 Task: Share a photo from Google Photos with the email singh9sahil7678@gmail.com.
Action: Mouse moved to (384, 611)
Screenshot: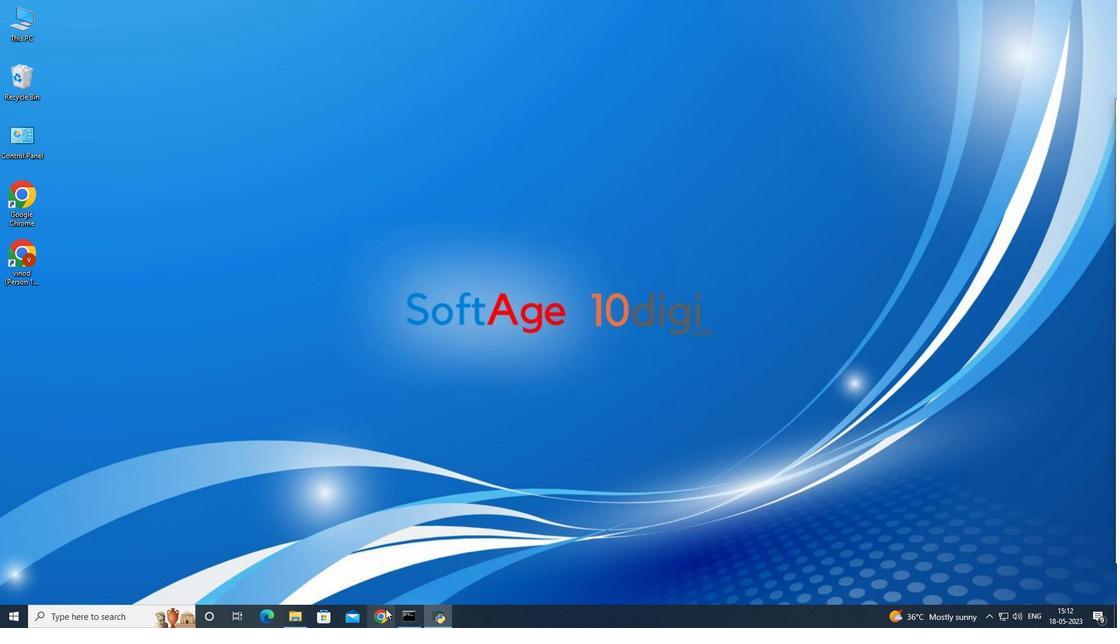 
Action: Mouse pressed left at (384, 611)
Screenshot: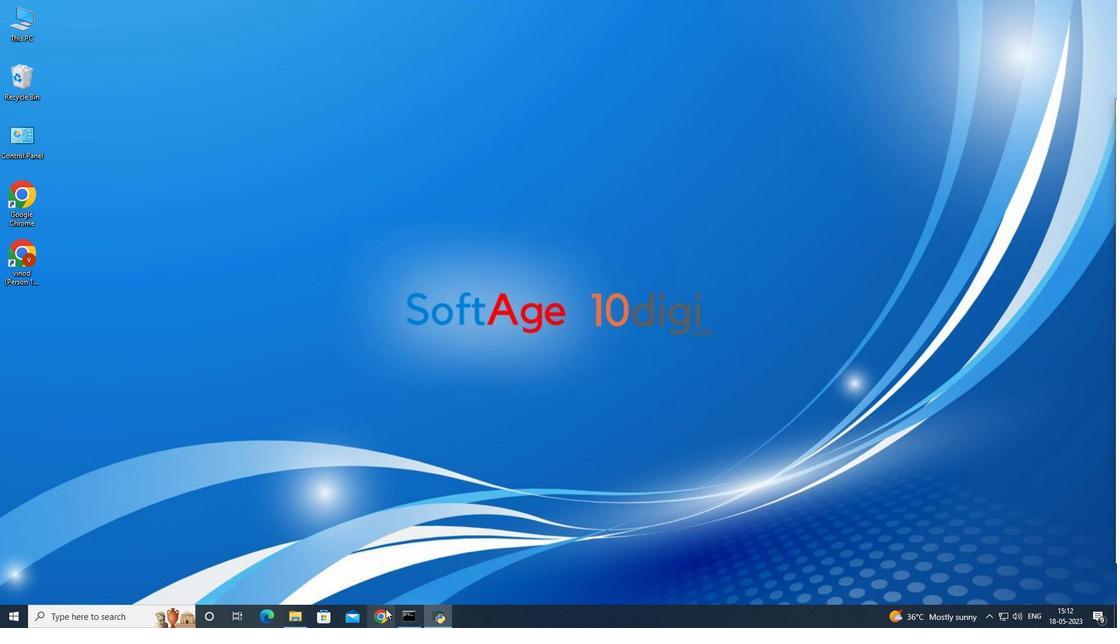 
Action: Mouse moved to (477, 370)
Screenshot: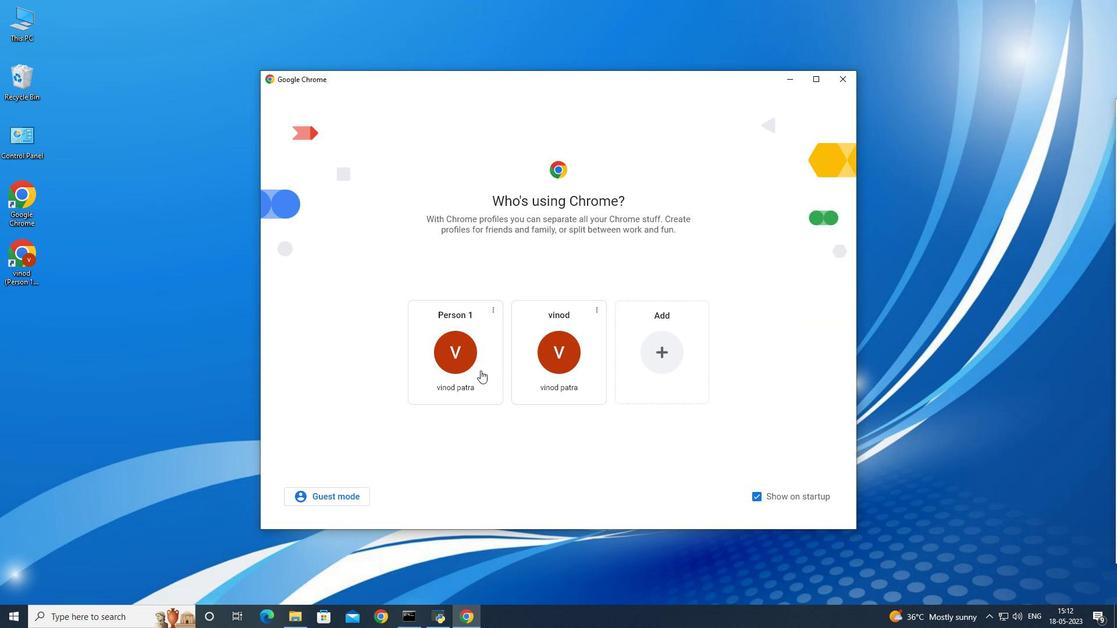 
Action: Mouse pressed left at (477, 370)
Screenshot: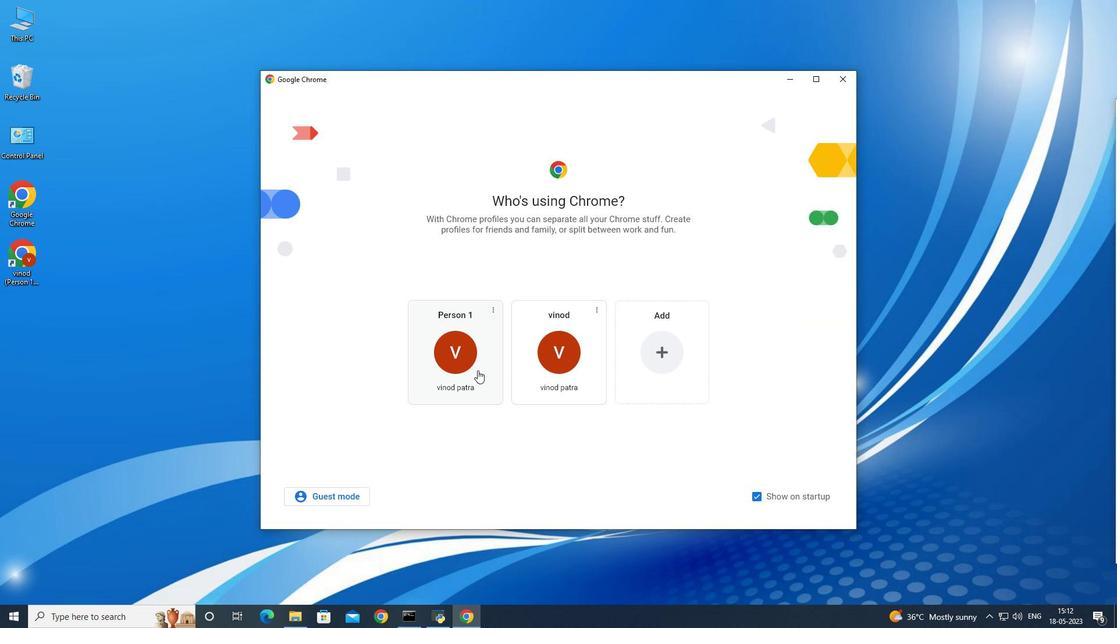 
Action: Mouse pressed left at (477, 370)
Screenshot: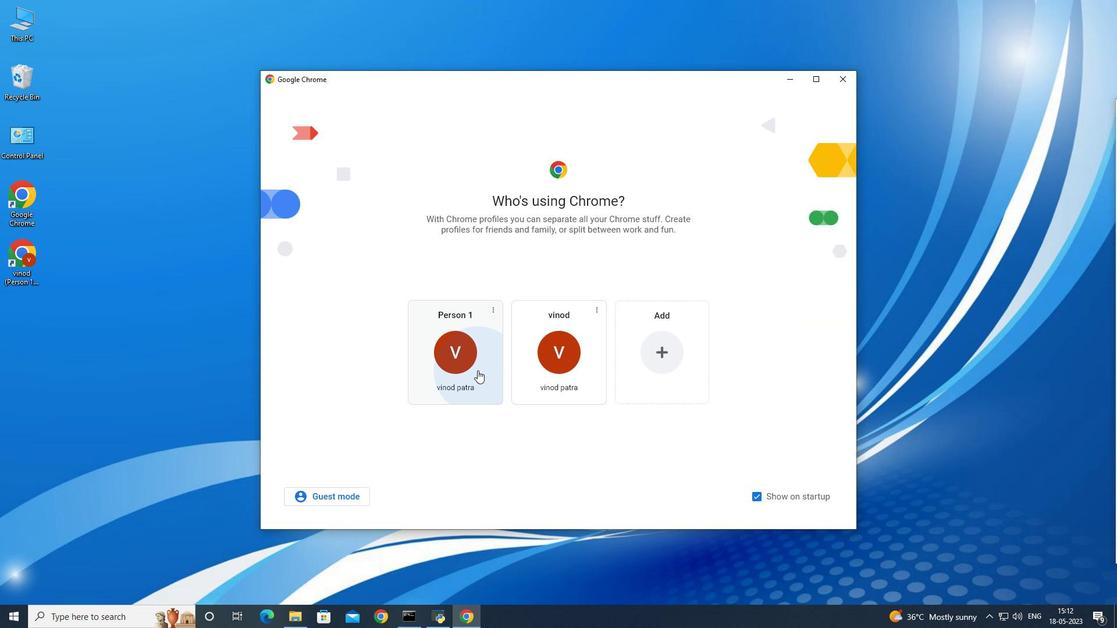 
Action: Mouse moved to (526, 242)
Screenshot: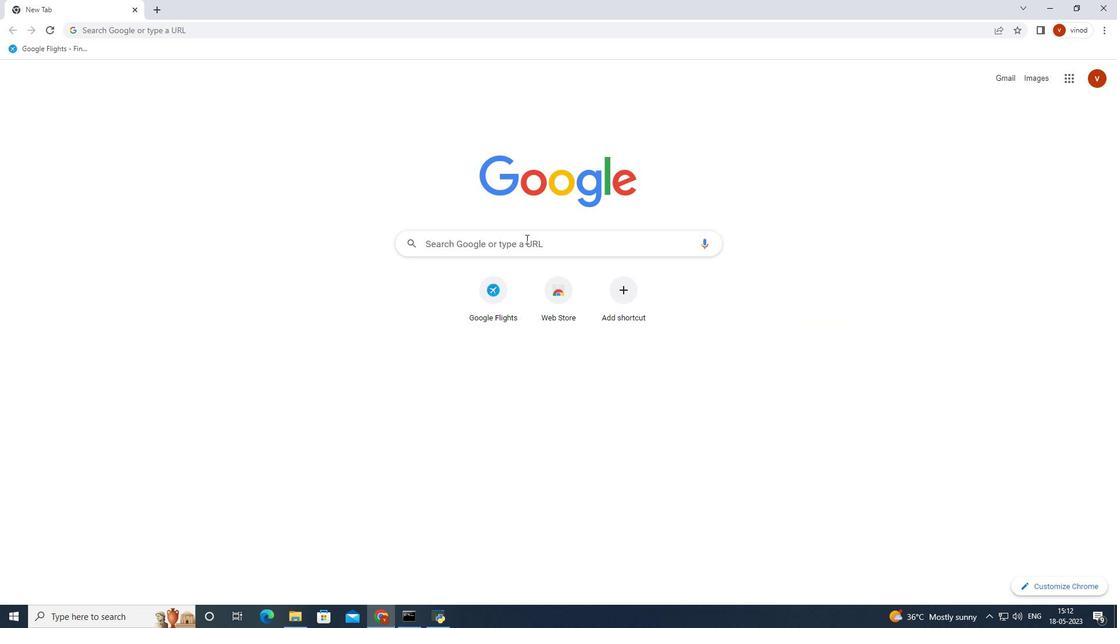 
Action: Mouse pressed left at (526, 242)
Screenshot: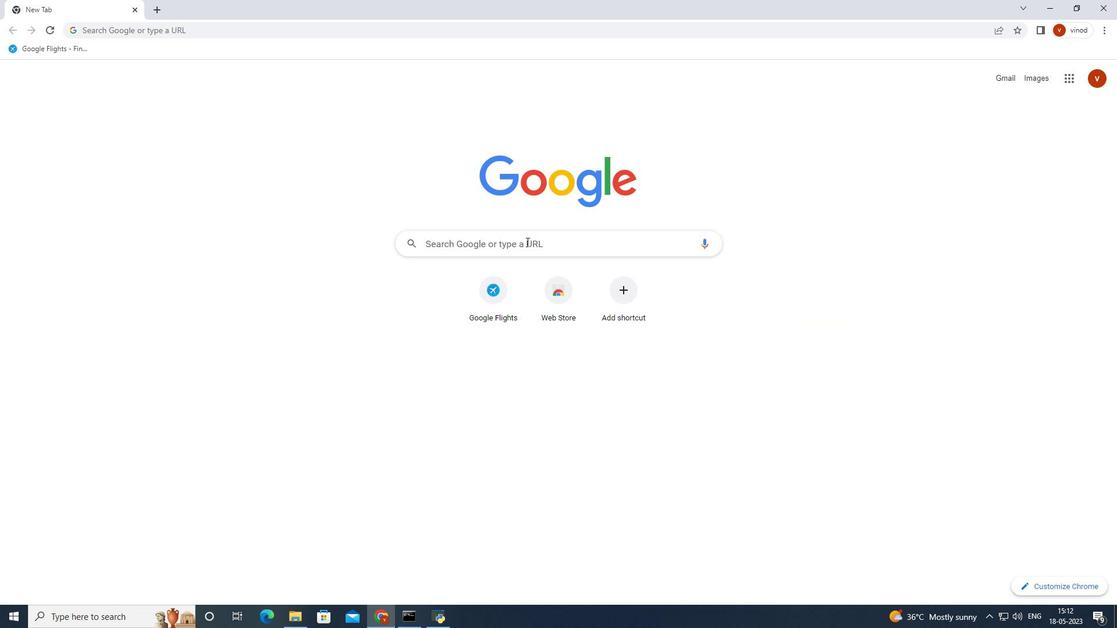 
Action: Key pressed google<Key.space>photos<Key.enter>
Screenshot: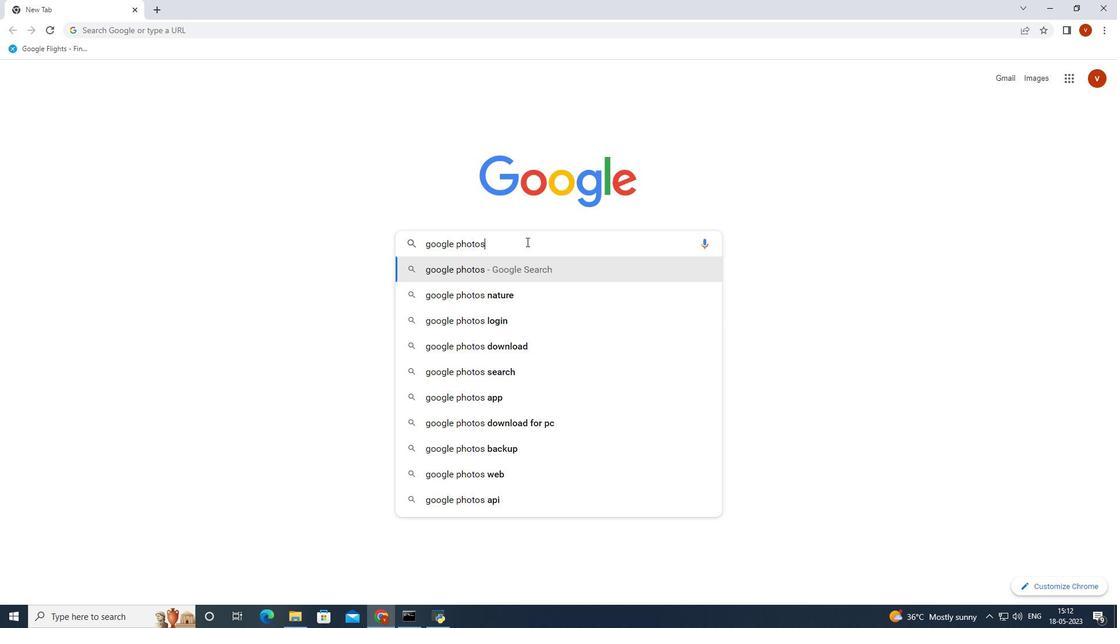 
Action: Mouse moved to (179, 186)
Screenshot: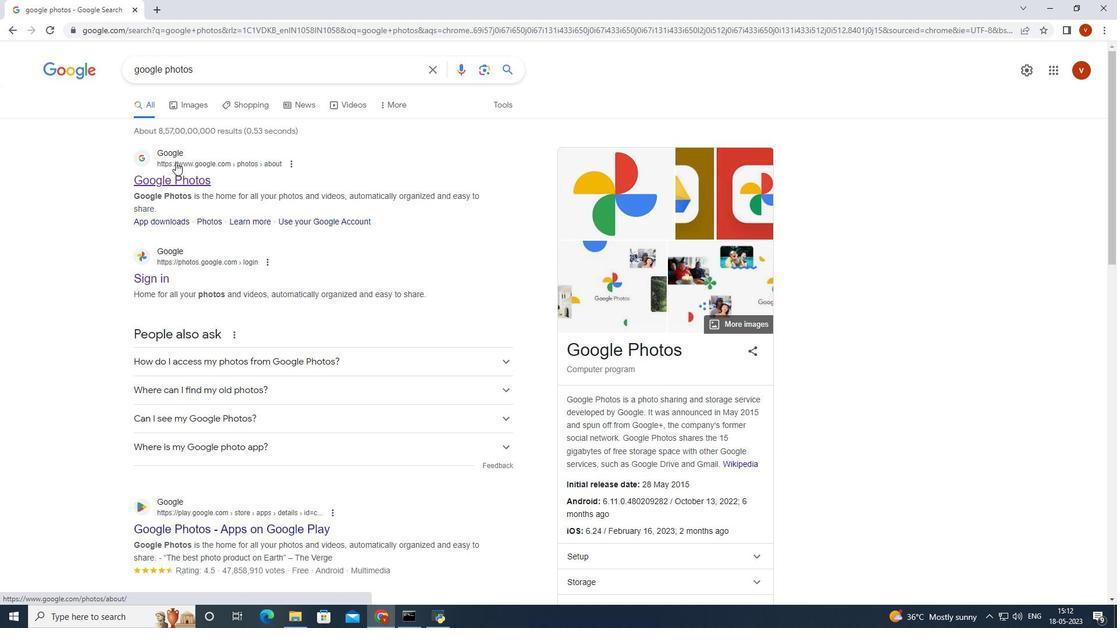 
Action: Mouse pressed left at (179, 186)
Screenshot: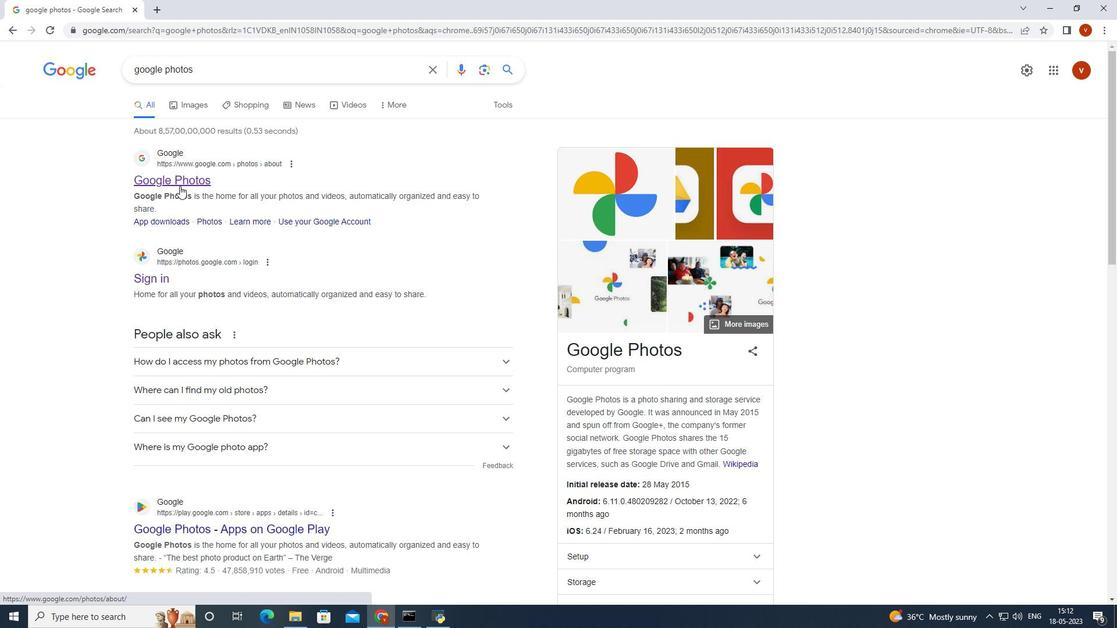 
Action: Mouse pressed left at (179, 186)
Screenshot: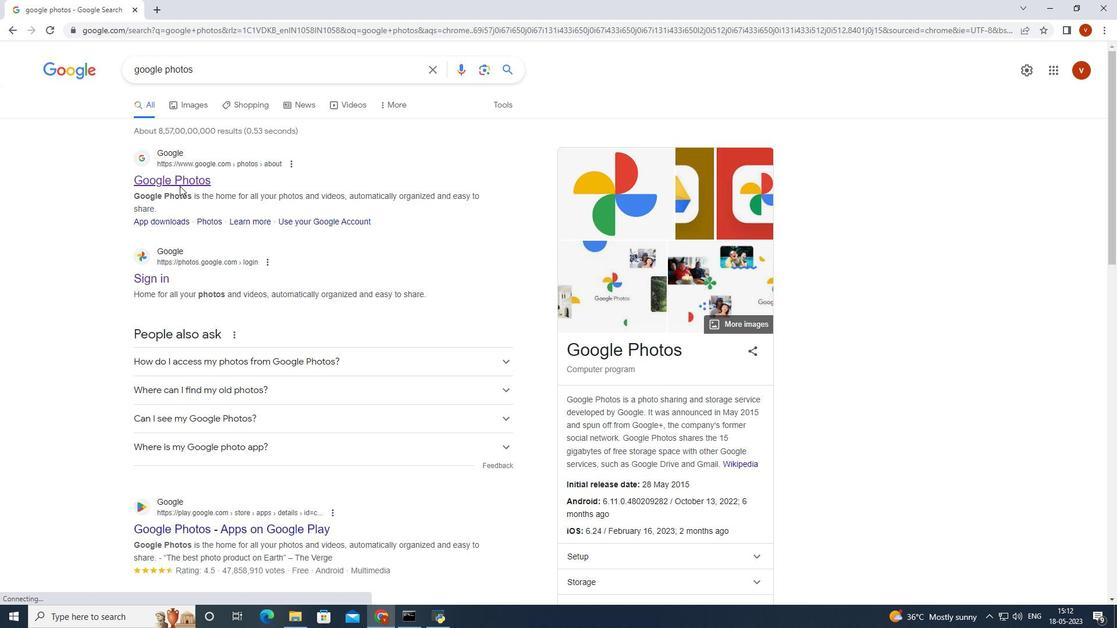 
Action: Mouse moved to (579, 404)
Screenshot: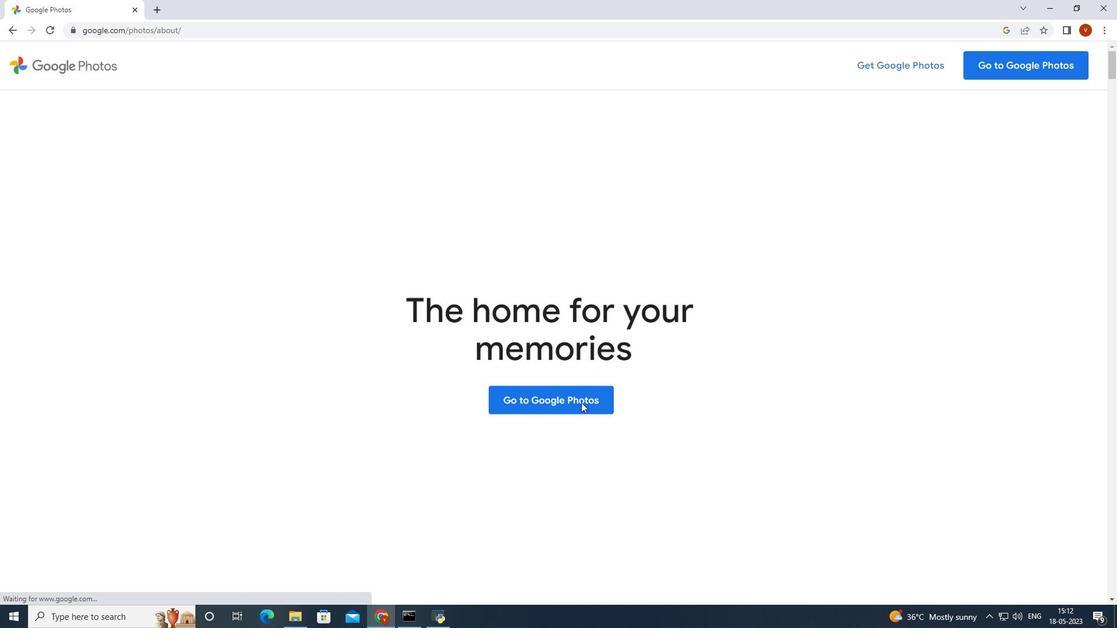 
Action: Mouse pressed left at (579, 404)
Screenshot: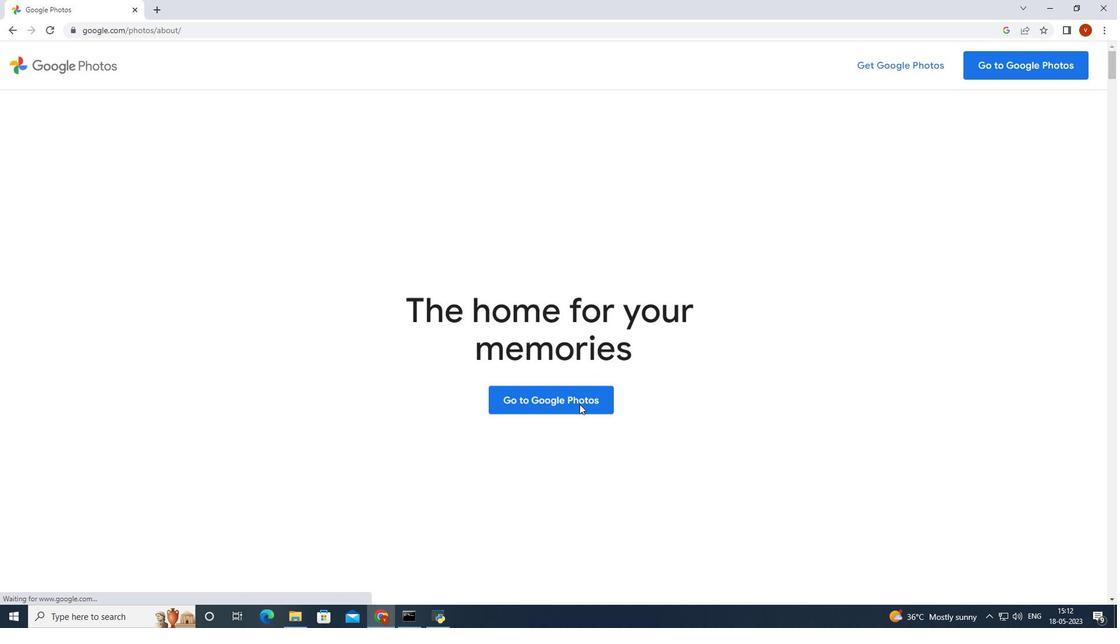 
Action: Mouse moved to (515, 282)
Screenshot: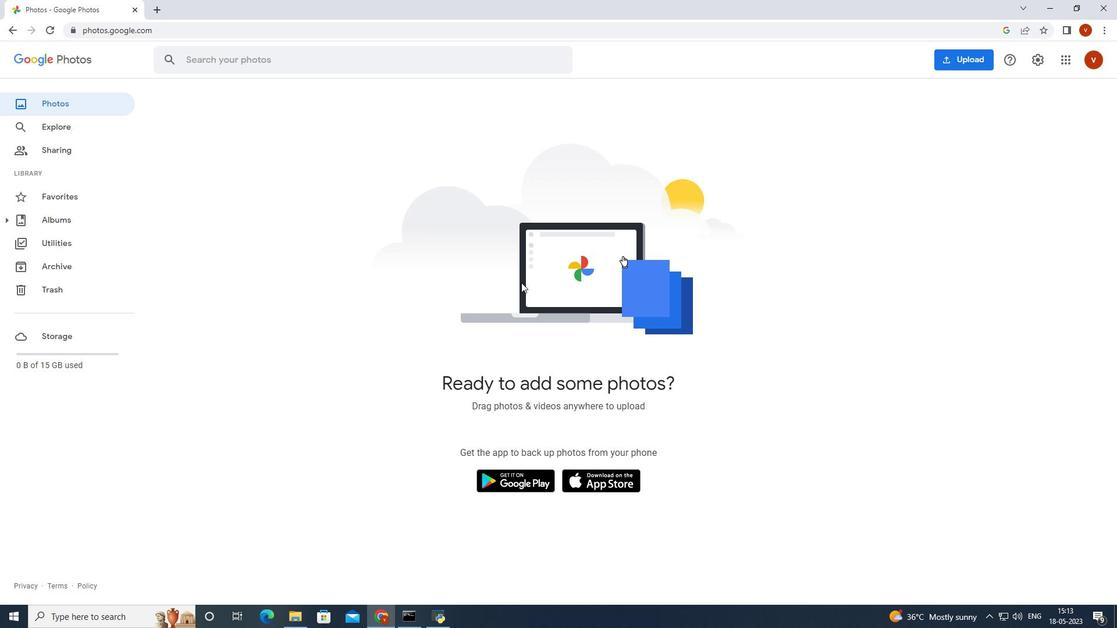 
Action: Mouse scrolled (515, 281) with delta (0, 0)
Screenshot: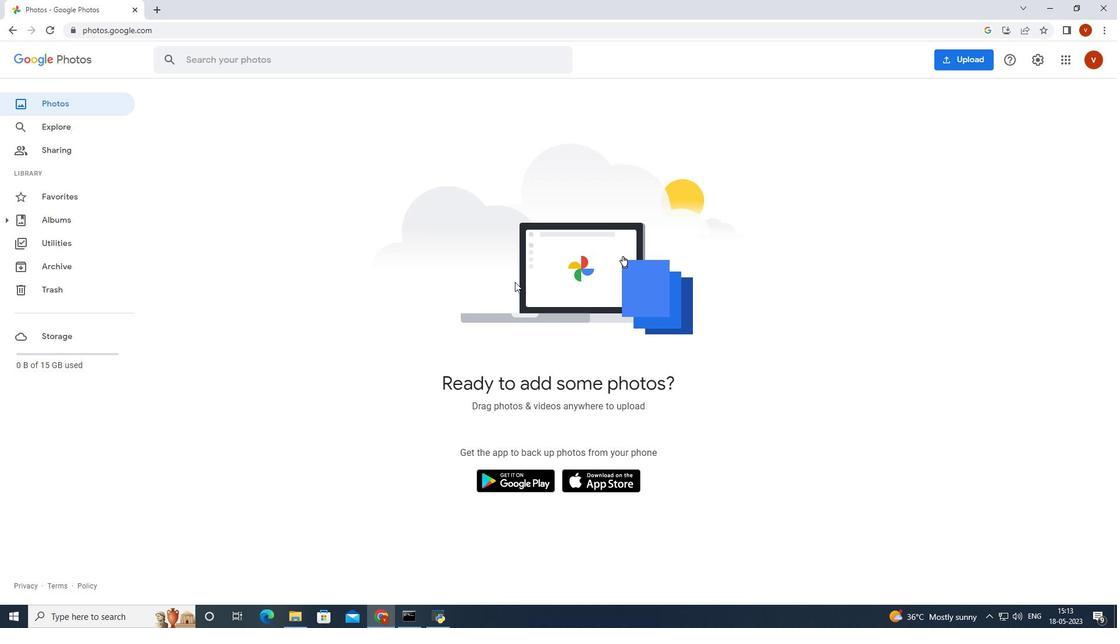 
Action: Mouse scrolled (515, 281) with delta (0, 0)
Screenshot: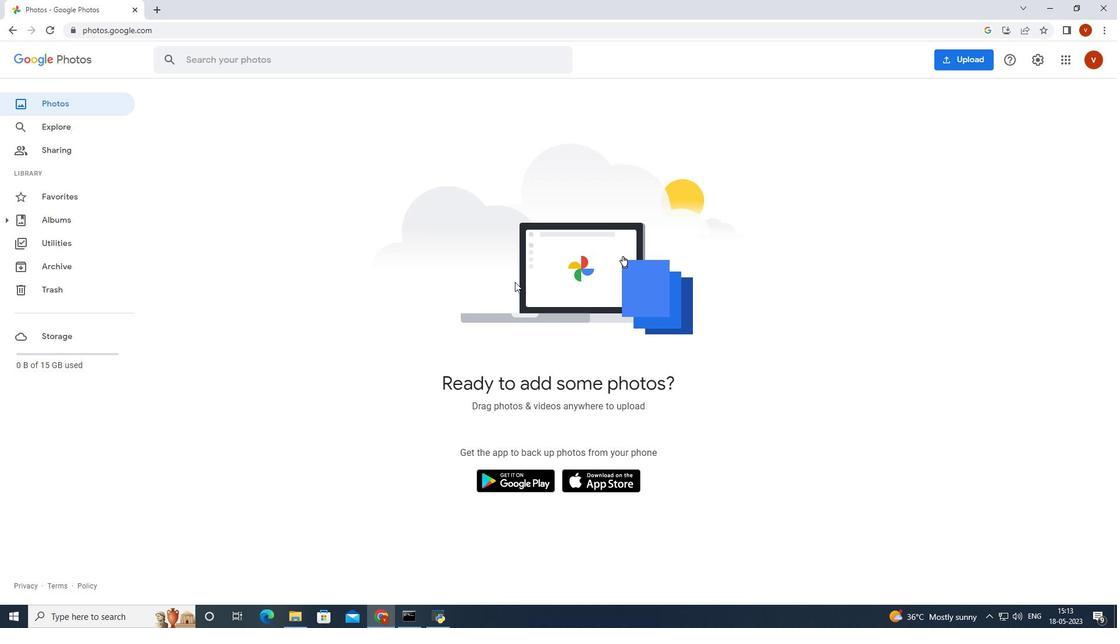
Action: Mouse moved to (152, 8)
Screenshot: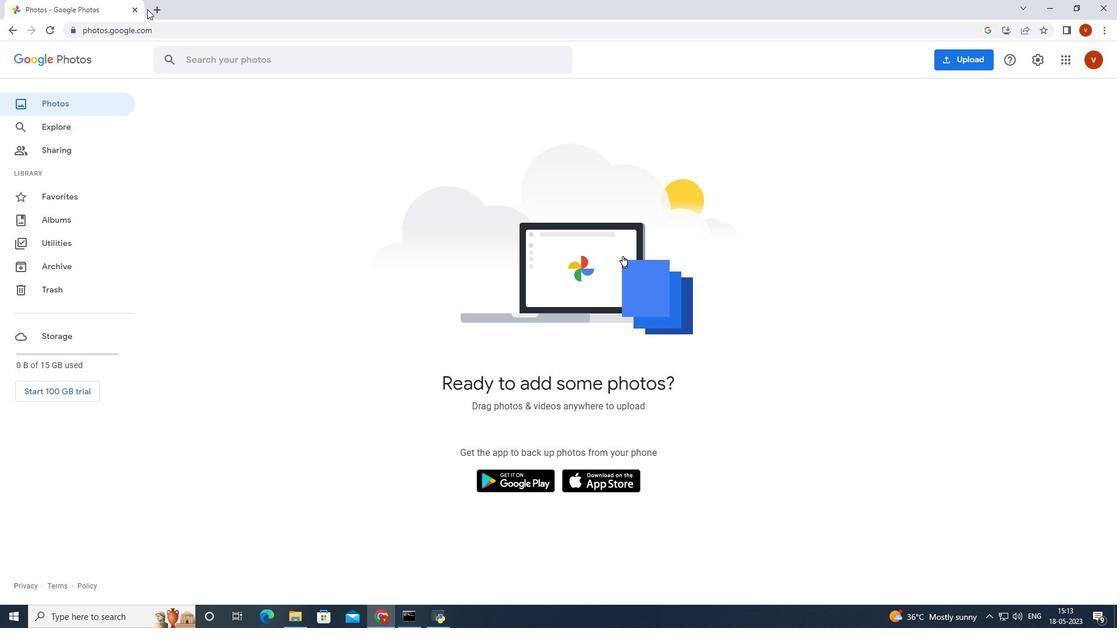 
Action: Mouse pressed left at (152, 8)
Screenshot: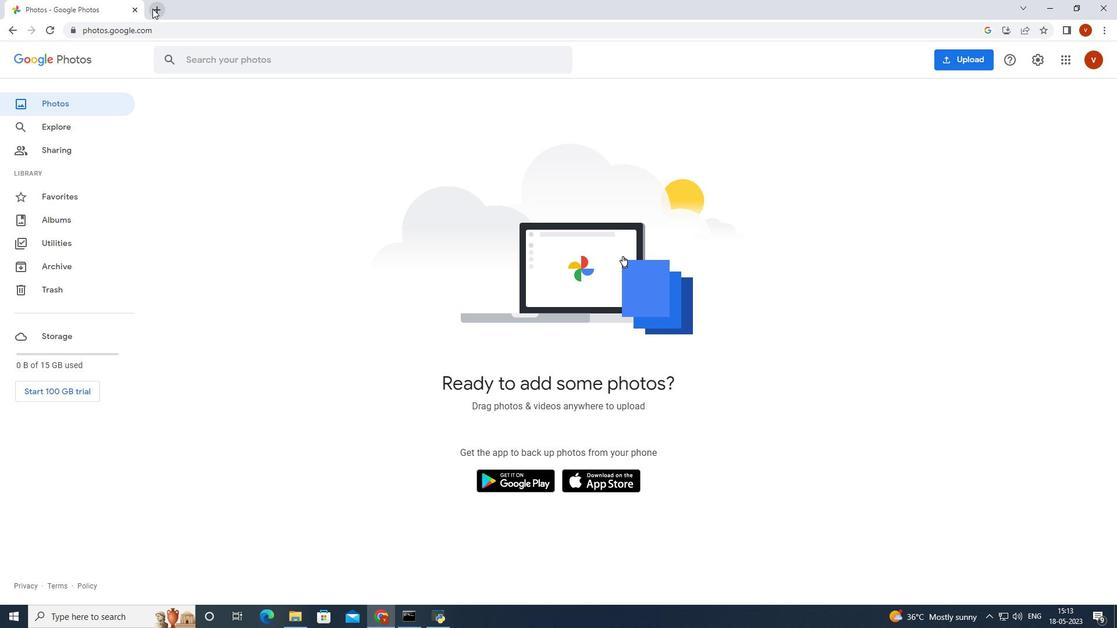 
Action: Mouse moved to (488, 249)
Screenshot: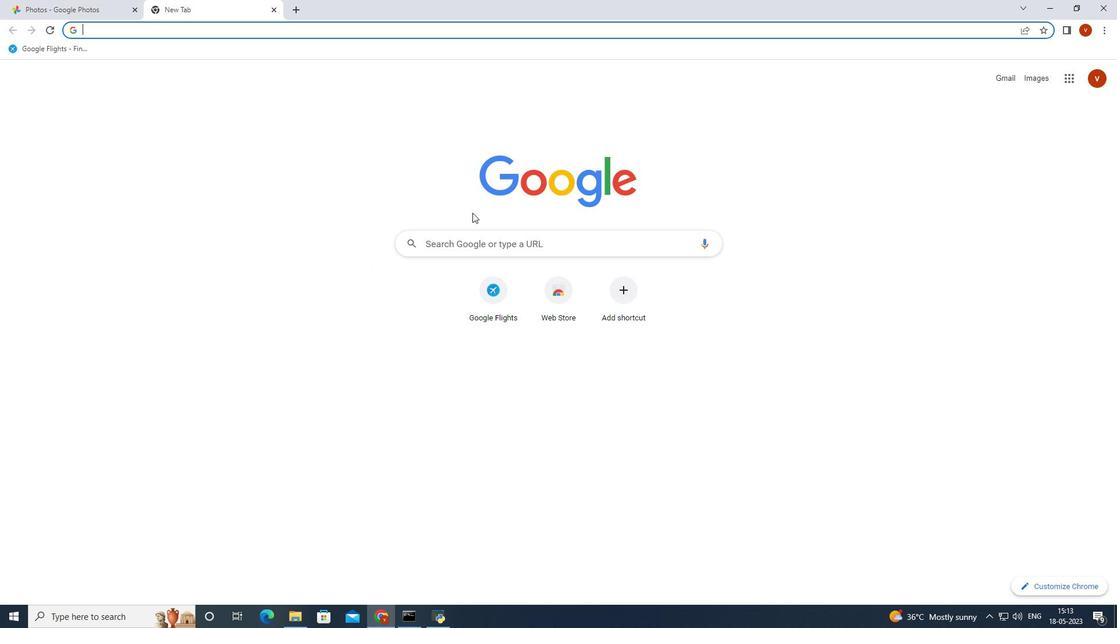 
Action: Mouse pressed left at (488, 249)
Screenshot: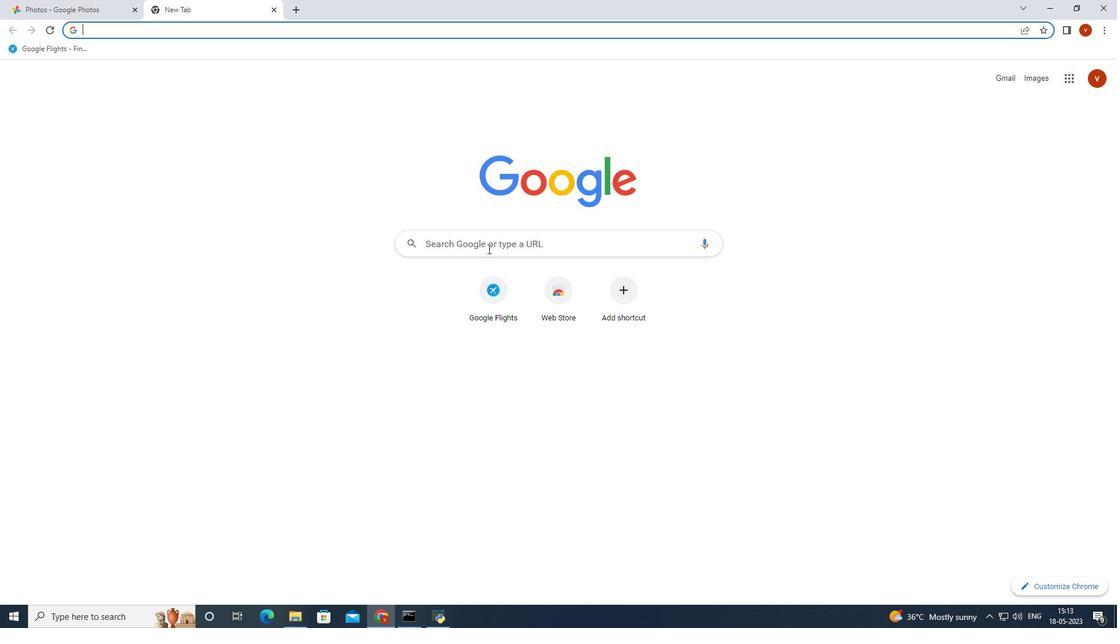 
Action: Mouse moved to (479, 302)
Screenshot: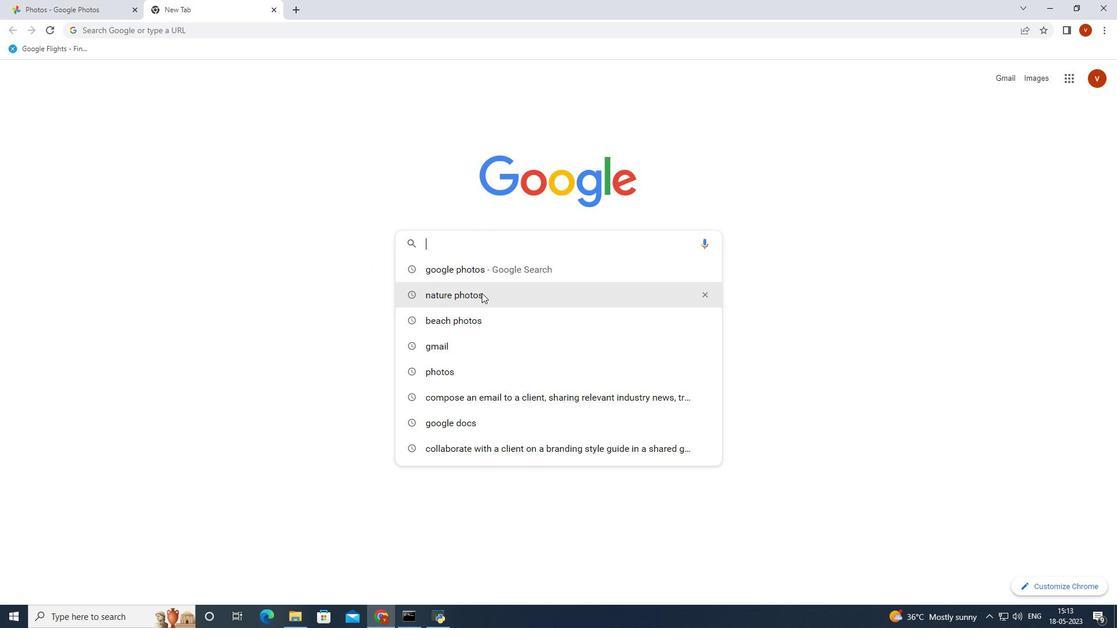 
Action: Mouse pressed left at (479, 302)
Screenshot: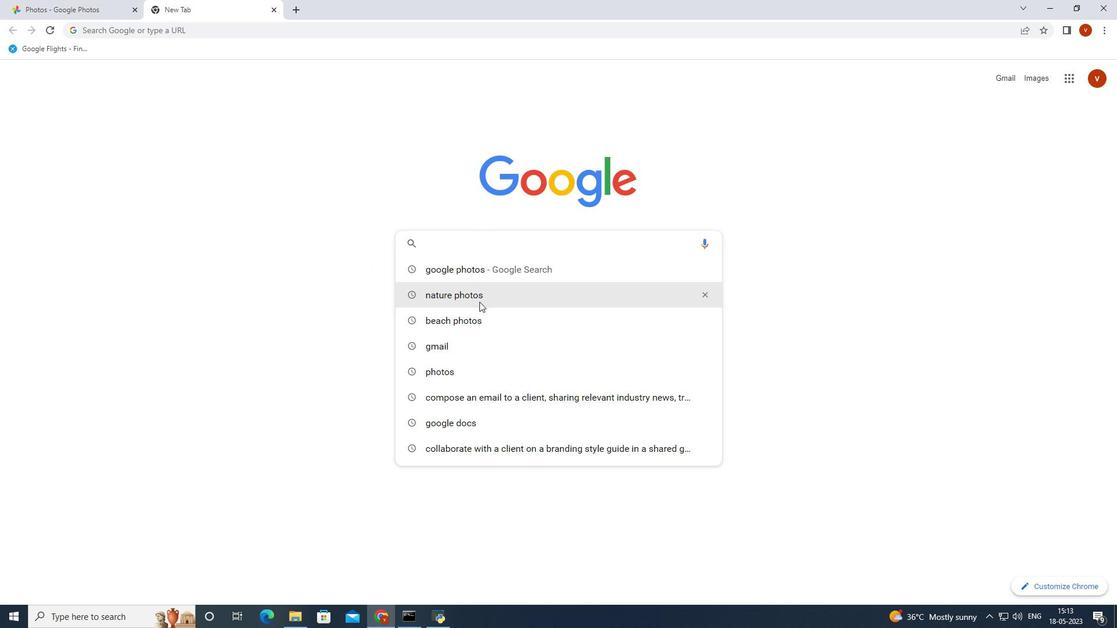 
Action: Mouse moved to (357, 391)
Screenshot: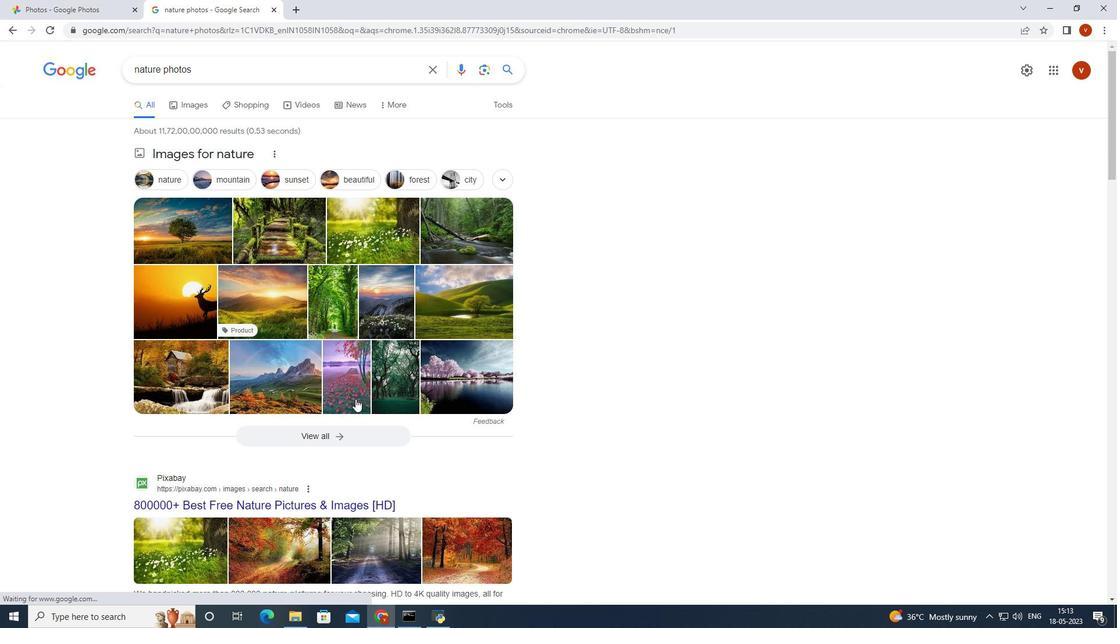
Action: Mouse scrolled (357, 391) with delta (0, 0)
Screenshot: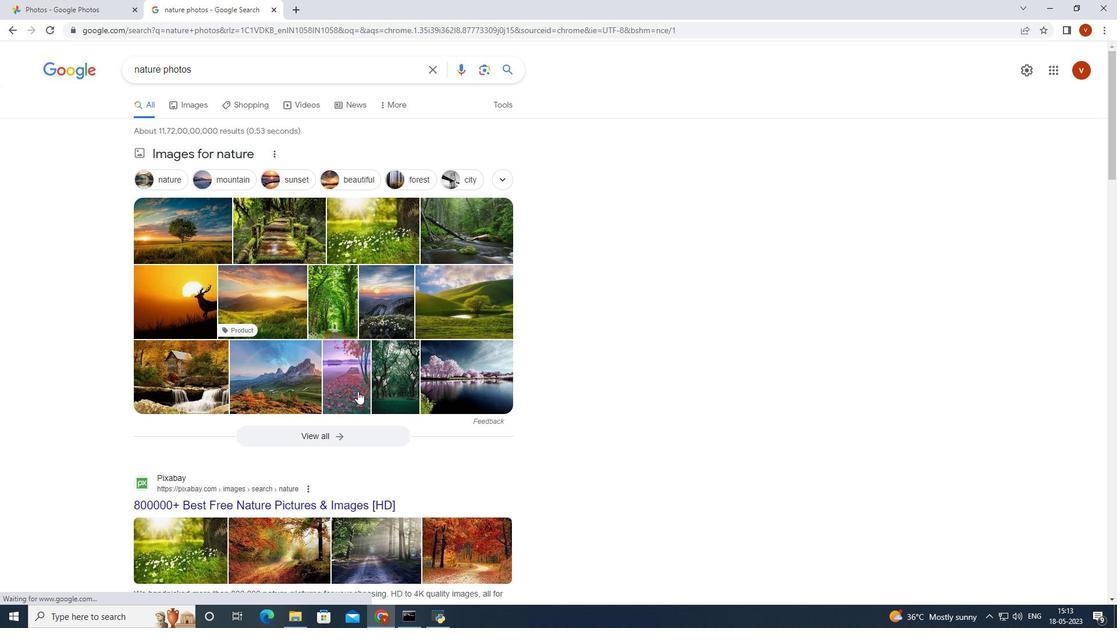
Action: Mouse scrolled (357, 391) with delta (0, 0)
Screenshot: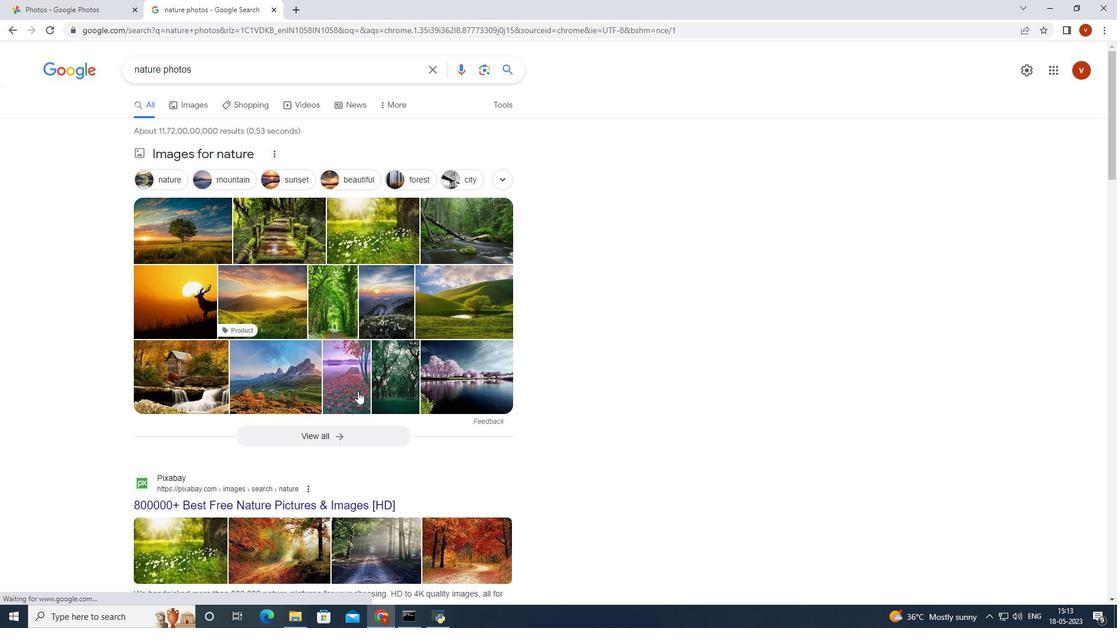 
Action: Mouse scrolled (357, 391) with delta (0, 0)
Screenshot: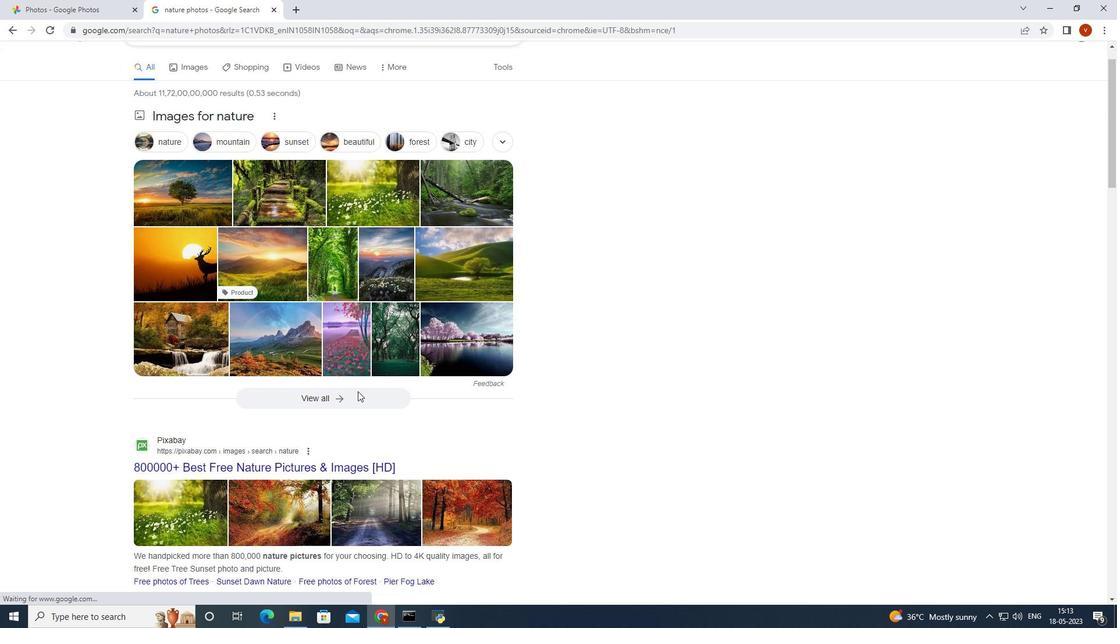
Action: Mouse moved to (358, 384)
Screenshot: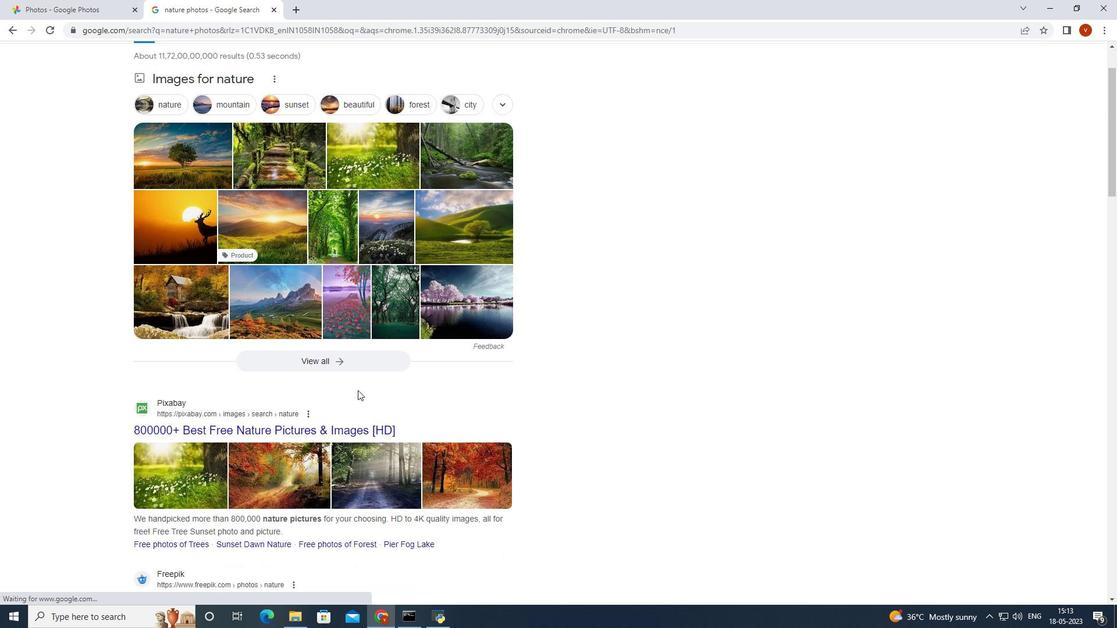
Action: Mouse scrolled (358, 384) with delta (0, 0)
Screenshot: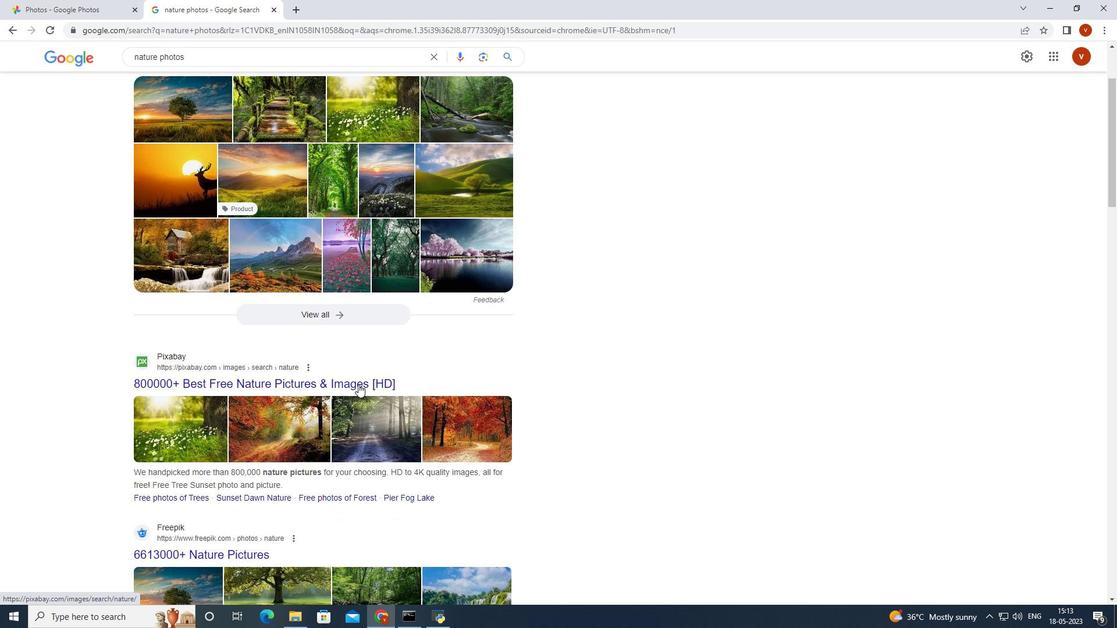 
Action: Mouse moved to (444, 325)
Screenshot: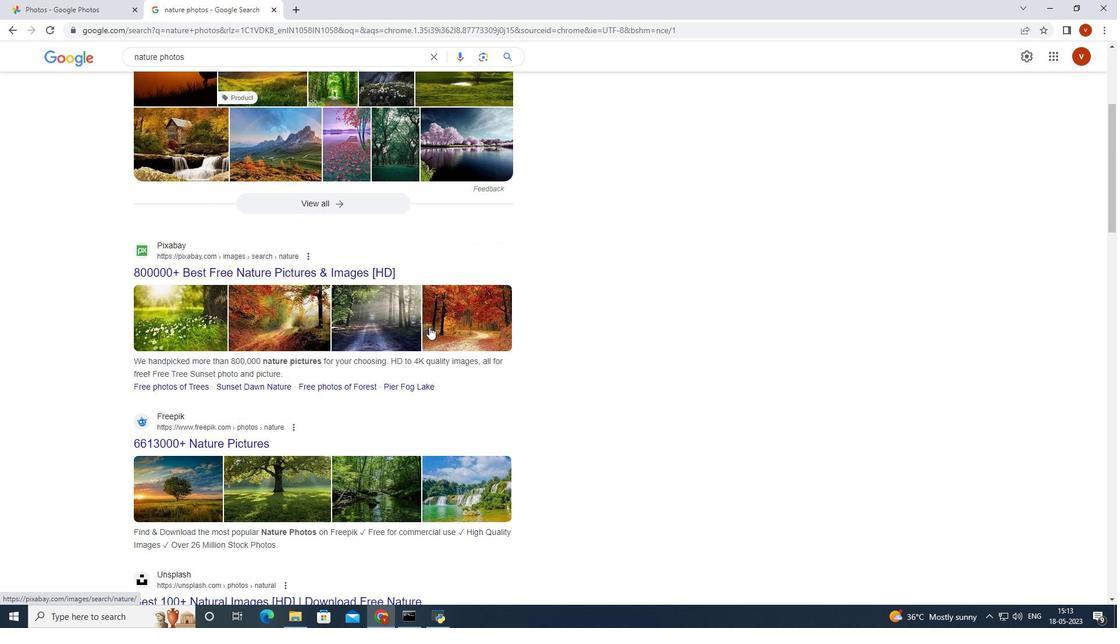 
Action: Mouse pressed left at (444, 325)
Screenshot: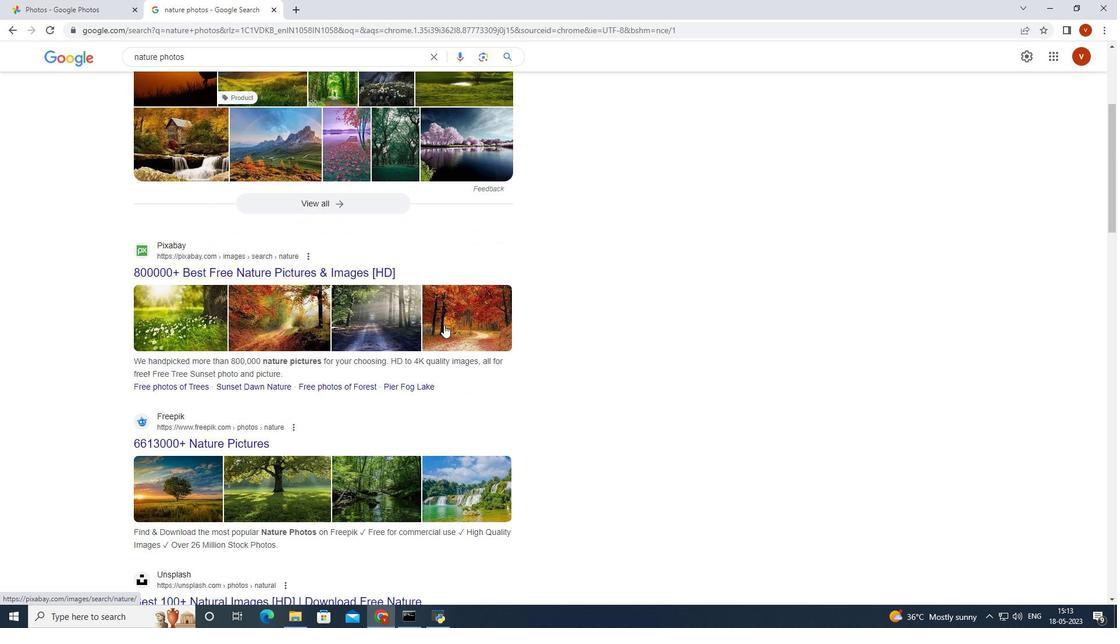 
Action: Mouse moved to (254, 350)
Screenshot: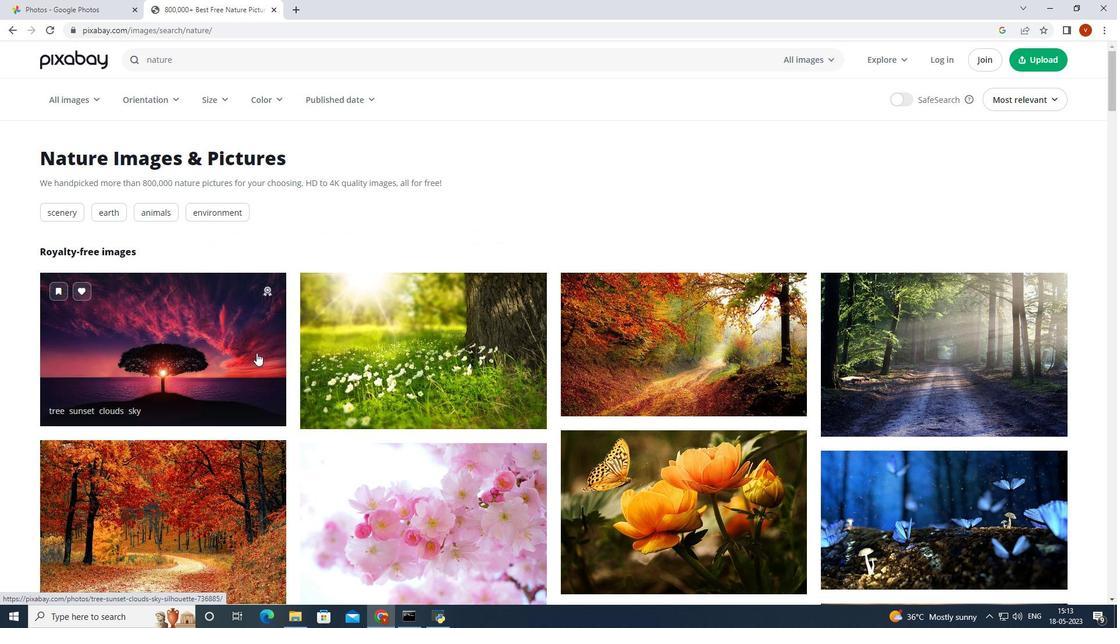 
Action: Mouse pressed right at (254, 350)
Screenshot: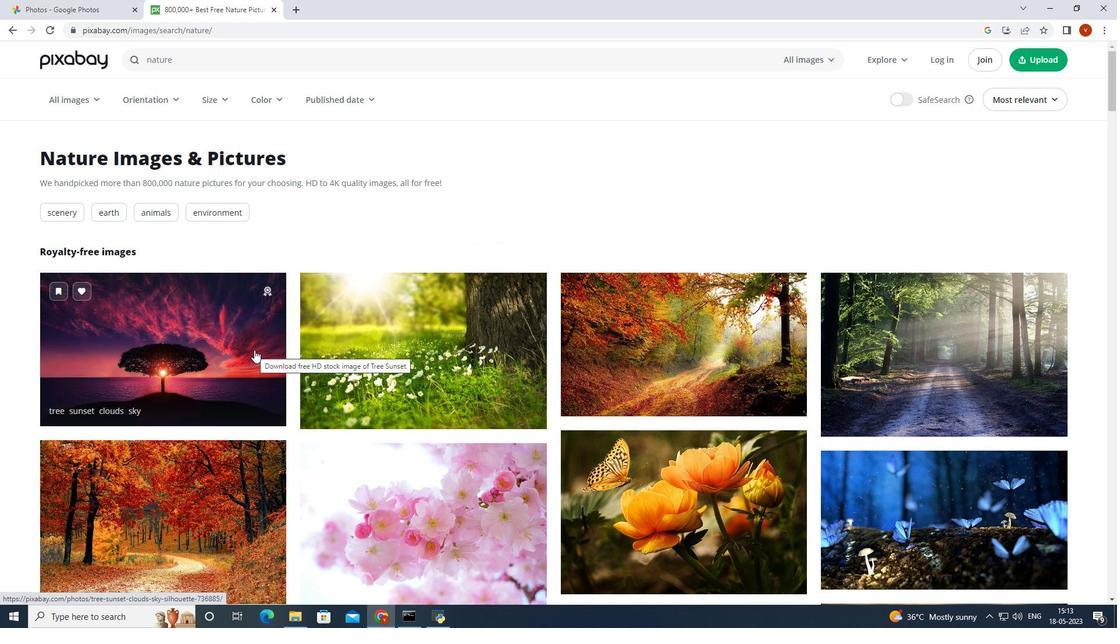 
Action: Mouse moved to (333, 470)
Screenshot: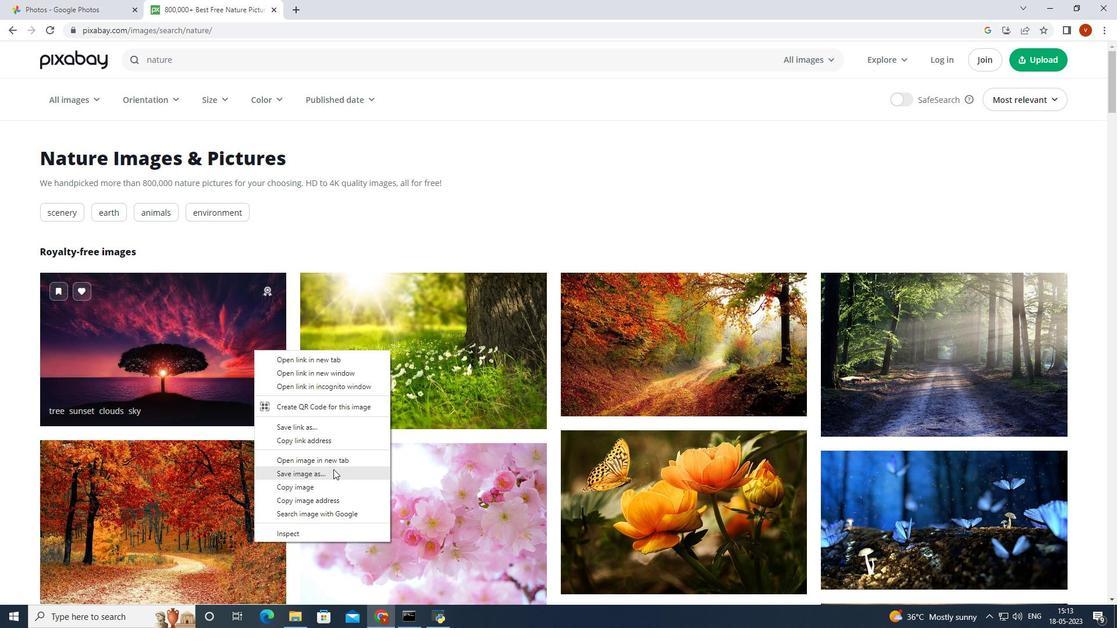 
Action: Mouse pressed left at (333, 470)
Screenshot: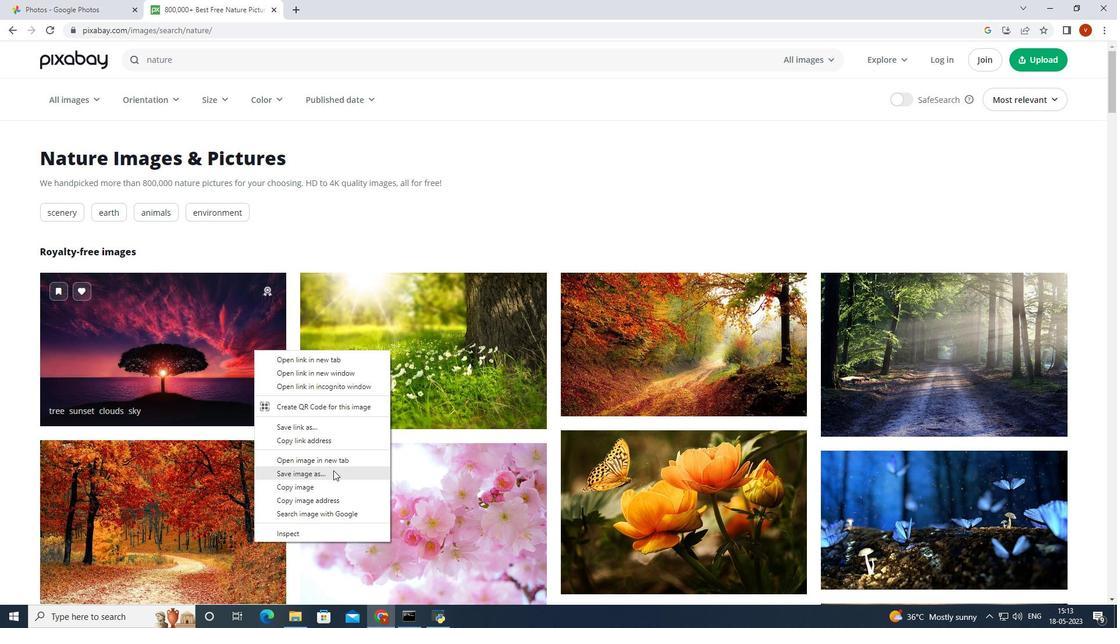 
Action: Mouse moved to (455, 292)
Screenshot: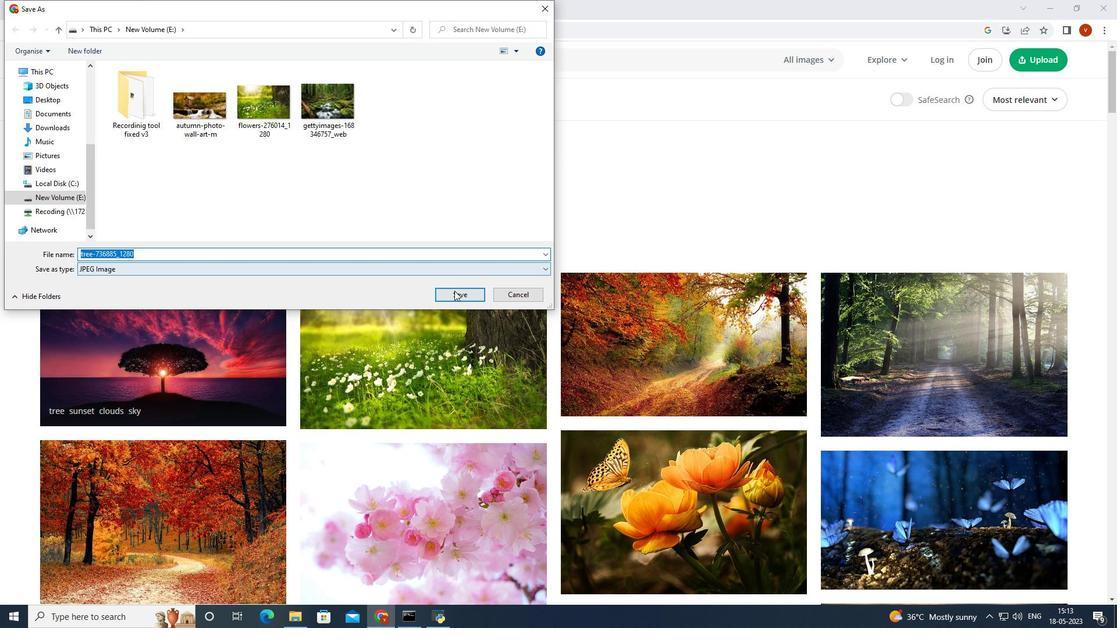 
Action: Mouse pressed left at (455, 292)
Screenshot: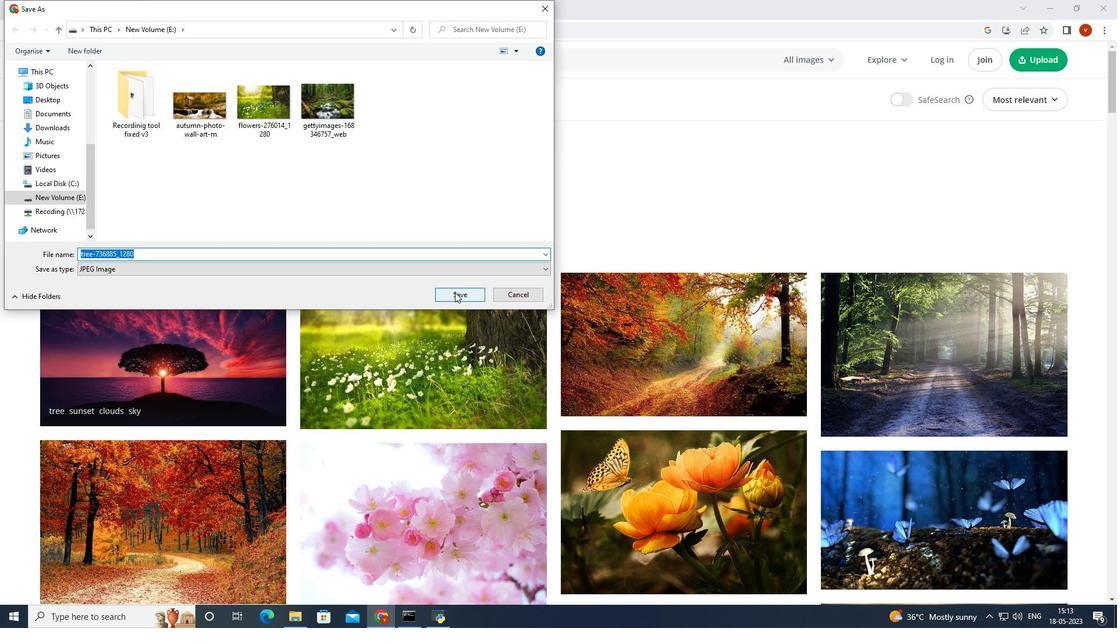 
Action: Mouse moved to (426, 473)
Screenshot: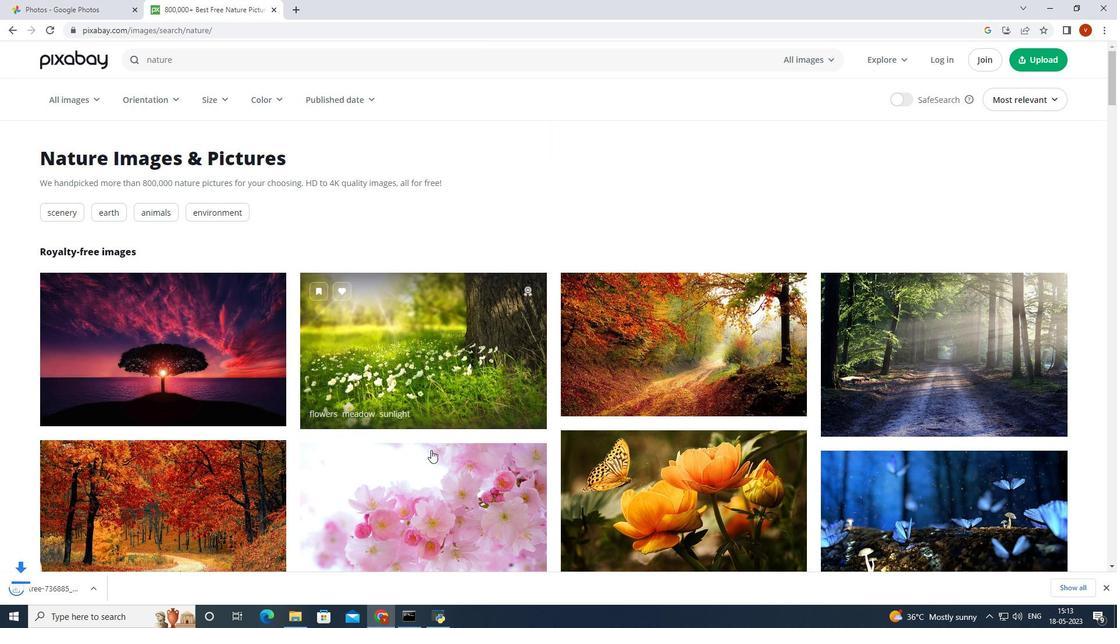 
Action: Mouse pressed right at (426, 473)
Screenshot: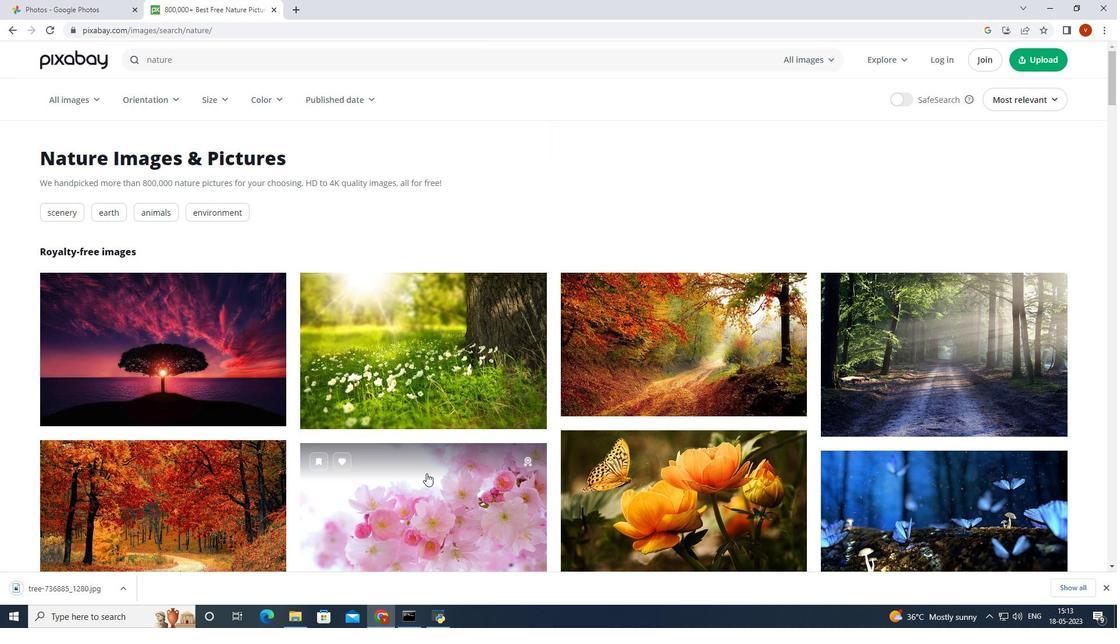 
Action: Mouse moved to (498, 381)
Screenshot: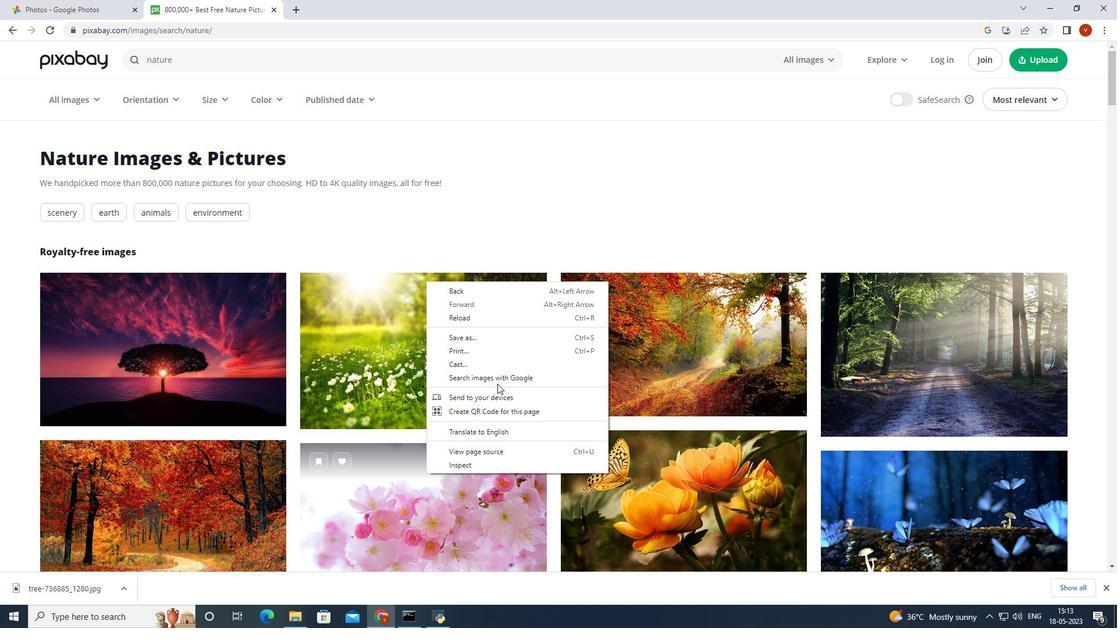 
Action: Mouse pressed left at (498, 381)
Screenshot: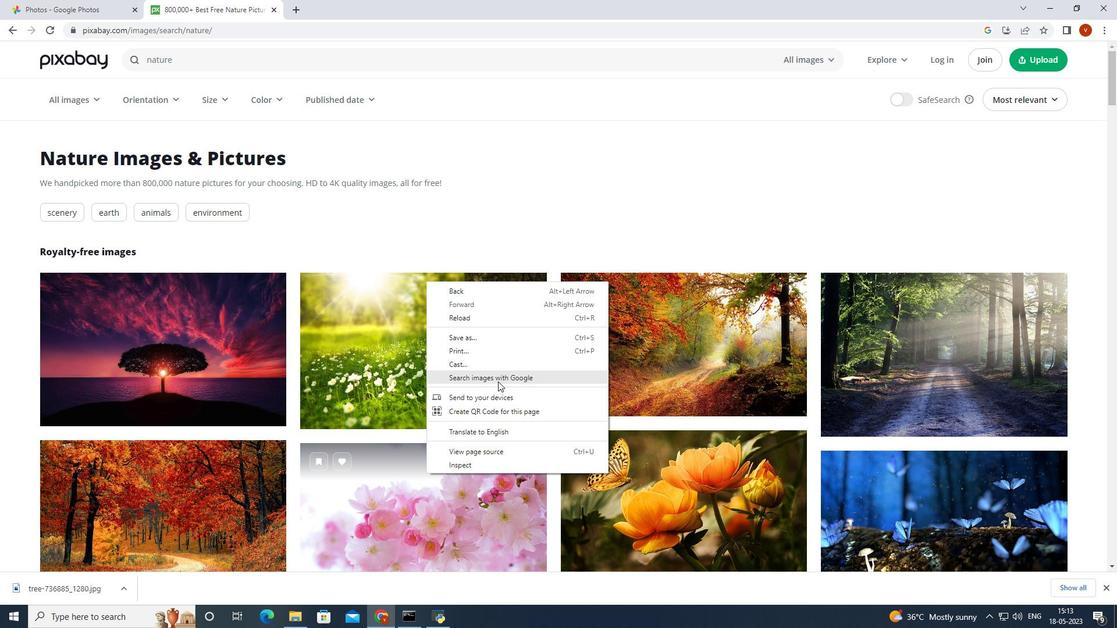 
Action: Mouse moved to (420, 336)
Screenshot: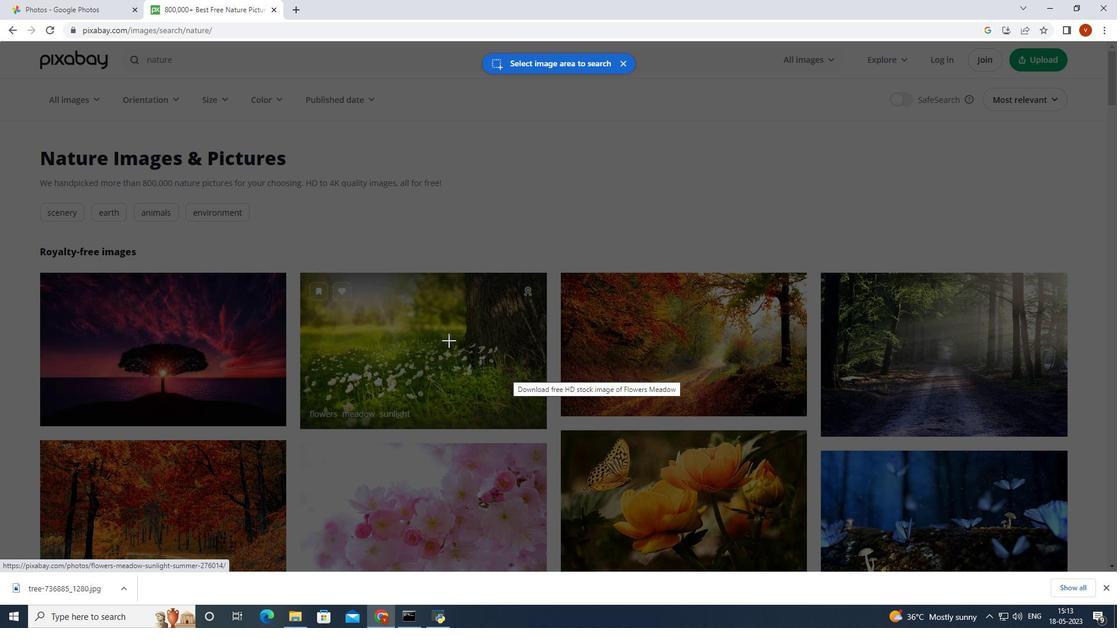 
Action: Mouse scrolled (420, 336) with delta (0, 0)
Screenshot: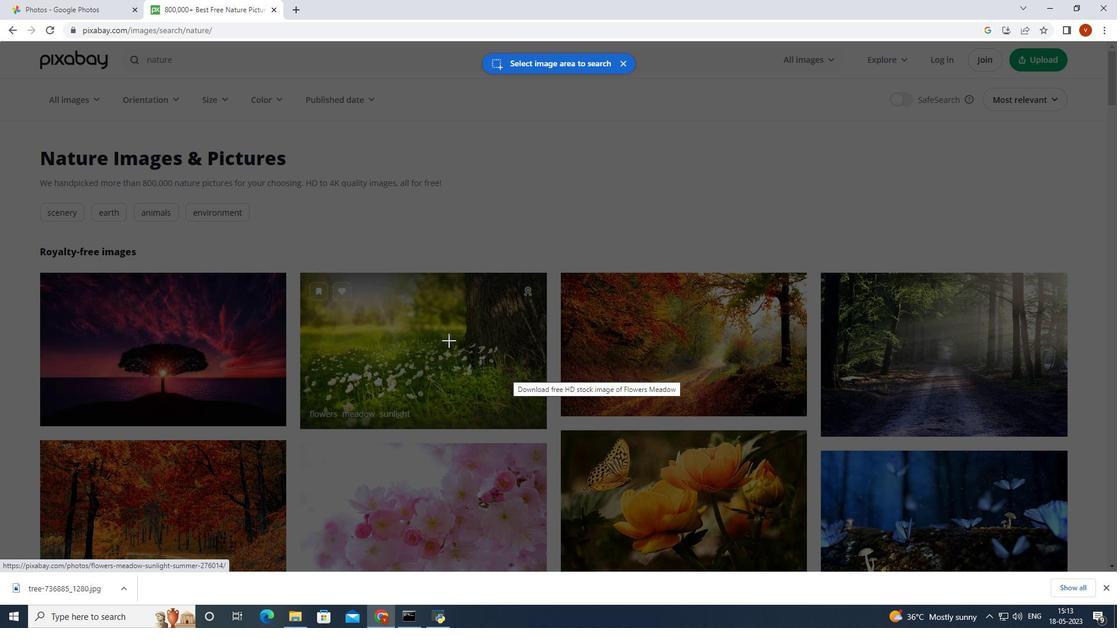 
Action: Mouse moved to (413, 335)
Screenshot: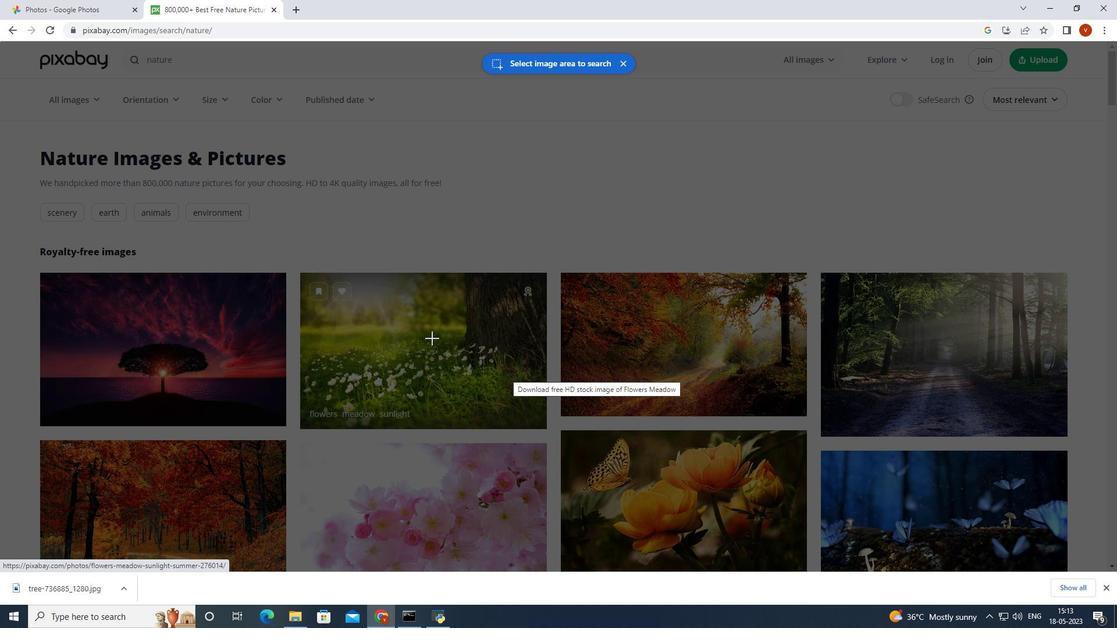 
Action: Mouse scrolled (413, 334) with delta (0, 0)
Screenshot: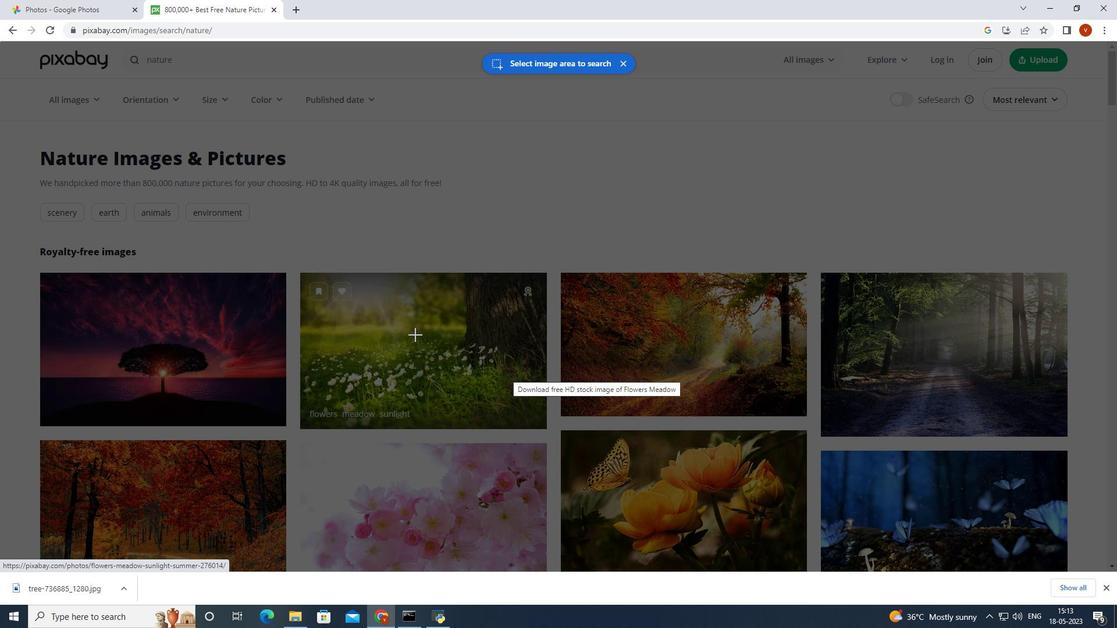 
Action: Mouse scrolled (413, 334) with delta (0, 0)
Screenshot: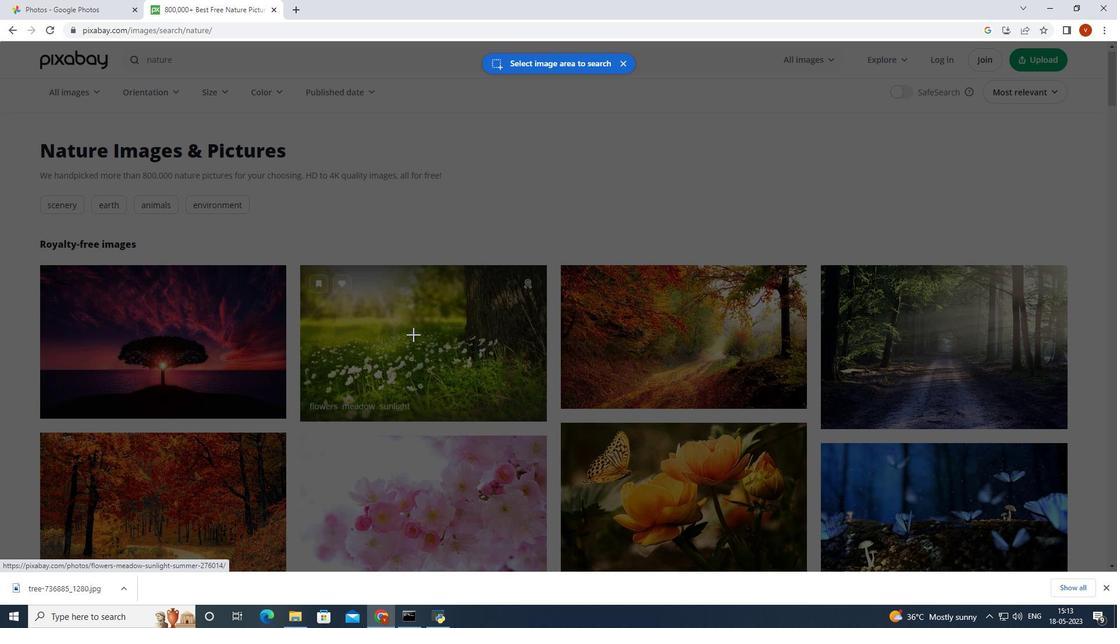 
Action: Mouse moved to (643, 196)
Screenshot: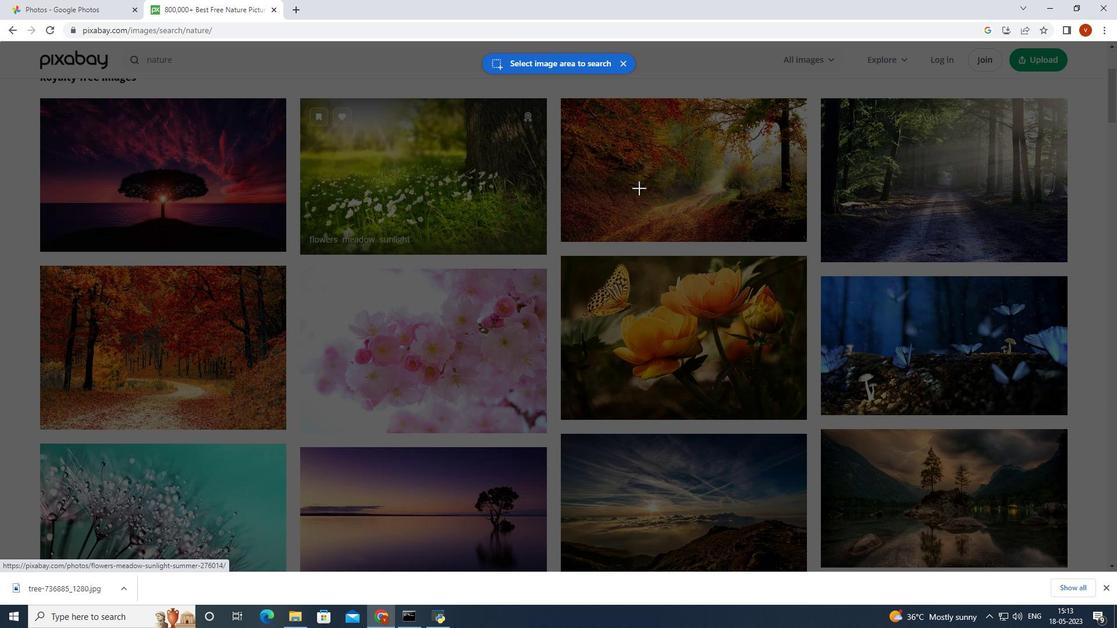 
Action: Mouse pressed left at (643, 196)
Screenshot: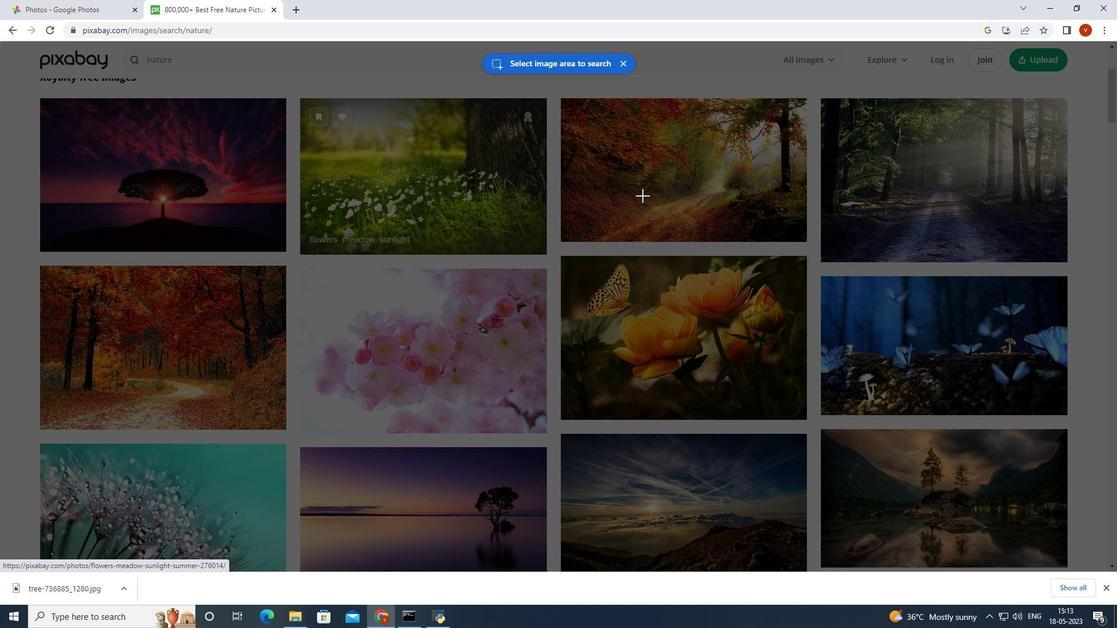 
Action: Mouse moved to (617, 66)
Screenshot: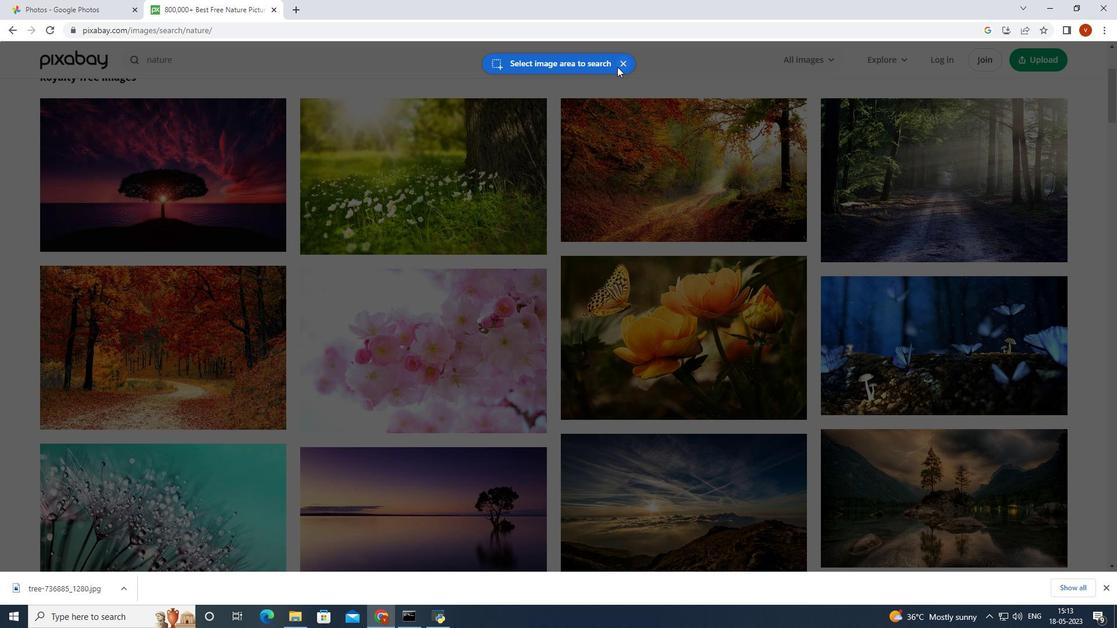 
Action: Mouse pressed left at (617, 66)
Screenshot: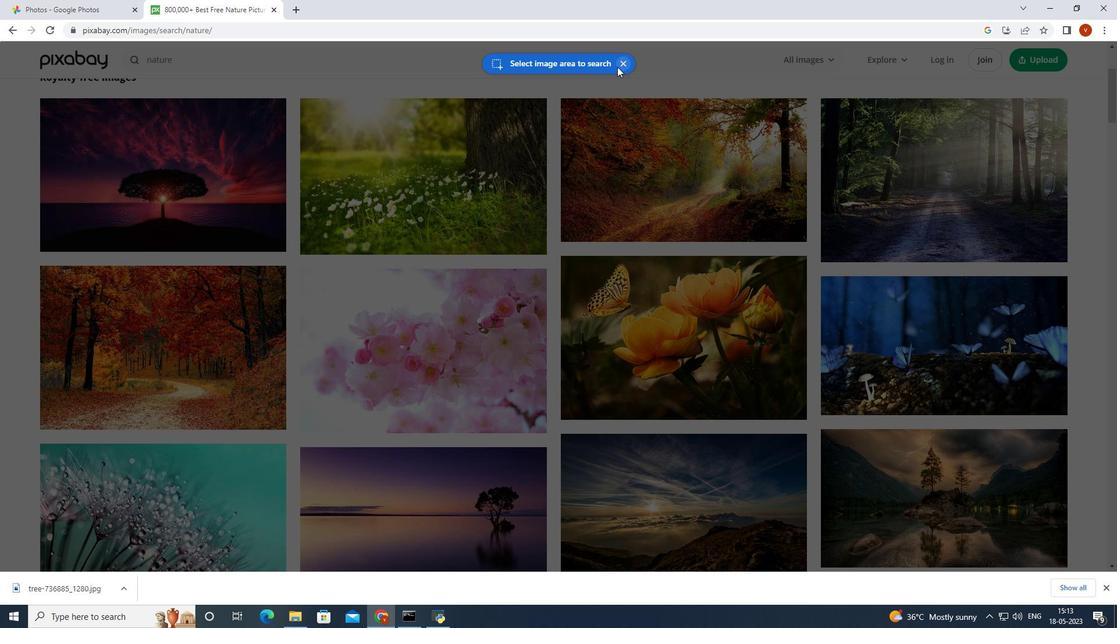 
Action: Mouse moved to (654, 158)
Screenshot: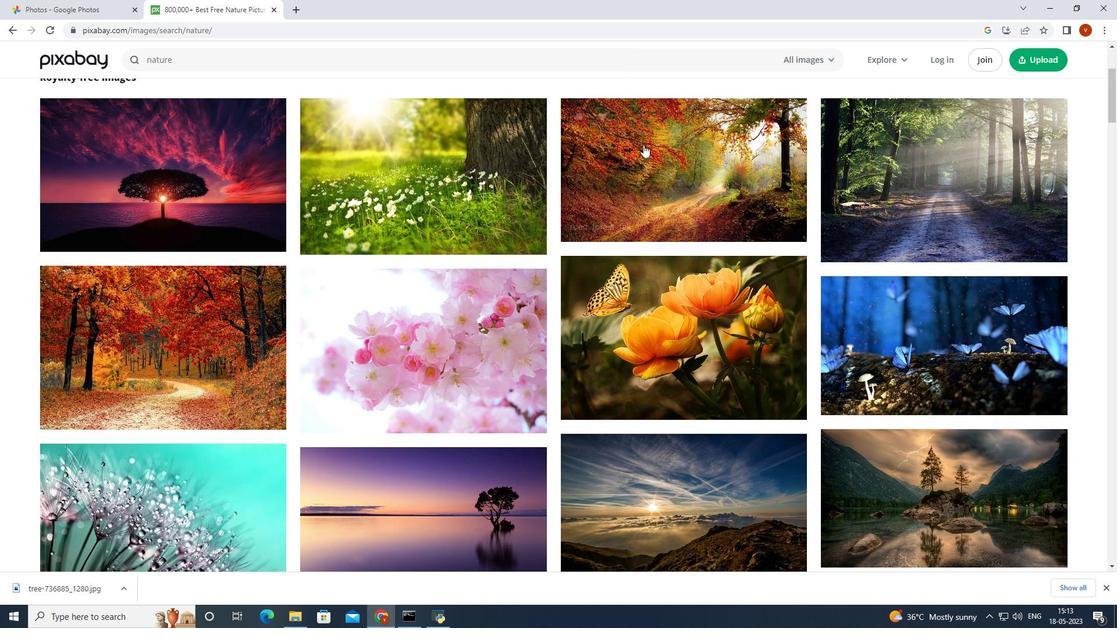 
Action: Mouse pressed right at (654, 158)
Screenshot: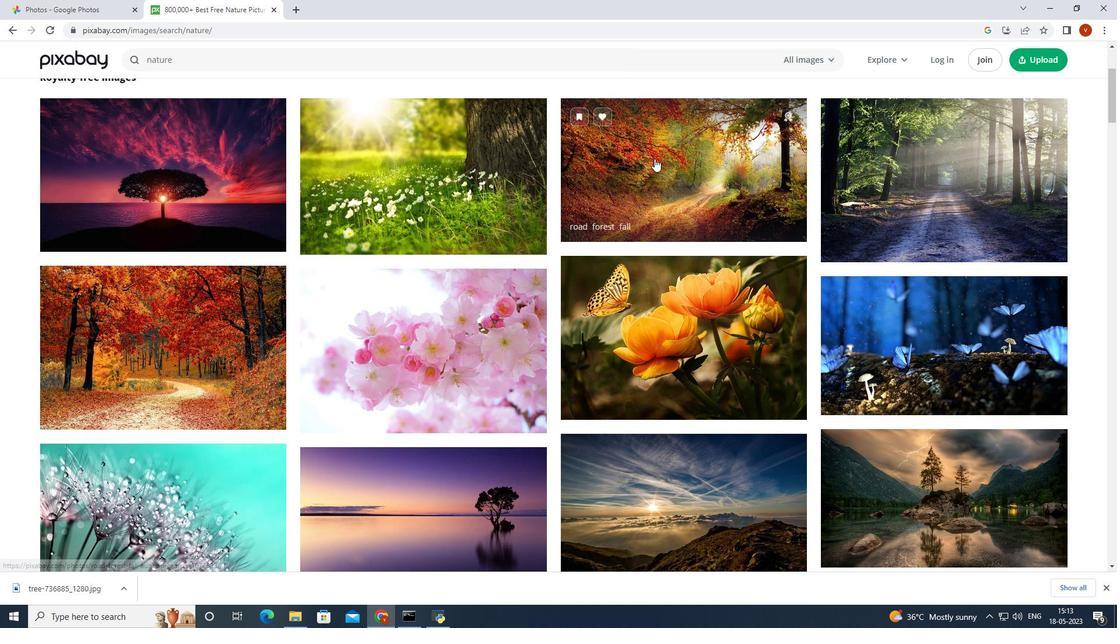 
Action: Mouse moved to (712, 279)
Screenshot: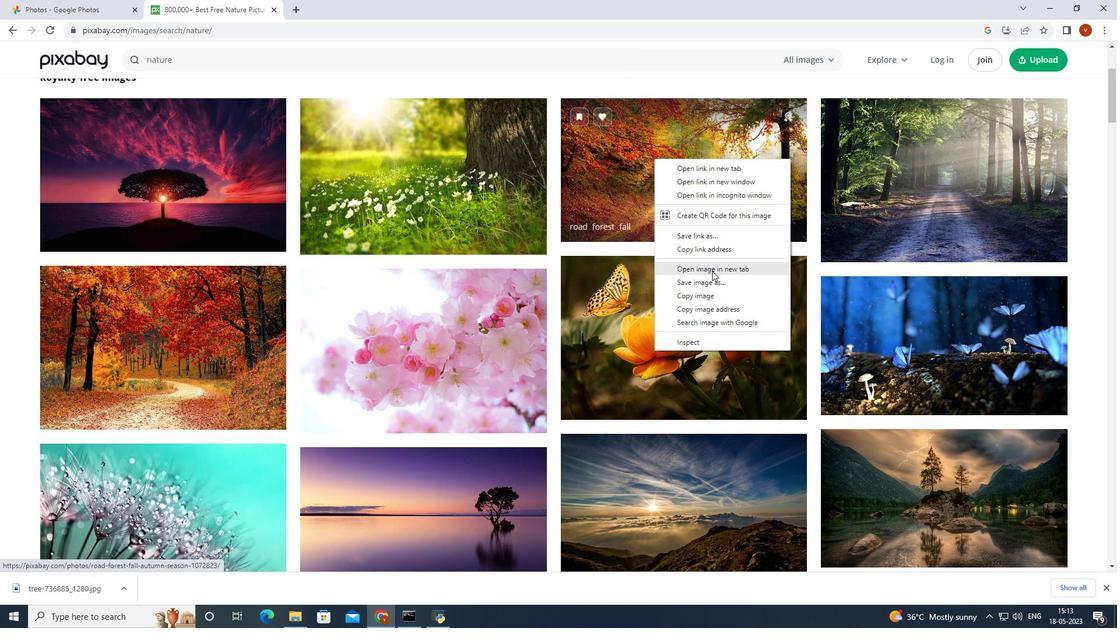 
Action: Mouse pressed left at (712, 279)
Screenshot: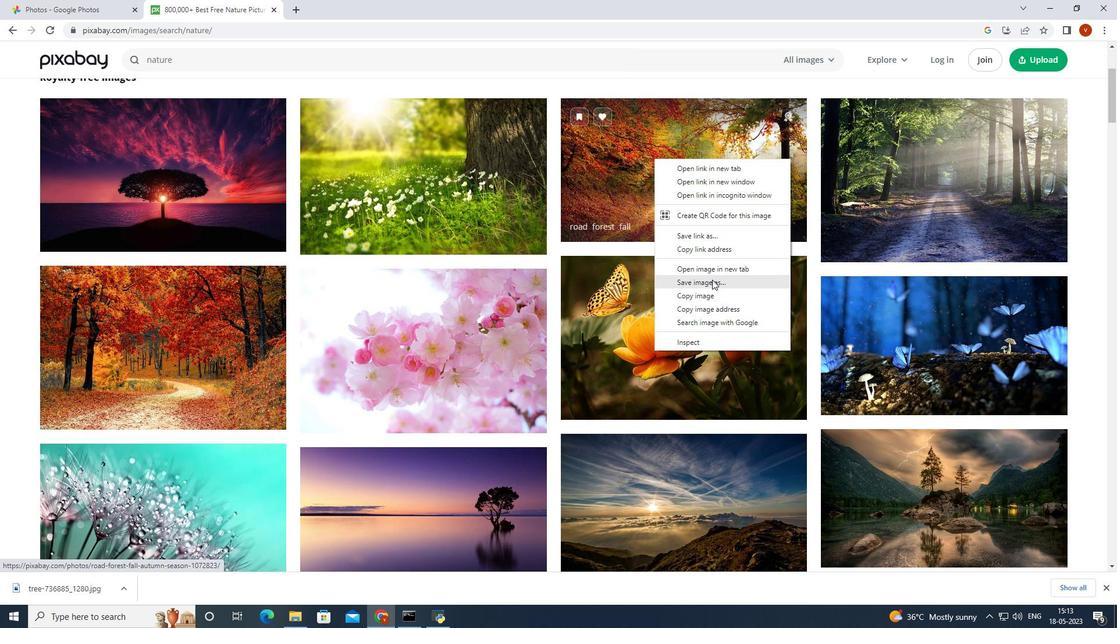 
Action: Mouse moved to (466, 296)
Screenshot: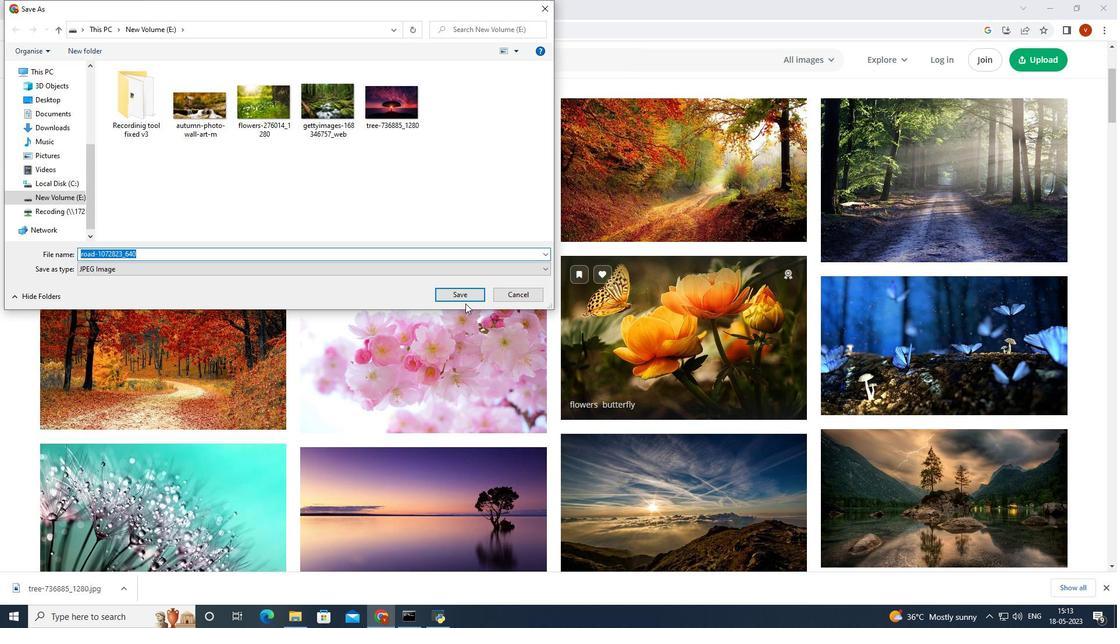 
Action: Mouse pressed left at (466, 296)
Screenshot: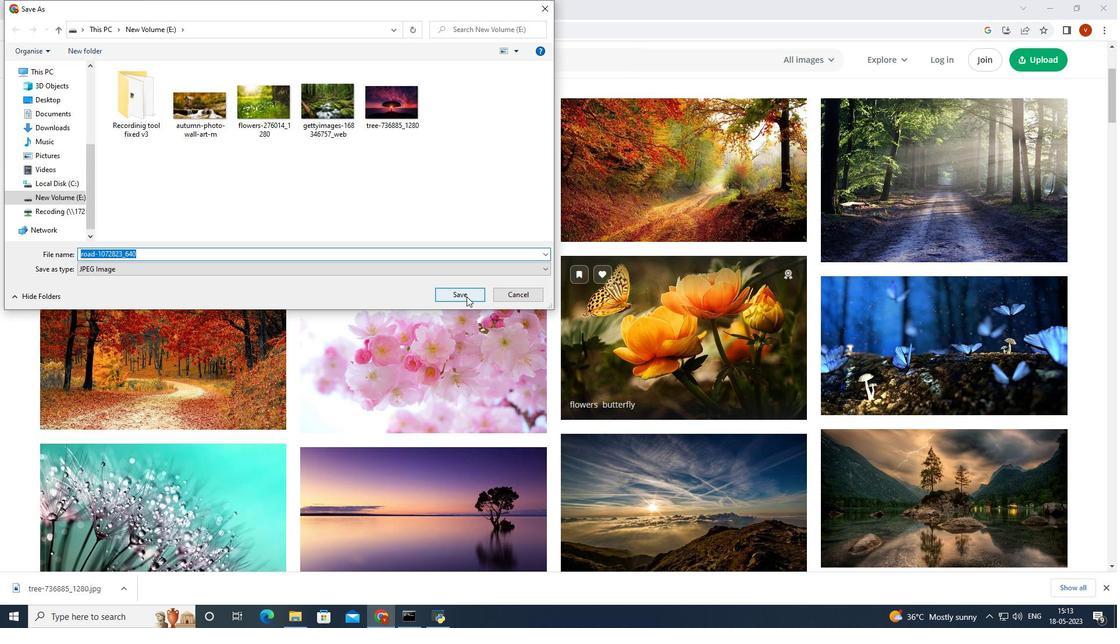 
Action: Mouse moved to (90, 8)
Screenshot: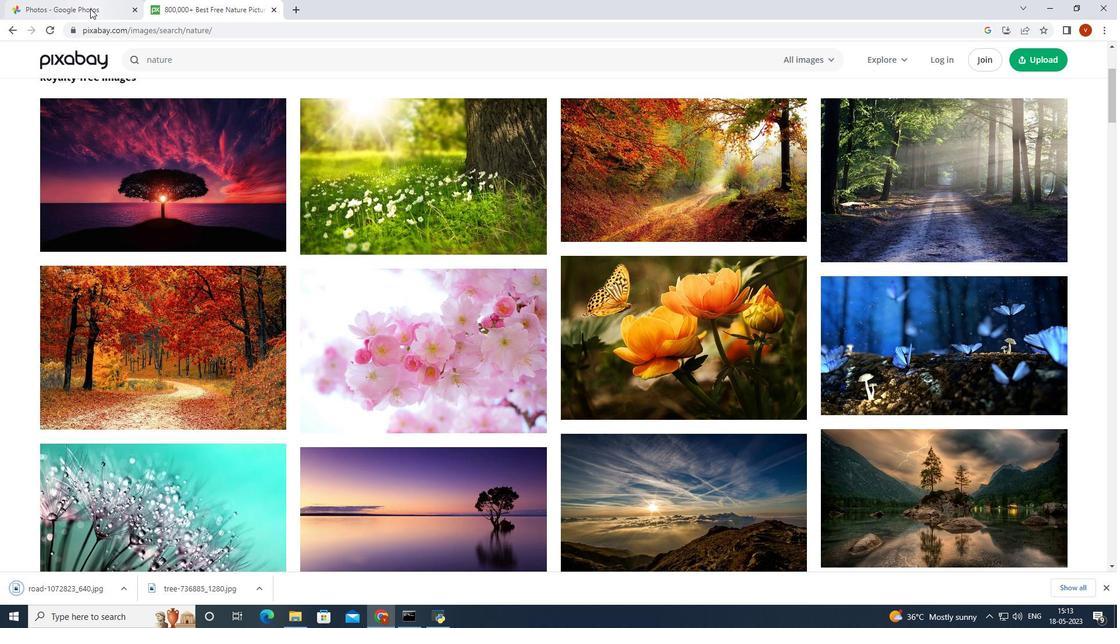 
Action: Mouse pressed left at (90, 8)
Screenshot: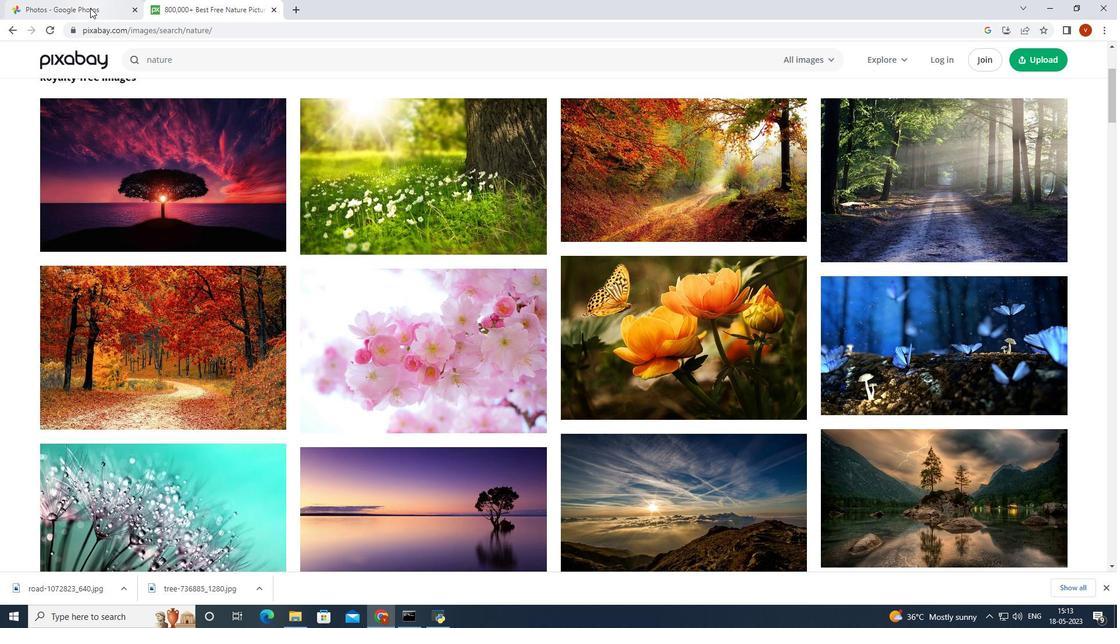
Action: Mouse moved to (959, 61)
Screenshot: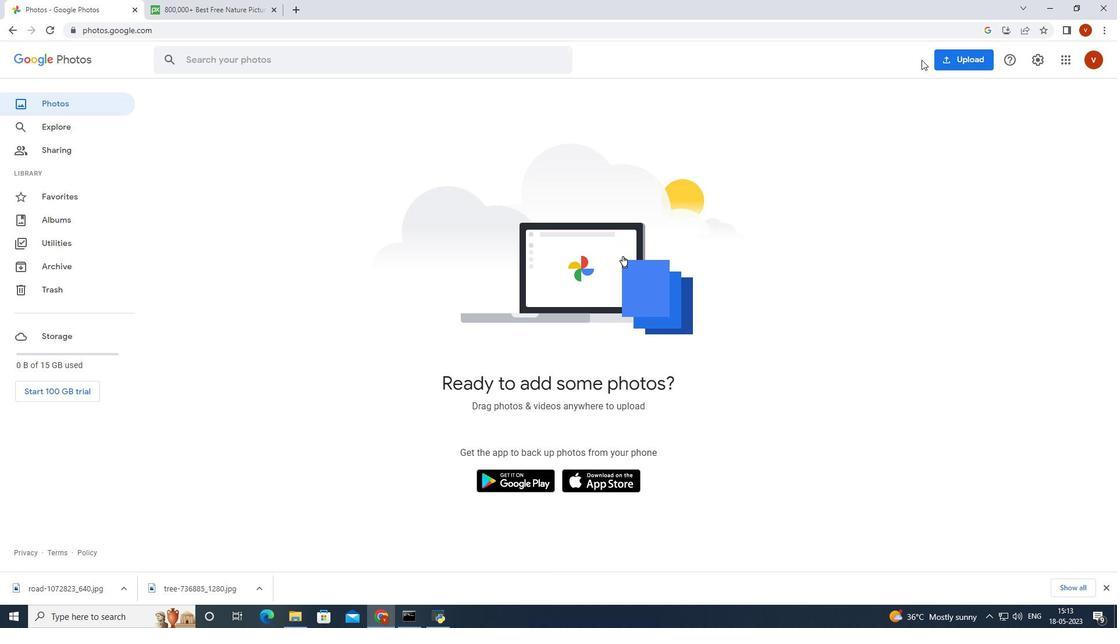 
Action: Mouse pressed left at (959, 61)
Screenshot: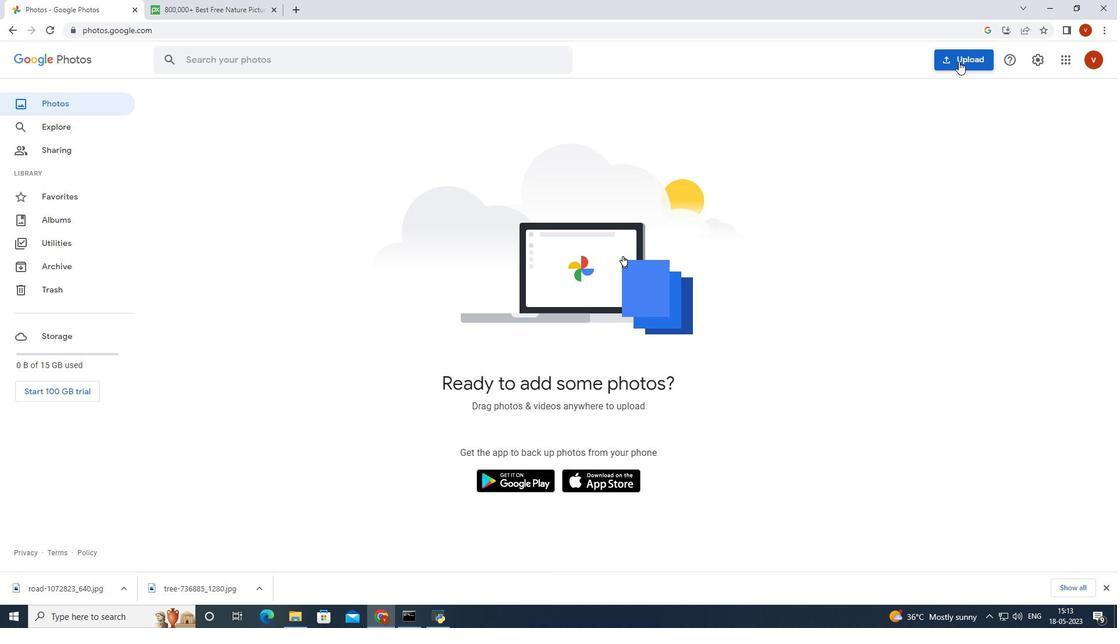 
Action: Mouse moved to (866, 87)
Screenshot: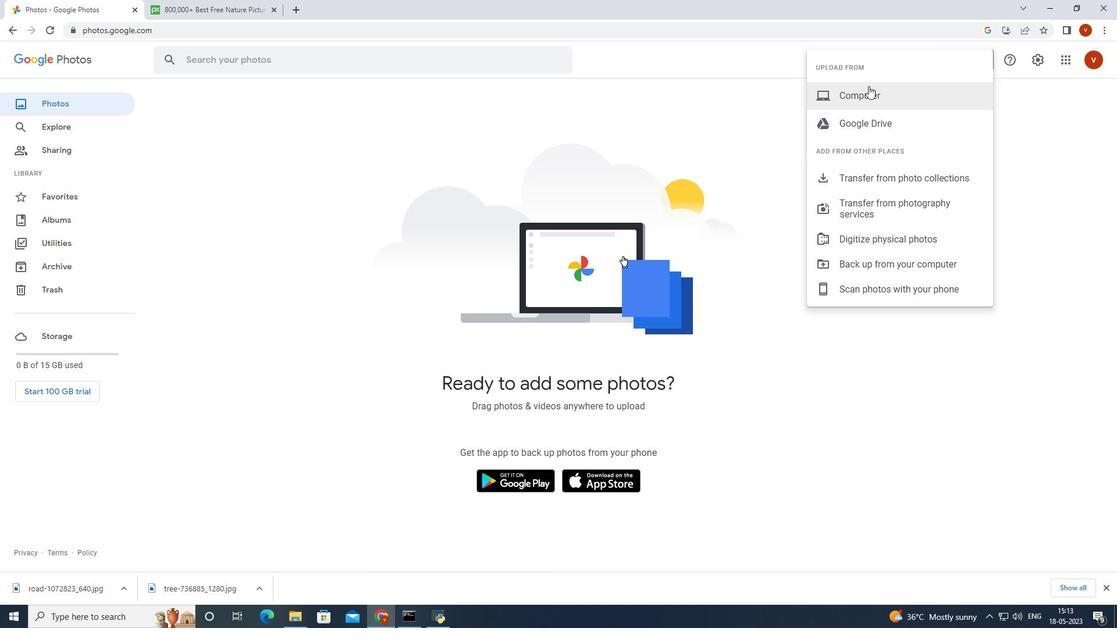 
Action: Mouse pressed left at (866, 87)
Screenshot: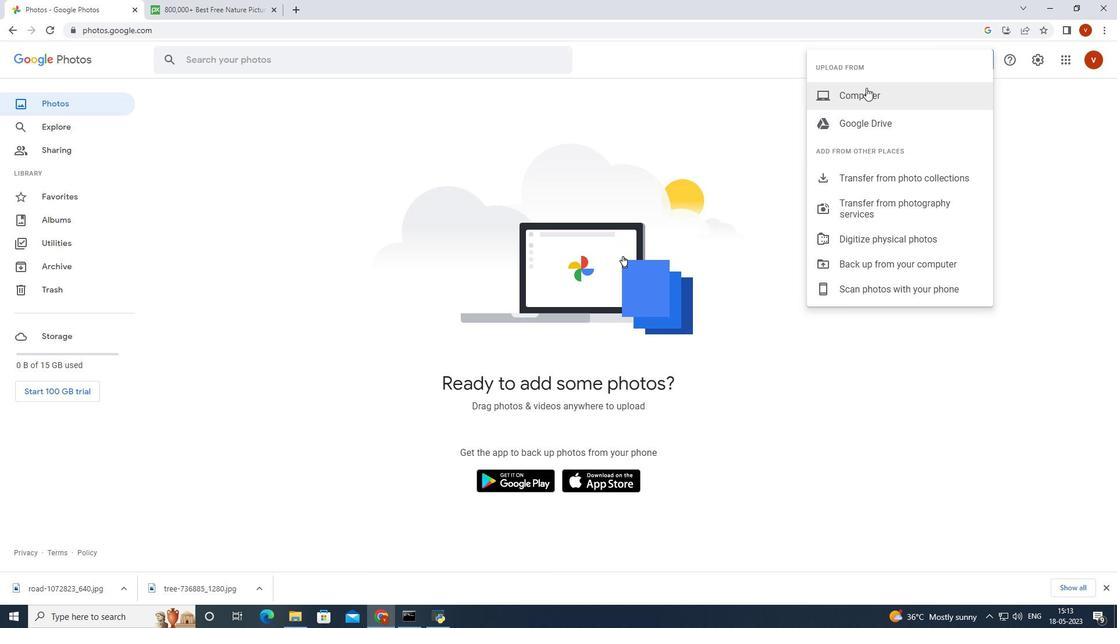 
Action: Mouse moved to (67, 221)
Screenshot: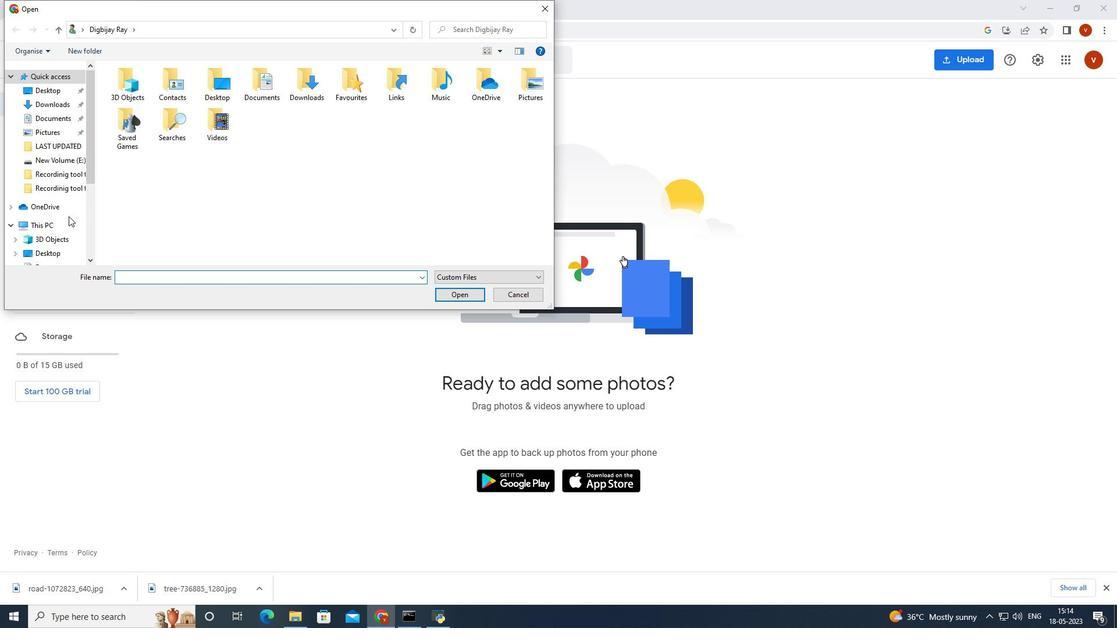 
Action: Mouse pressed left at (67, 221)
Screenshot: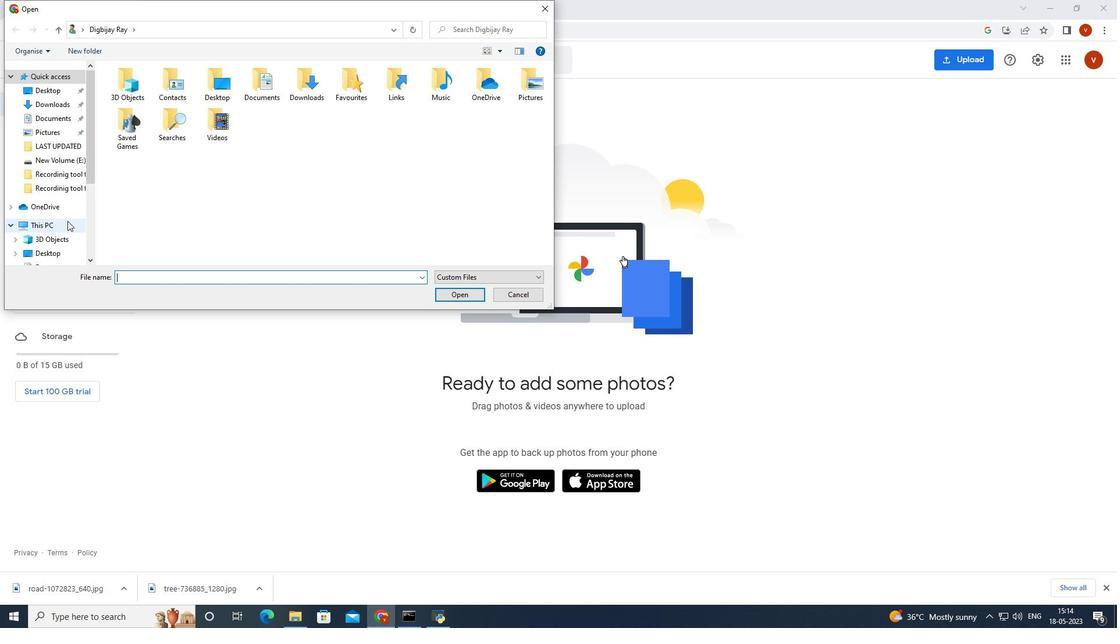 
Action: Mouse pressed left at (67, 221)
Screenshot: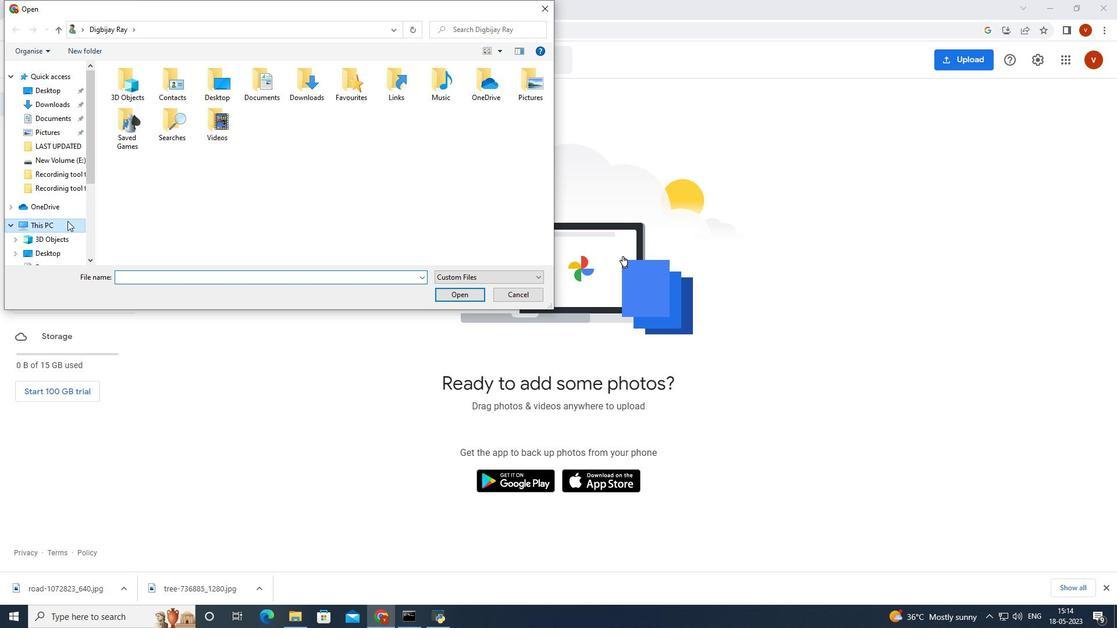 
Action: Mouse moved to (294, 129)
Screenshot: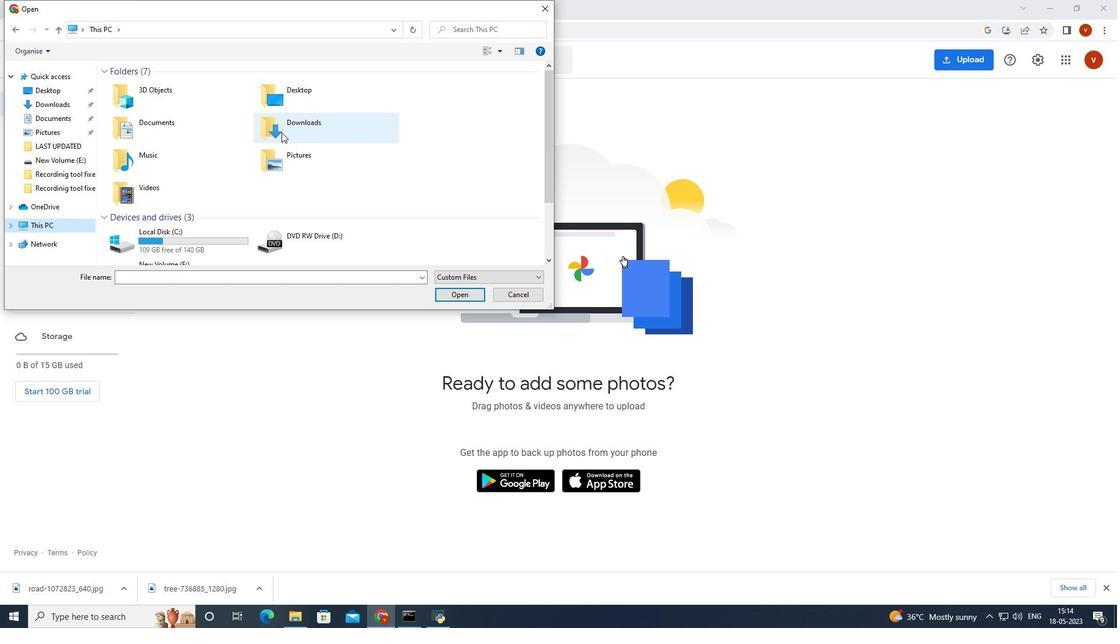 
Action: Mouse pressed left at (294, 129)
Screenshot: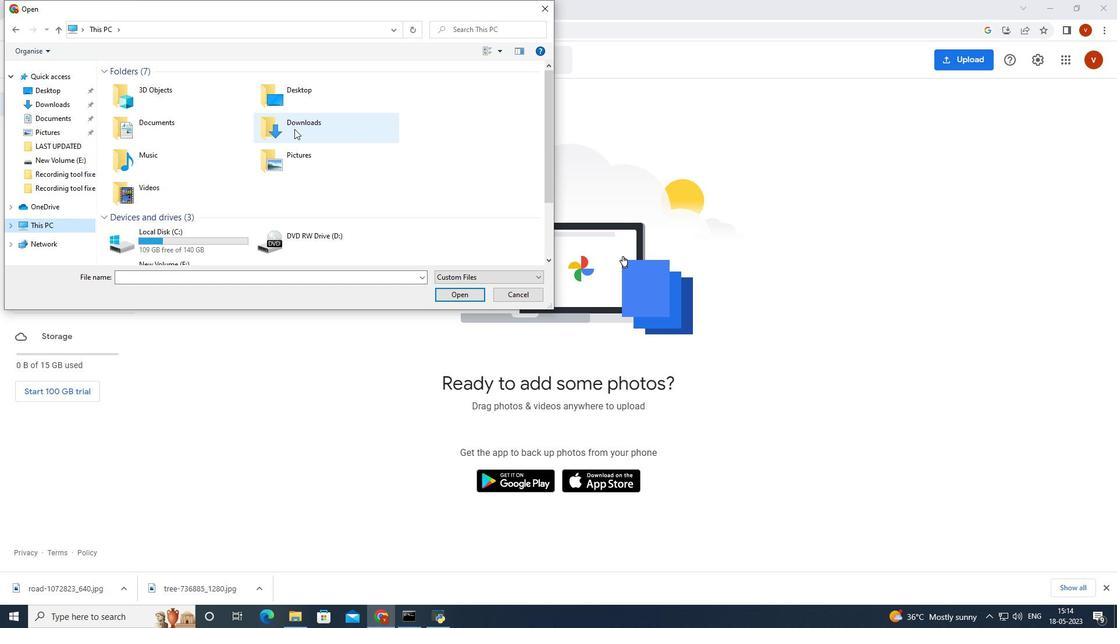 
Action: Mouse pressed left at (294, 129)
Screenshot: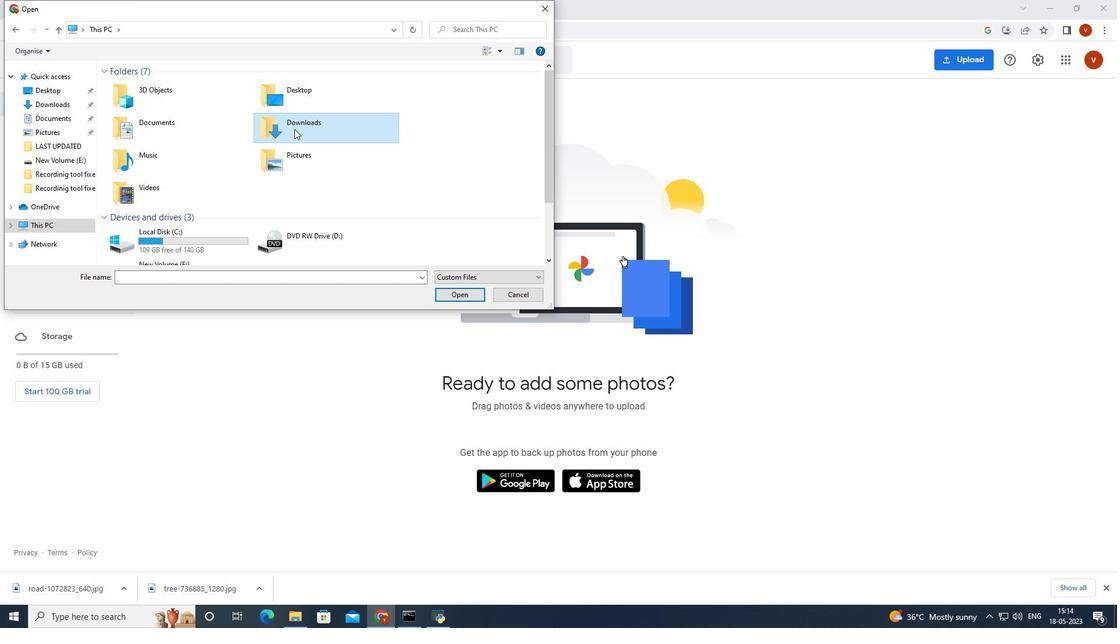 
Action: Mouse moved to (61, 224)
Screenshot: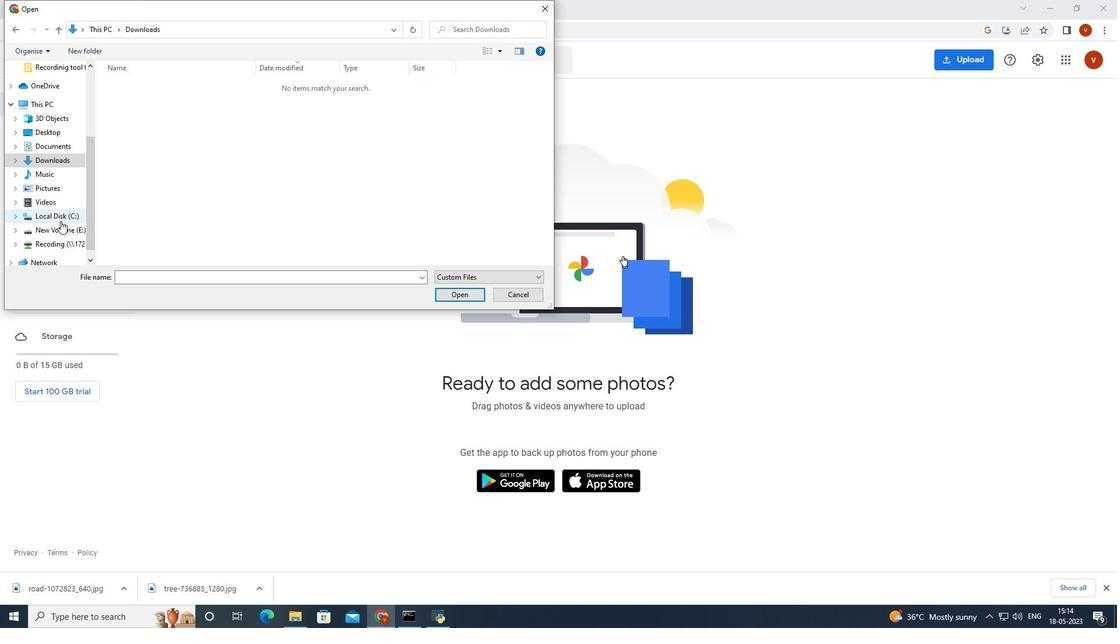 
Action: Mouse pressed left at (61, 224)
Screenshot: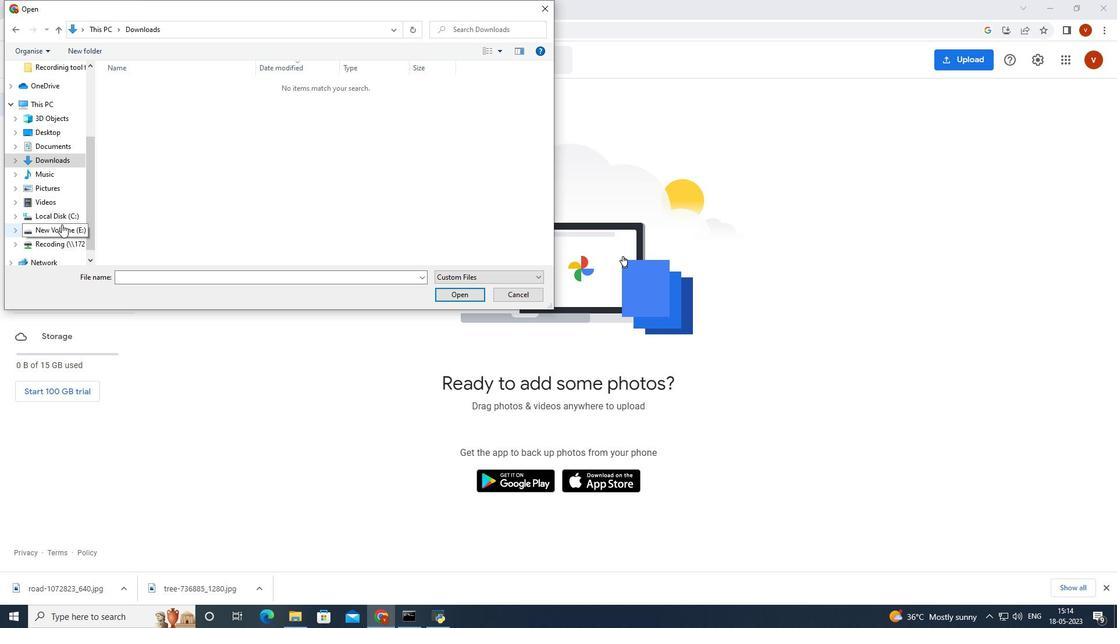 
Action: Mouse pressed left at (61, 224)
Screenshot: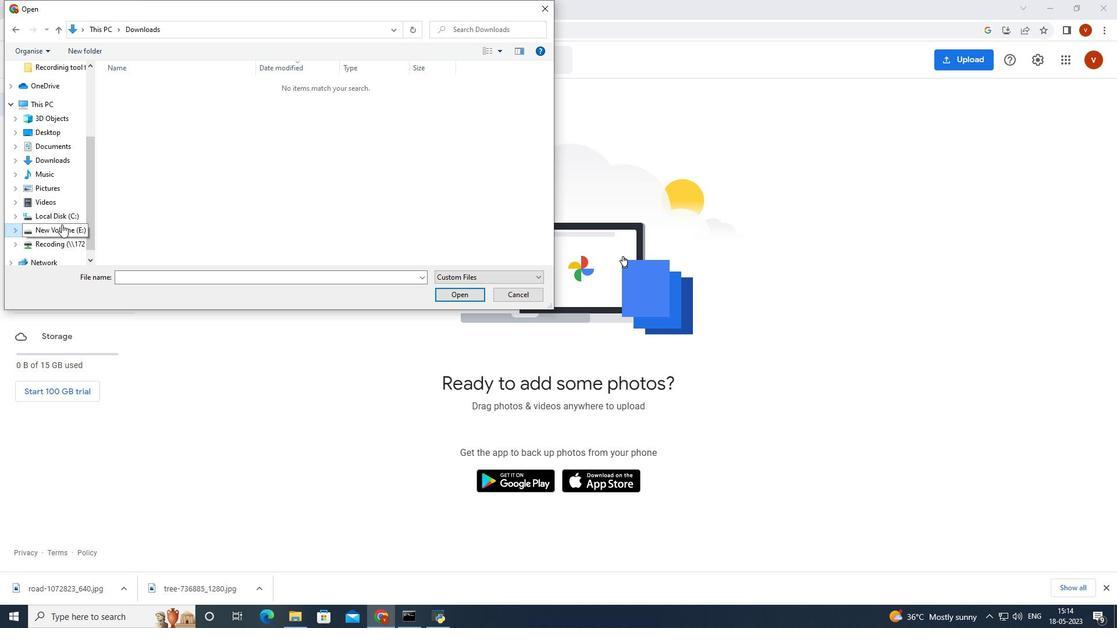 
Action: Mouse moved to (217, 104)
Screenshot: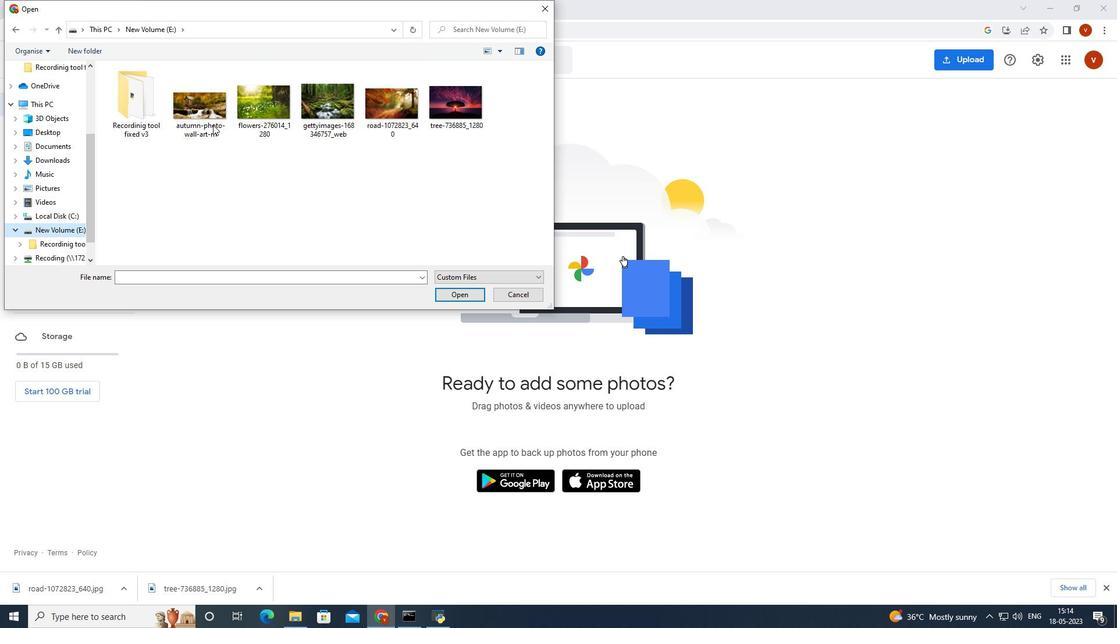 
Action: Mouse pressed left at (217, 104)
Screenshot: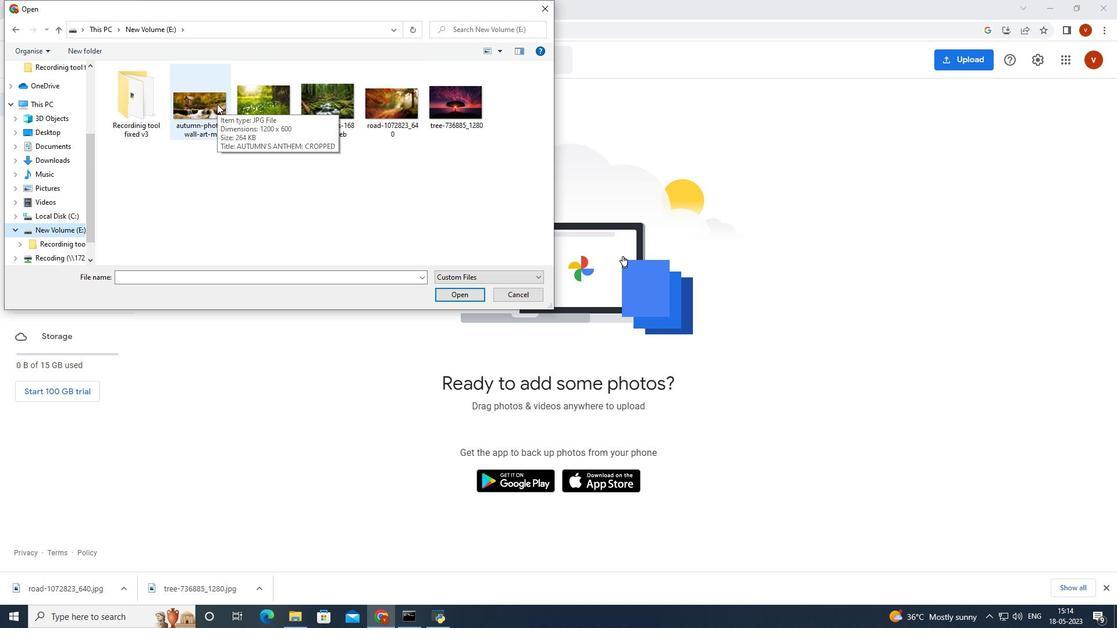
Action: Mouse moved to (470, 299)
Screenshot: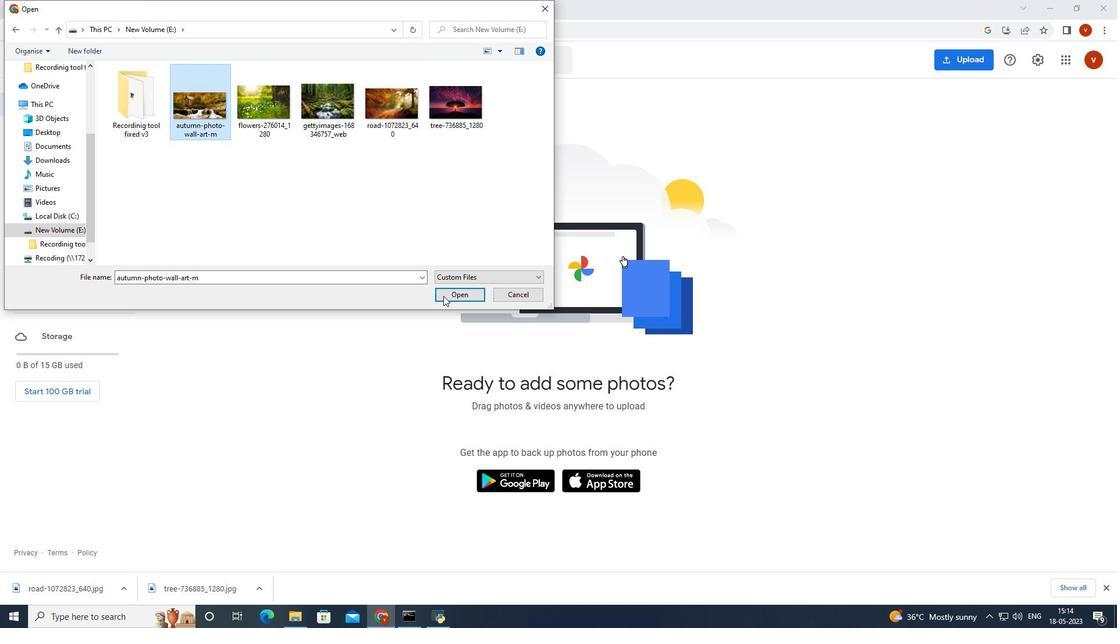 
Action: Mouse pressed left at (470, 299)
Screenshot: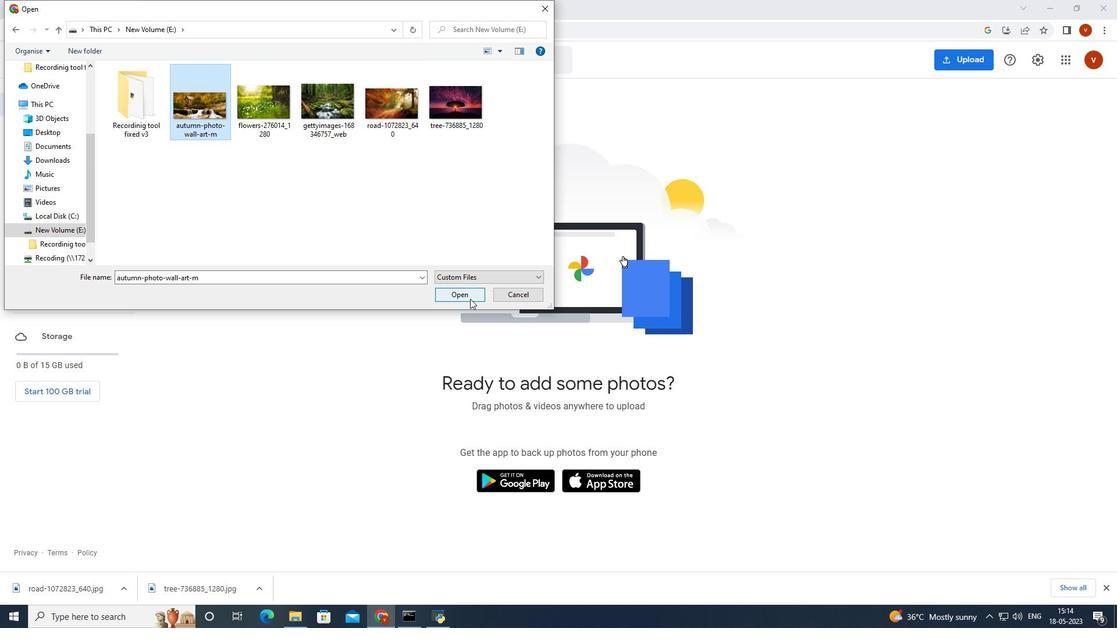 
Action: Mouse moved to (637, 377)
Screenshot: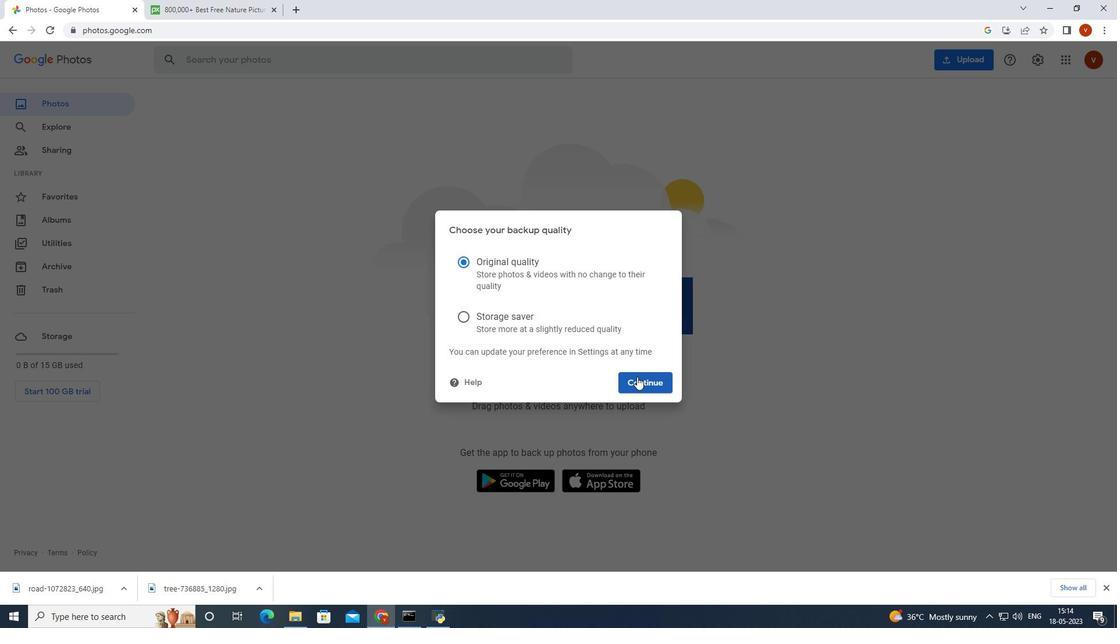 
Action: Mouse pressed left at (637, 377)
Screenshot: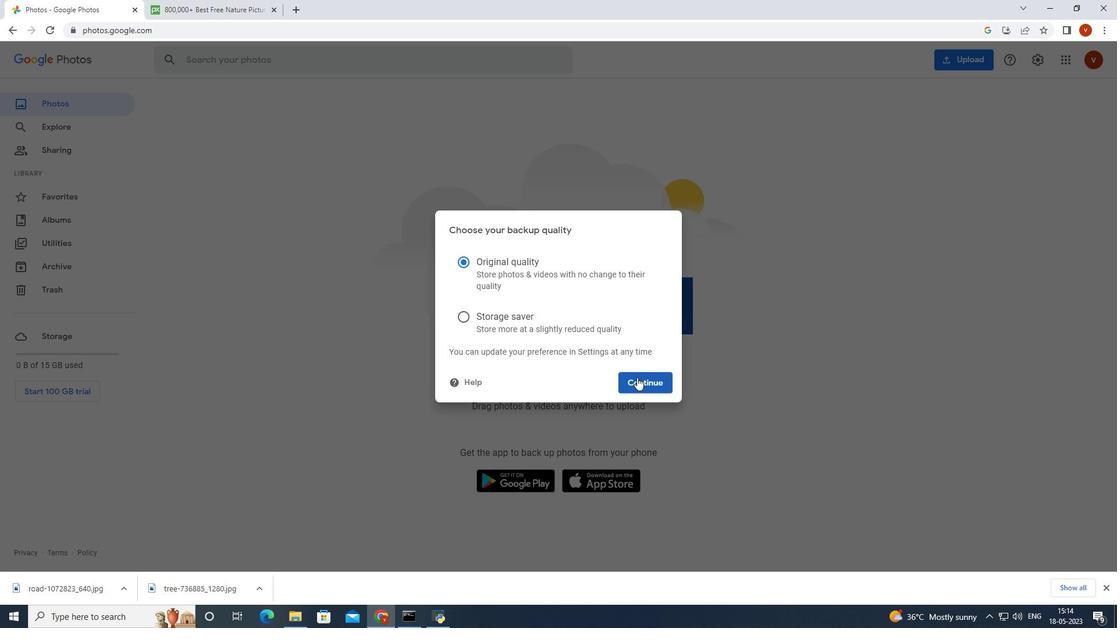 
Action: Mouse moved to (54, 148)
Screenshot: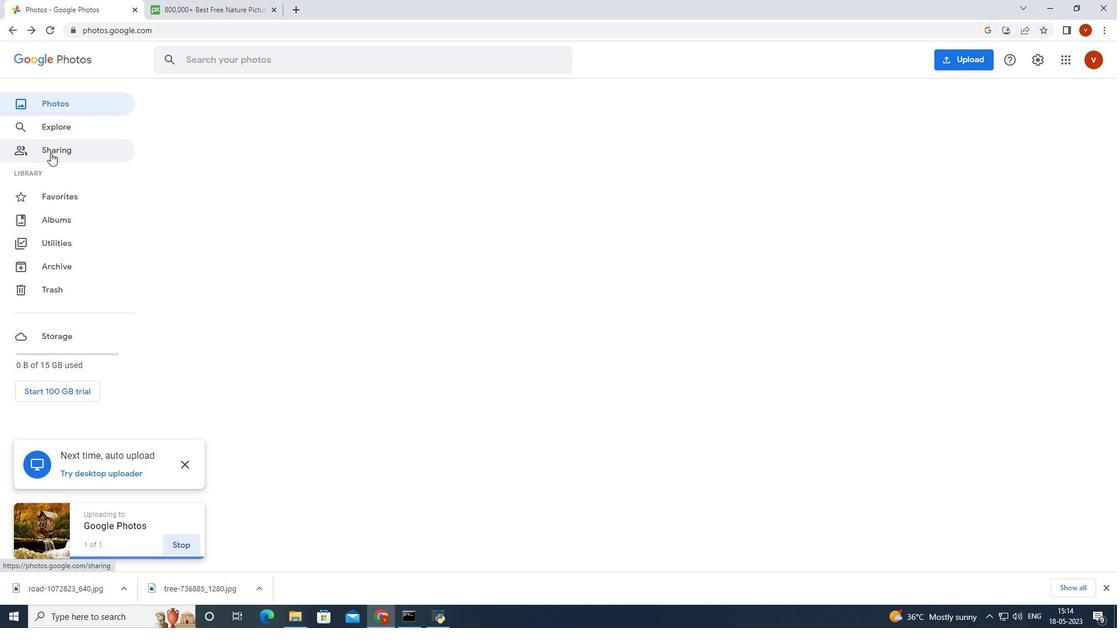 
Action: Mouse pressed left at (54, 148)
Screenshot: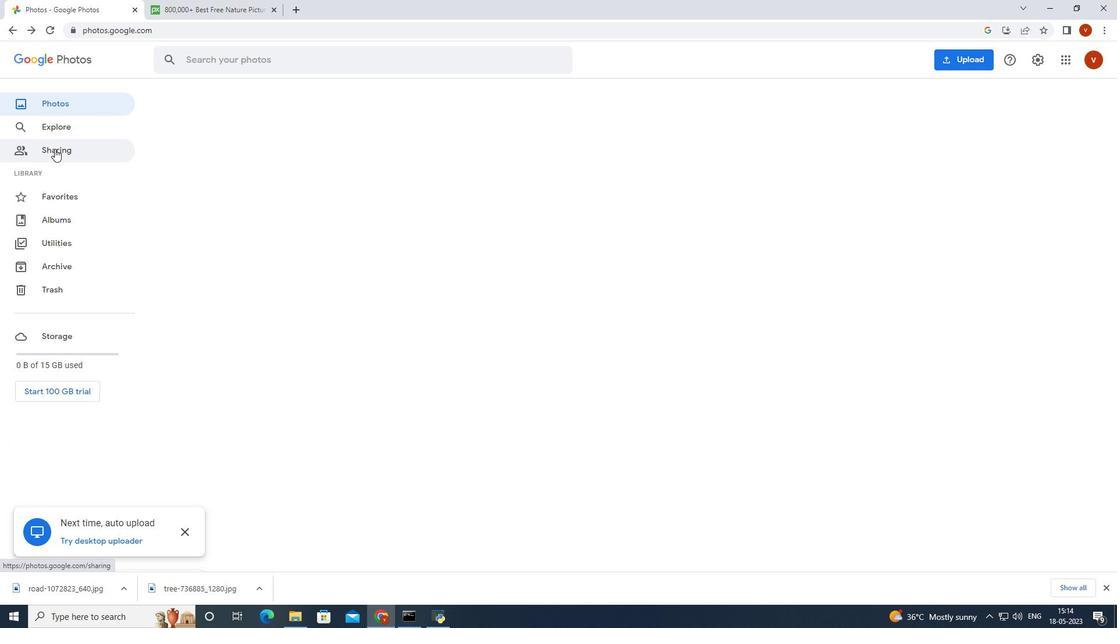 
Action: Mouse moved to (620, 359)
Screenshot: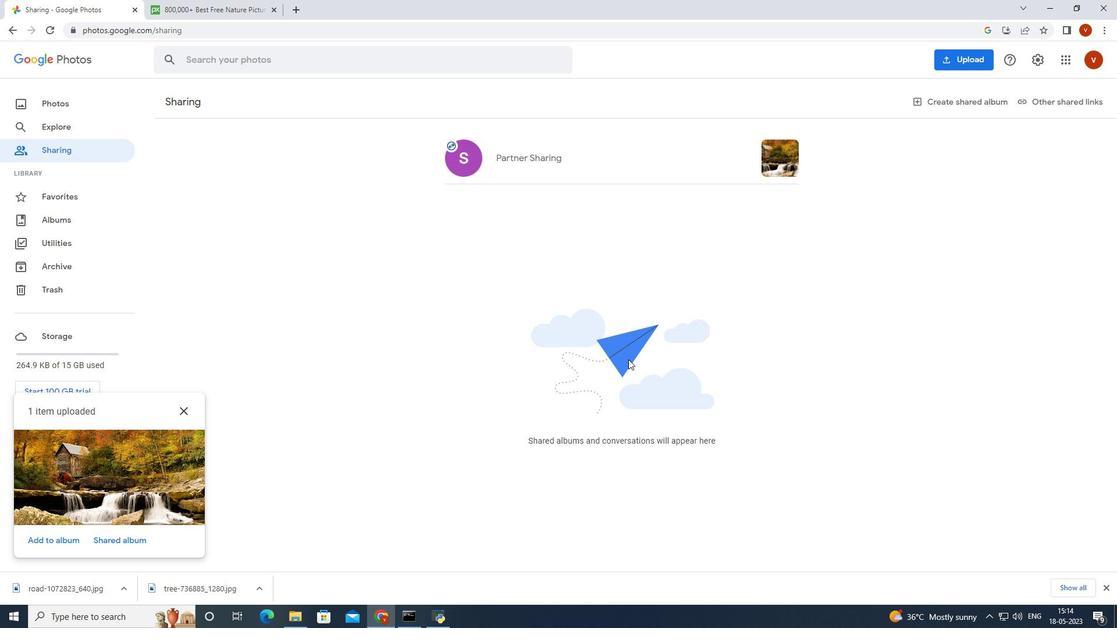 
Action: Mouse pressed left at (620, 359)
Screenshot: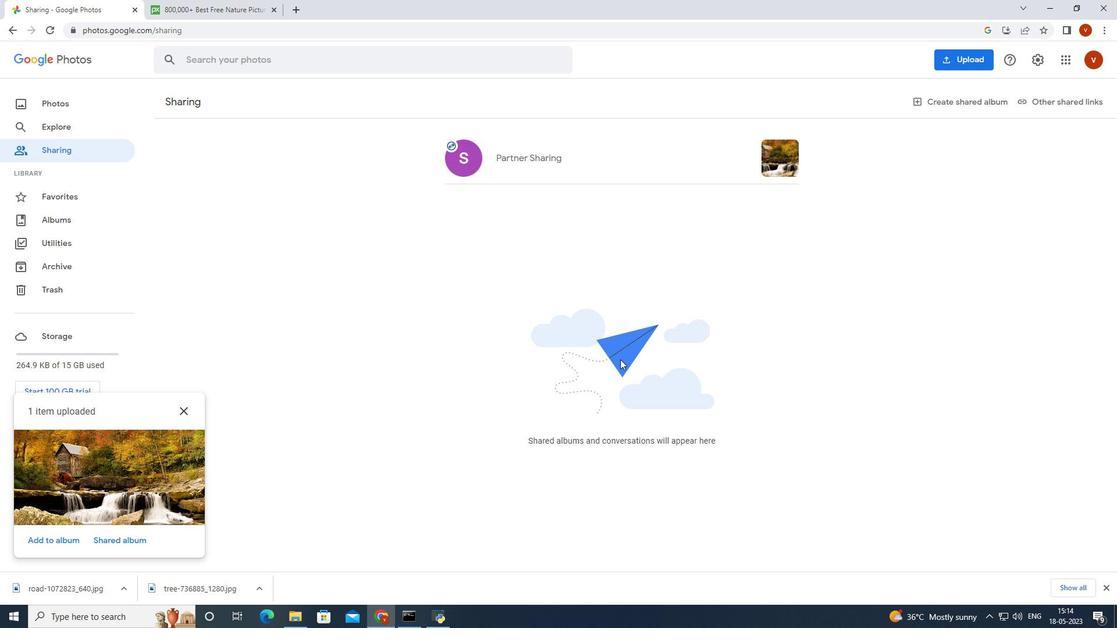 
Action: Mouse moved to (307, 93)
Screenshot: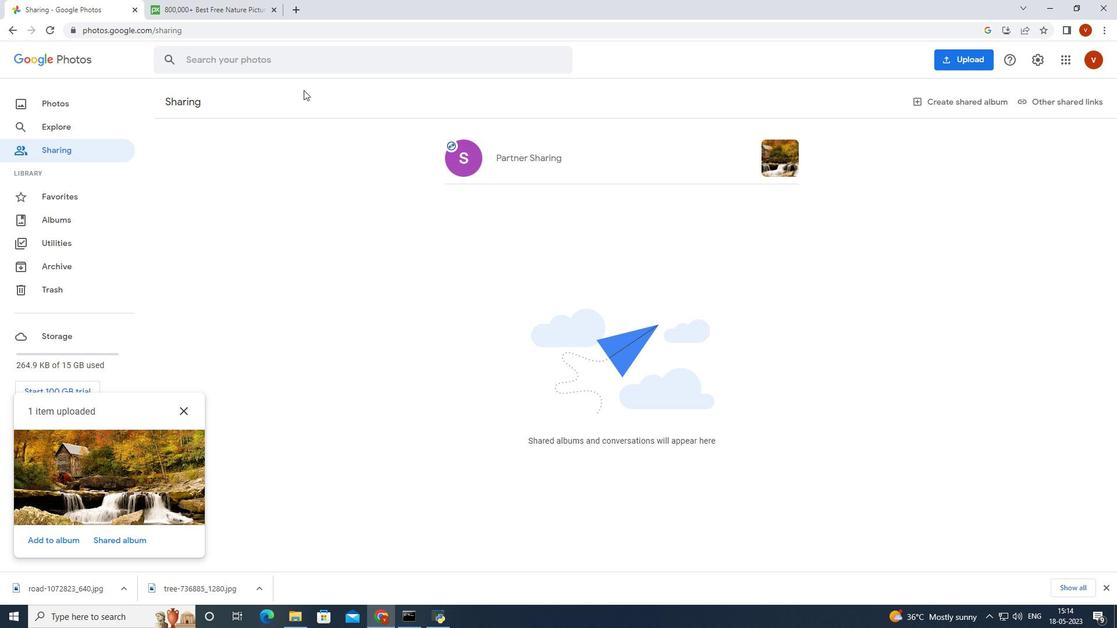 
Action: Mouse pressed left at (307, 93)
Screenshot: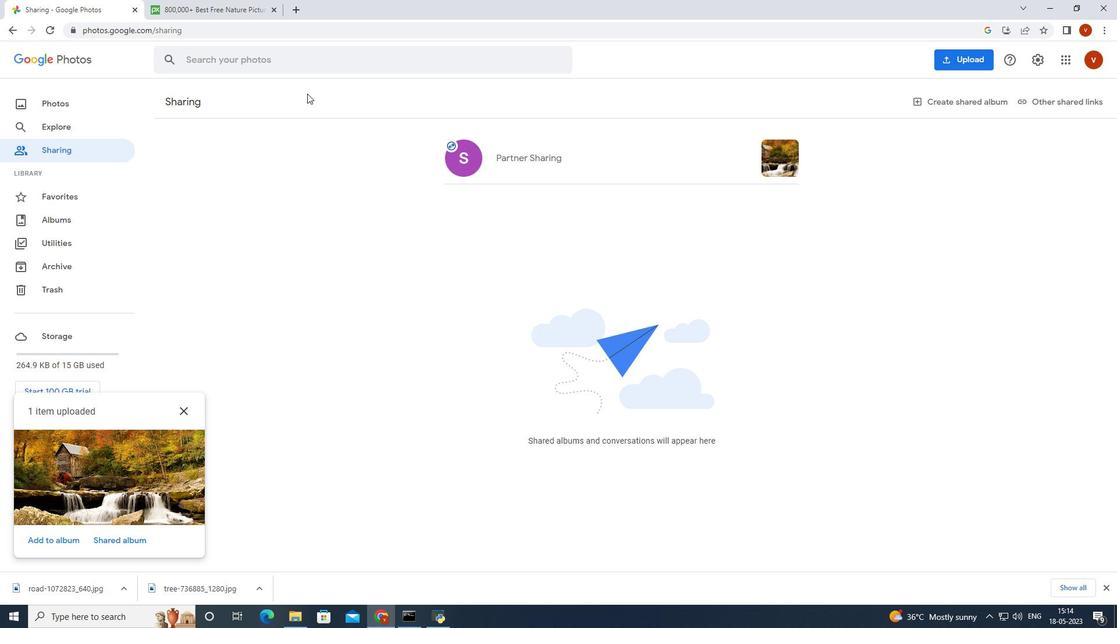 
Action: Mouse moved to (498, 148)
Screenshot: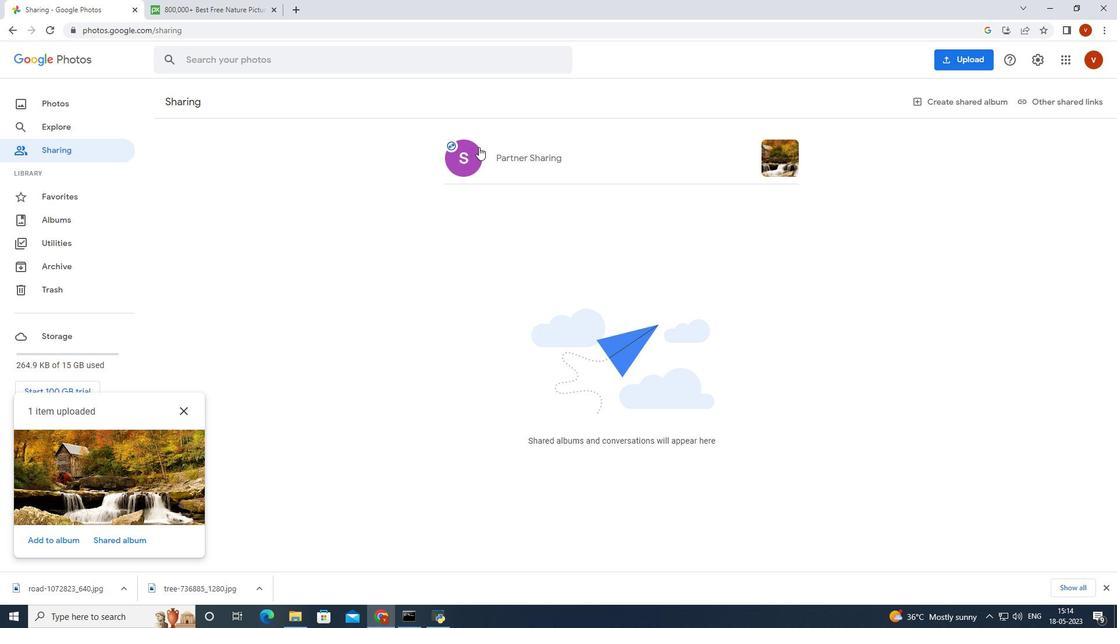 
Action: Mouse pressed left at (498, 148)
Screenshot: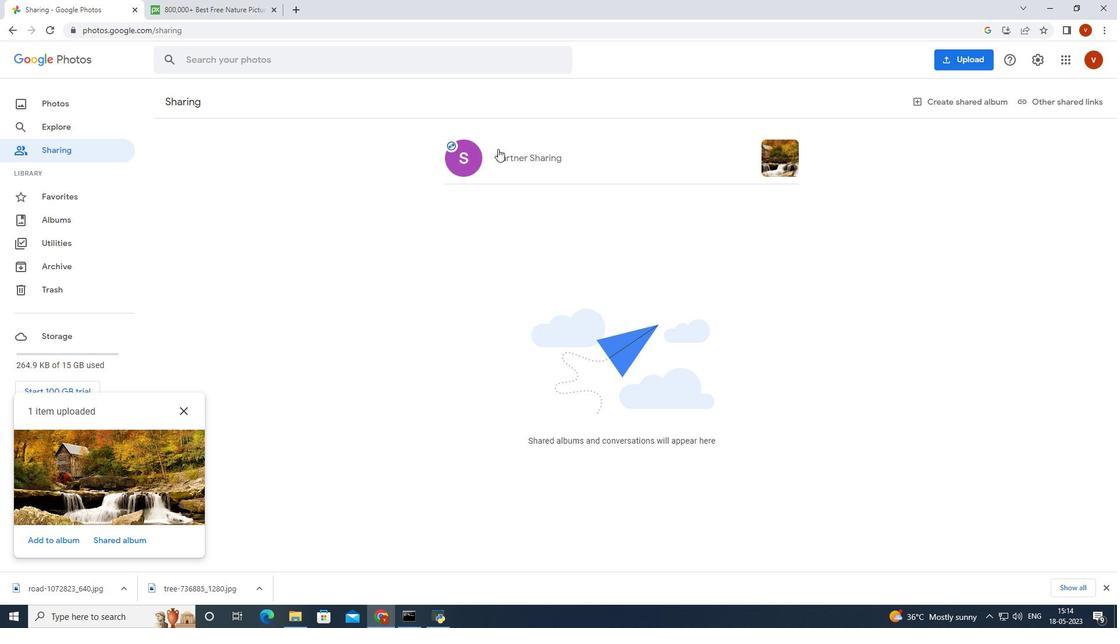
Action: Mouse moved to (277, 157)
Screenshot: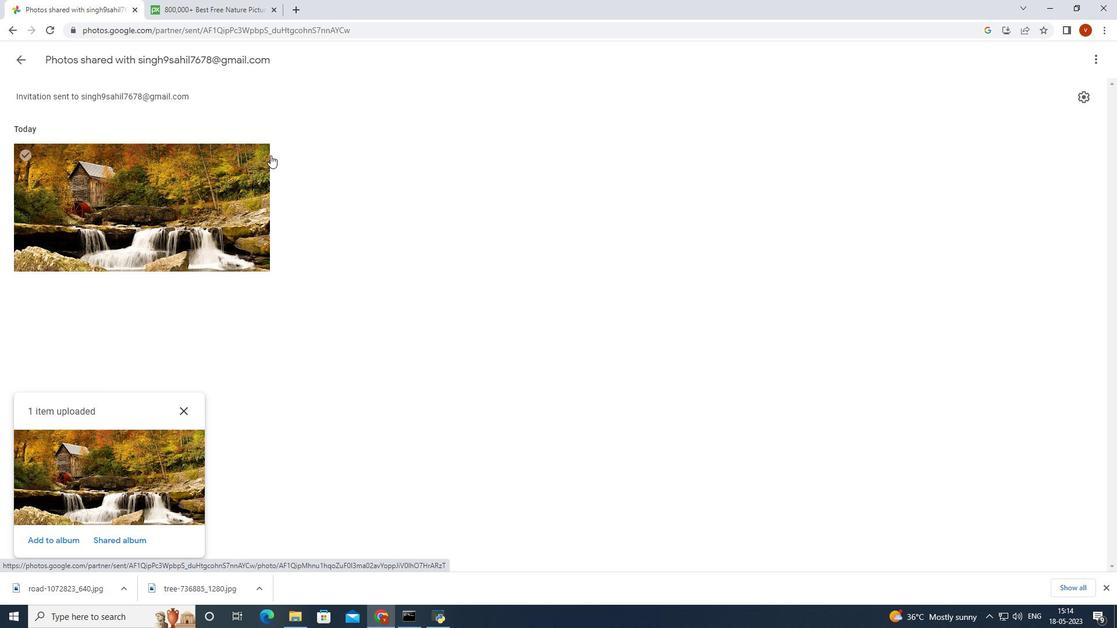 
Action: Mouse scrolled (277, 157) with delta (0, 0)
Screenshot: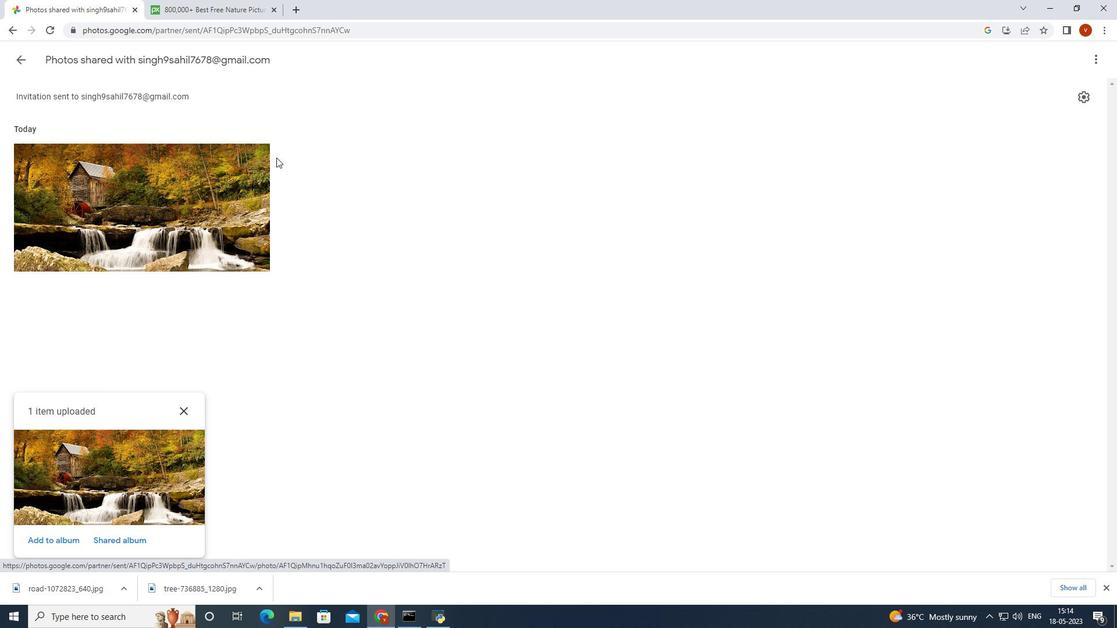 
Action: Mouse scrolled (277, 157) with delta (0, 0)
Screenshot: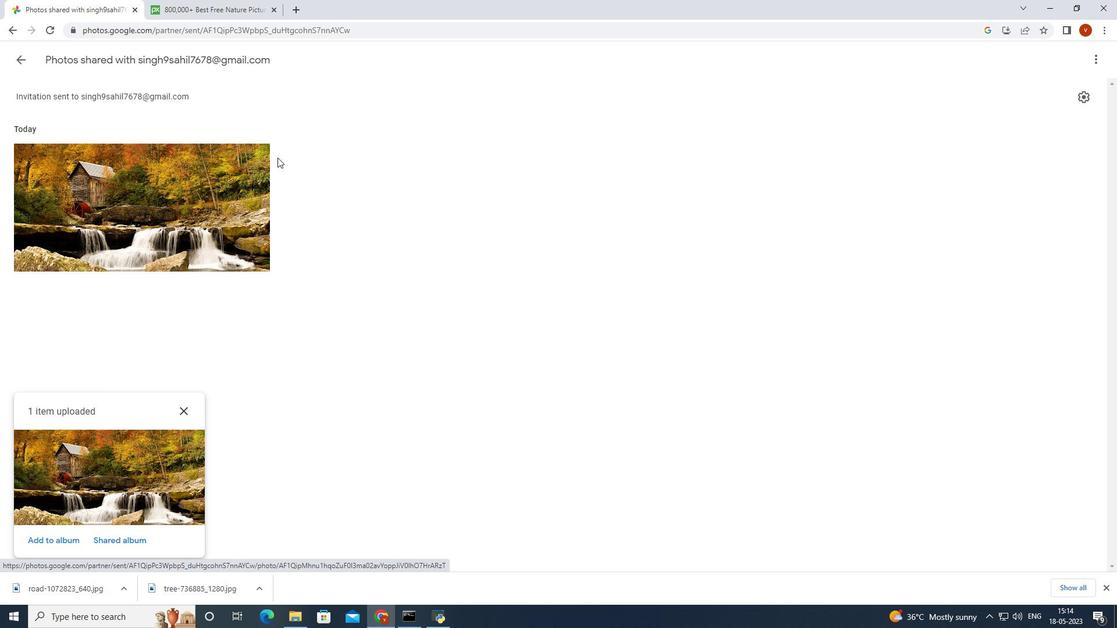 
Action: Mouse moved to (277, 157)
Screenshot: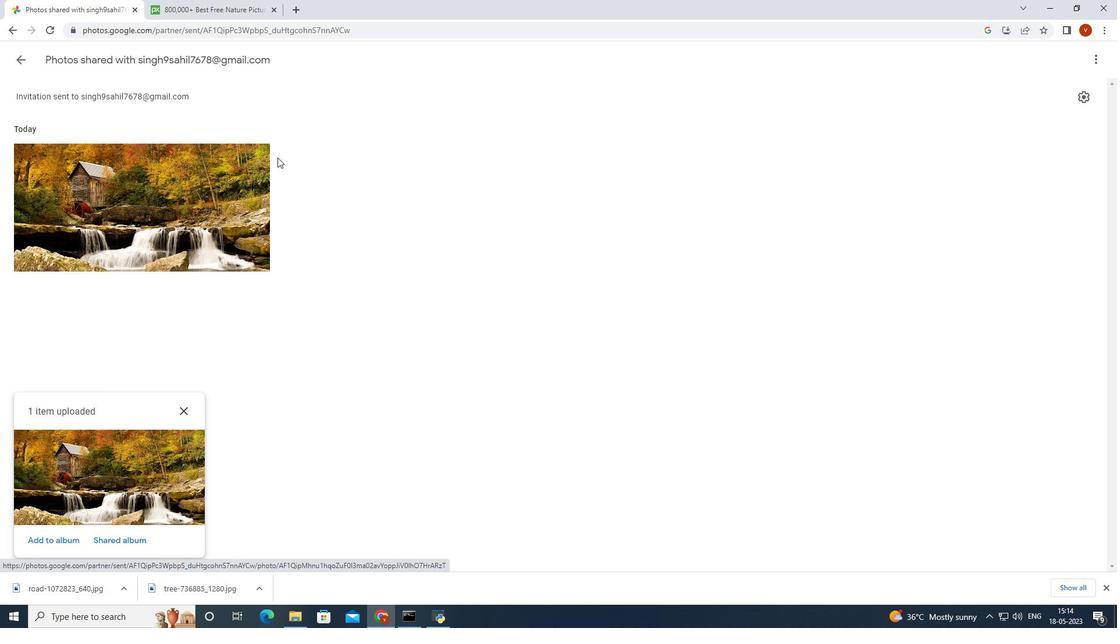 
Action: Mouse scrolled (277, 157) with delta (0, 0)
Screenshot: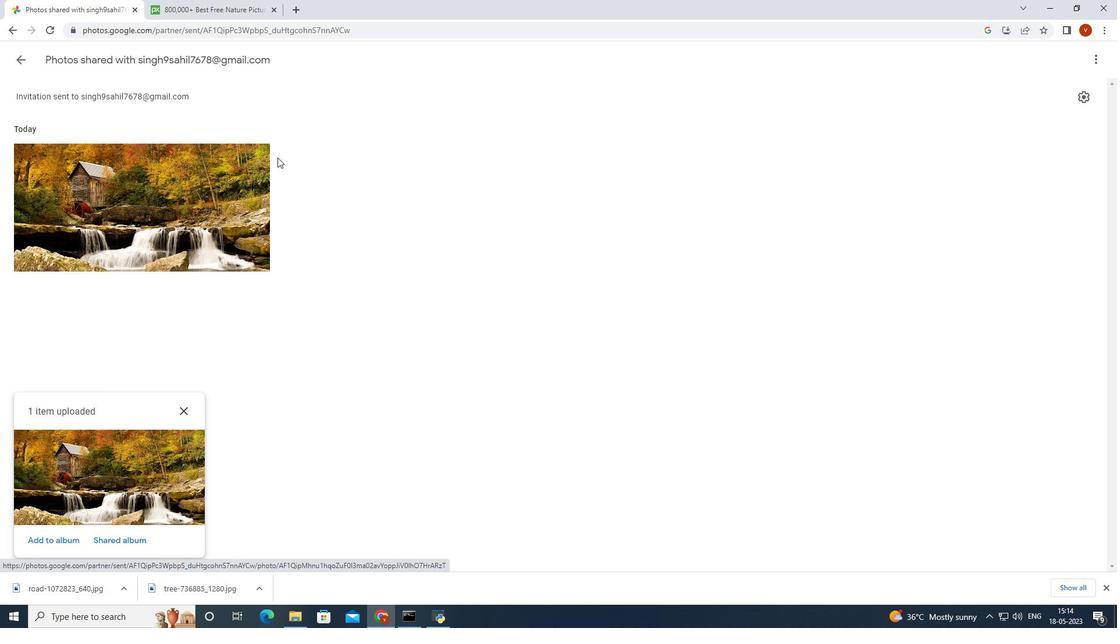 
Action: Mouse moved to (86, 117)
Screenshot: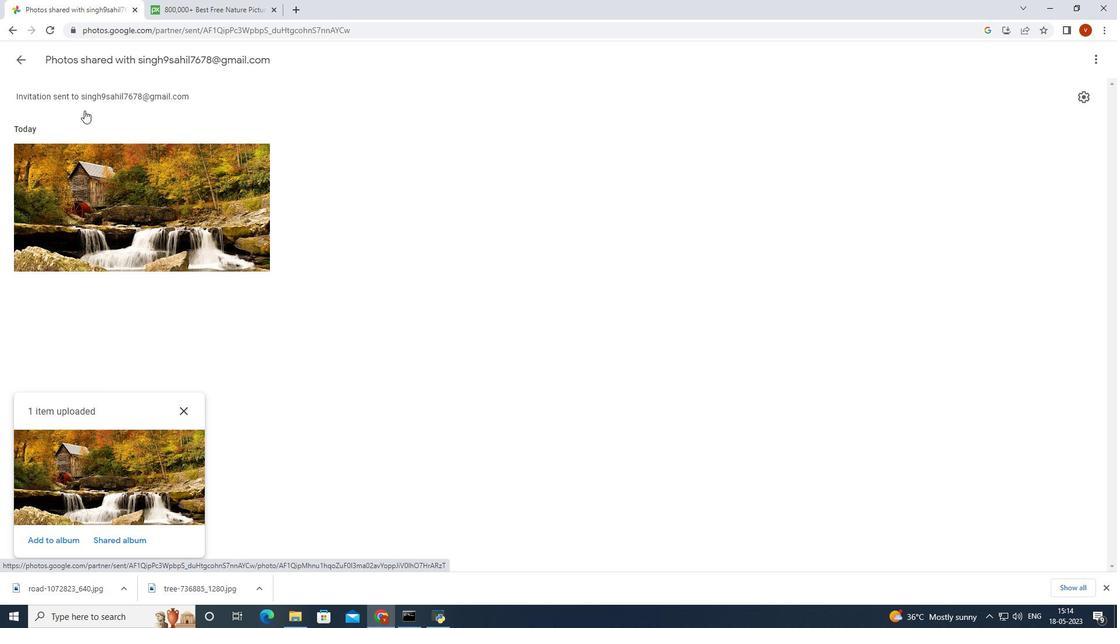 
Action: Mouse scrolled (86, 118) with delta (0, 0)
Screenshot: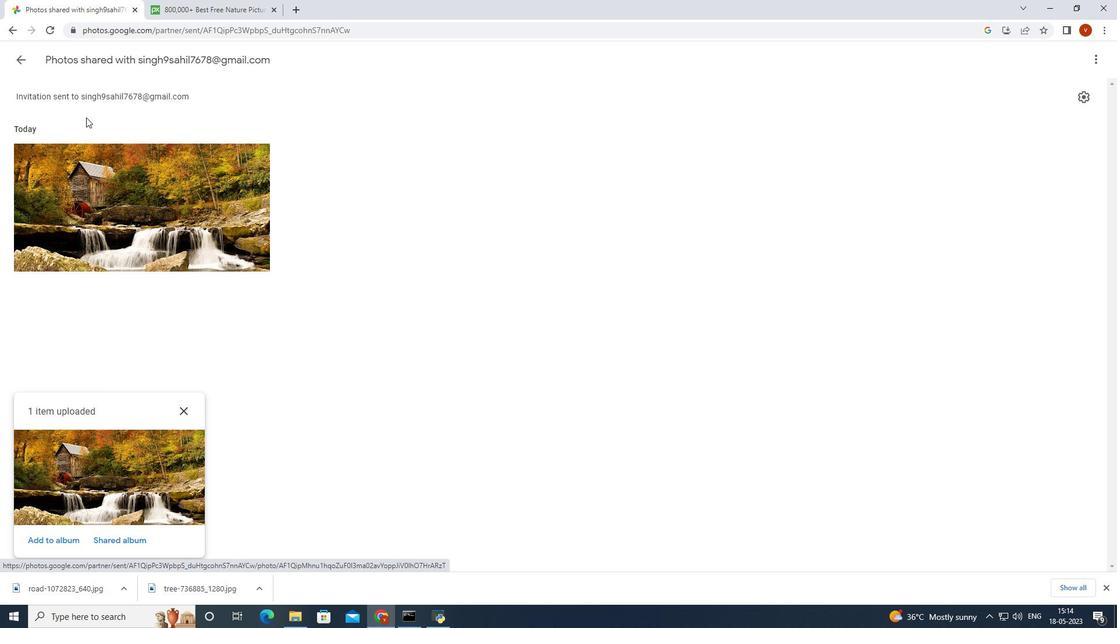 
Action: Mouse scrolled (86, 118) with delta (0, 0)
Screenshot: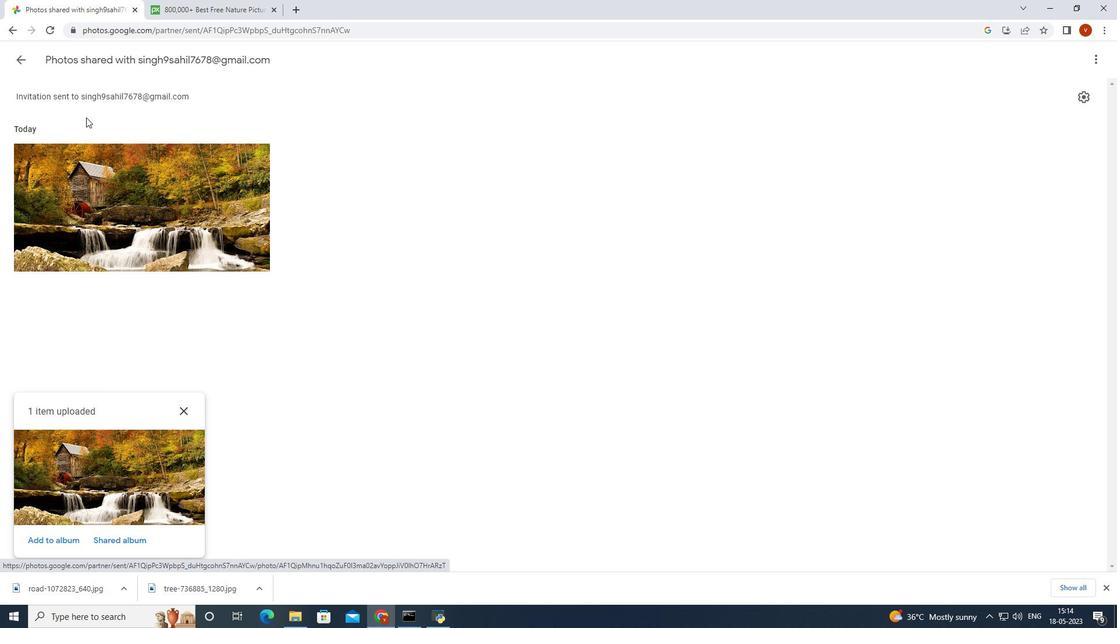 
Action: Mouse scrolled (86, 118) with delta (0, 0)
Screenshot: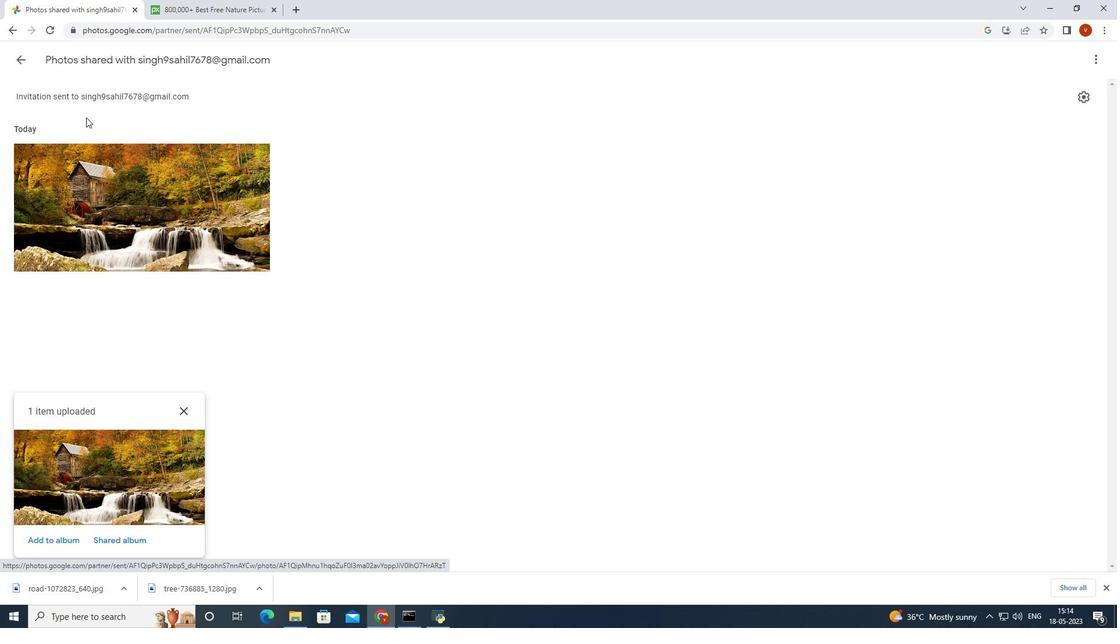
Action: Mouse moved to (183, 413)
Screenshot: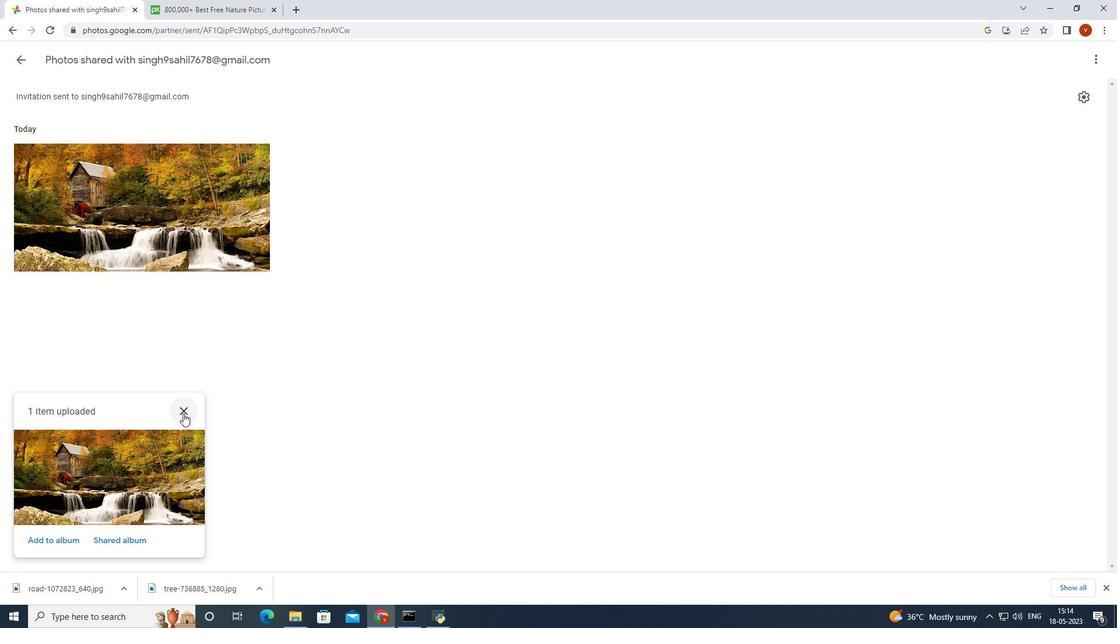 
Action: Mouse pressed left at (183, 413)
Screenshot: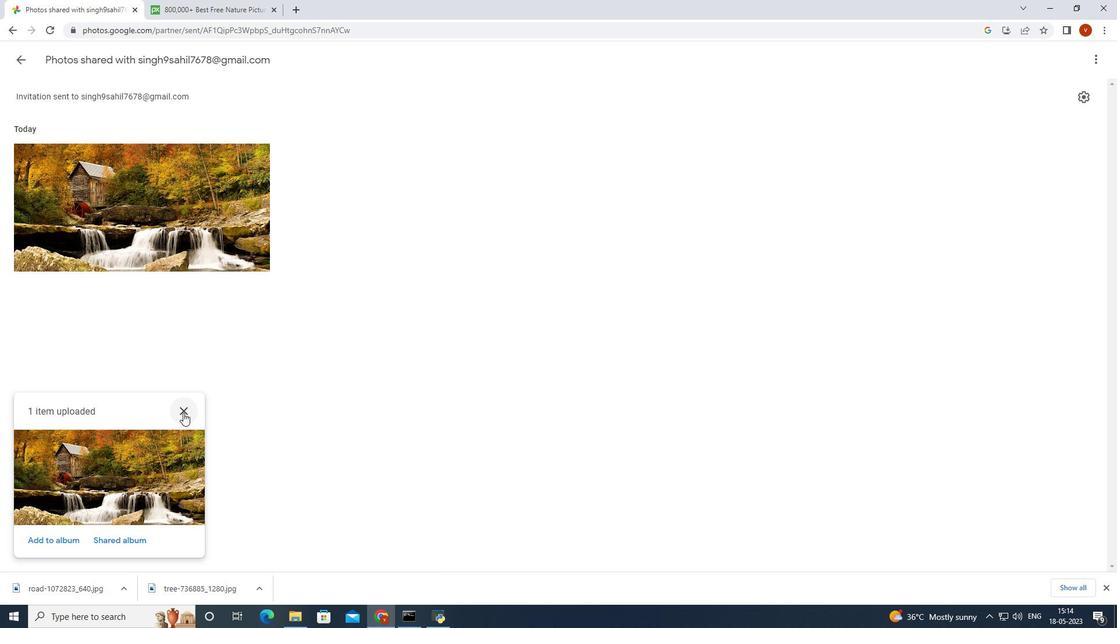 
Action: Mouse moved to (256, 357)
Screenshot: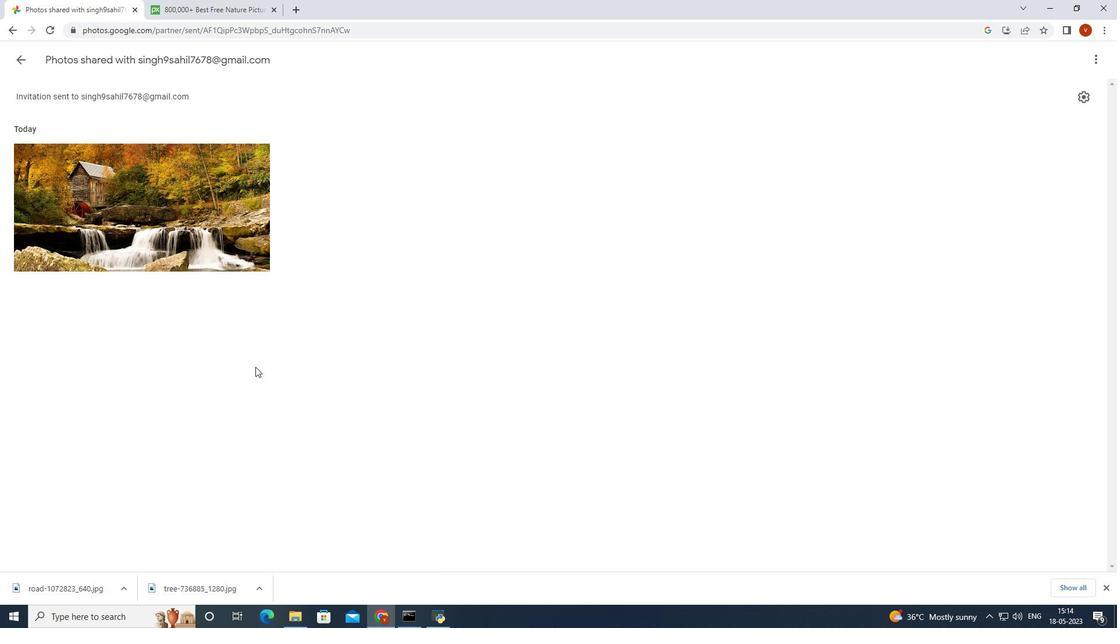 
Action: Mouse scrolled (256, 356) with delta (0, 0)
Screenshot: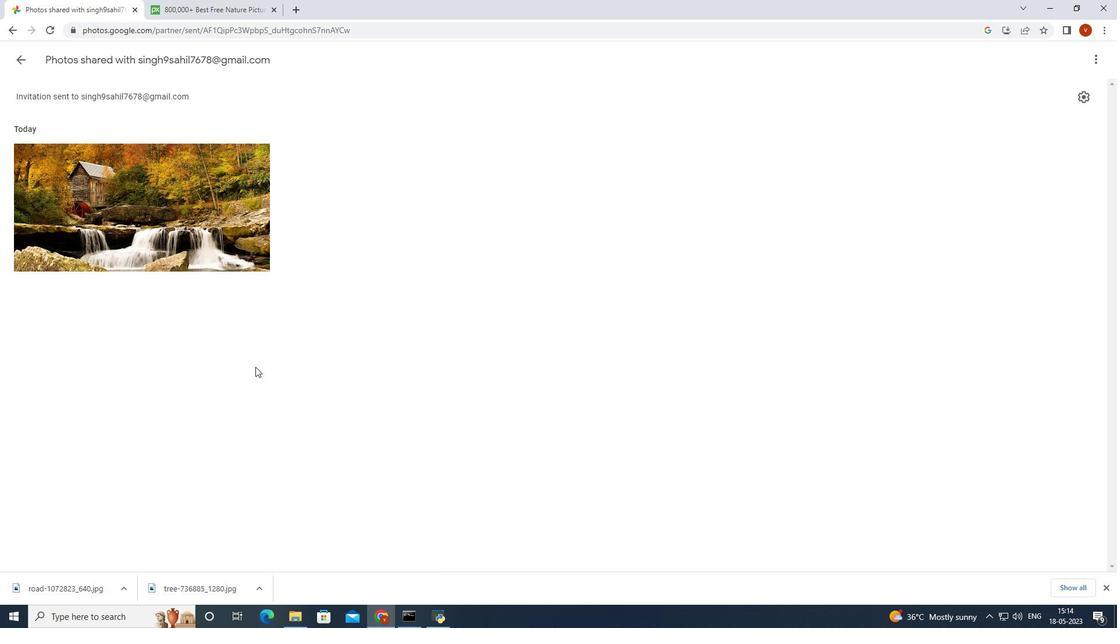 
Action: Mouse moved to (245, 336)
Screenshot: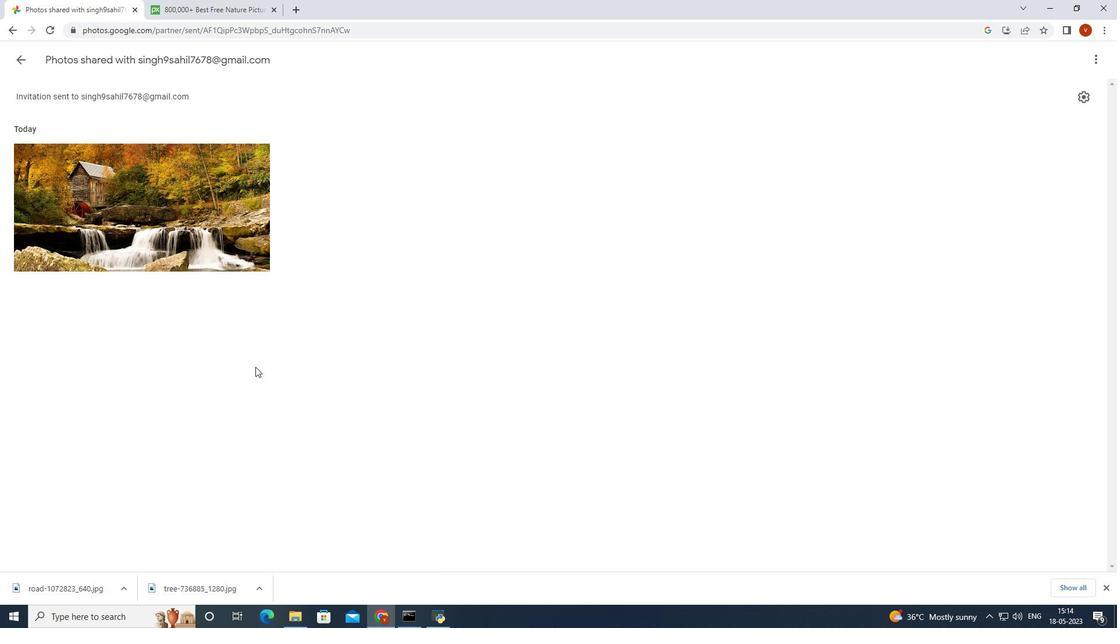 
Action: Mouse scrolled (245, 335) with delta (0, 0)
Screenshot: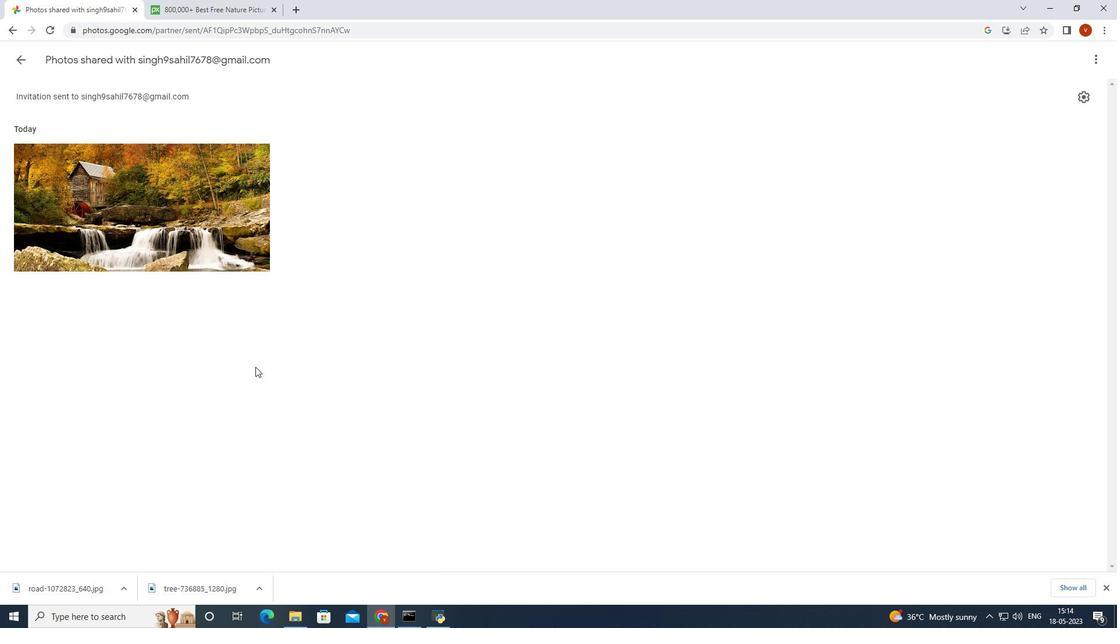 
Action: Mouse moved to (135, 178)
Screenshot: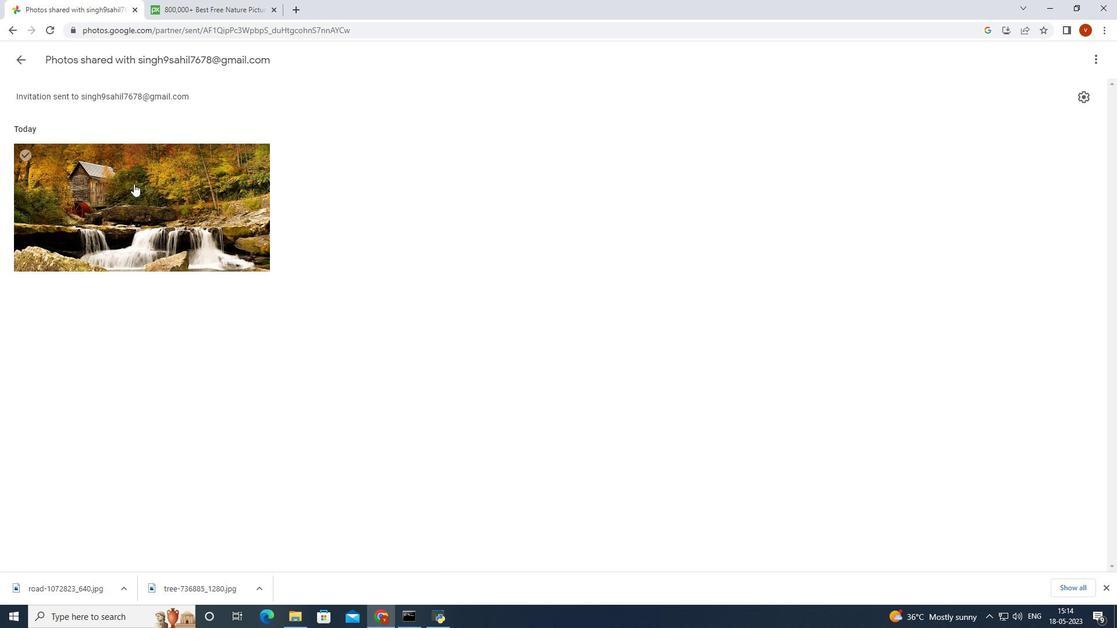
Action: Mouse pressed left at (135, 178)
Screenshot: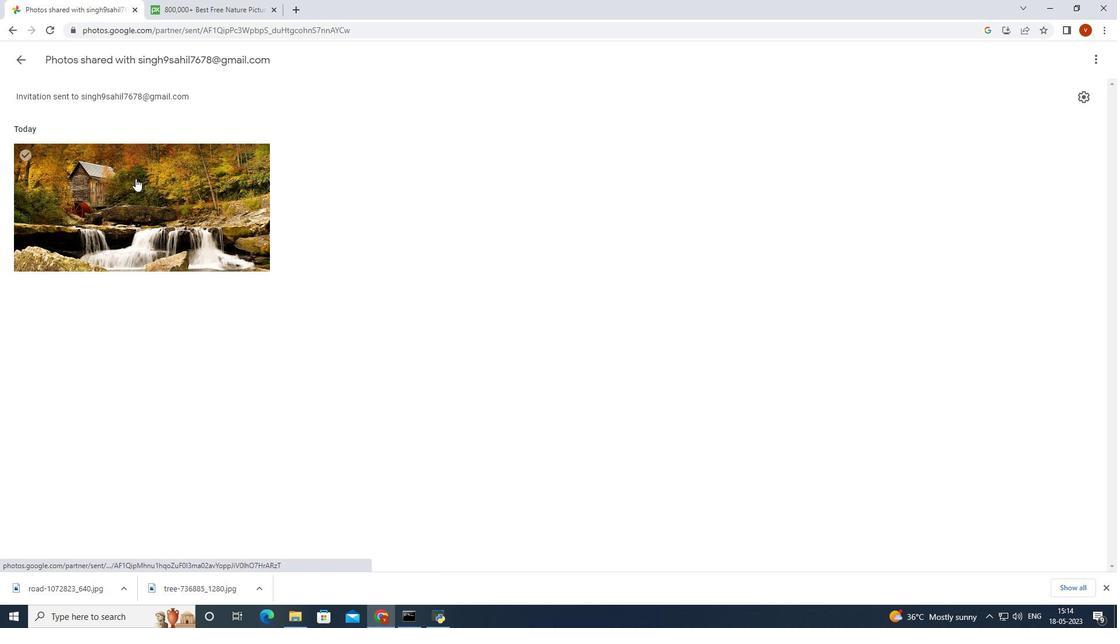 
Action: Mouse moved to (26, 54)
Screenshot: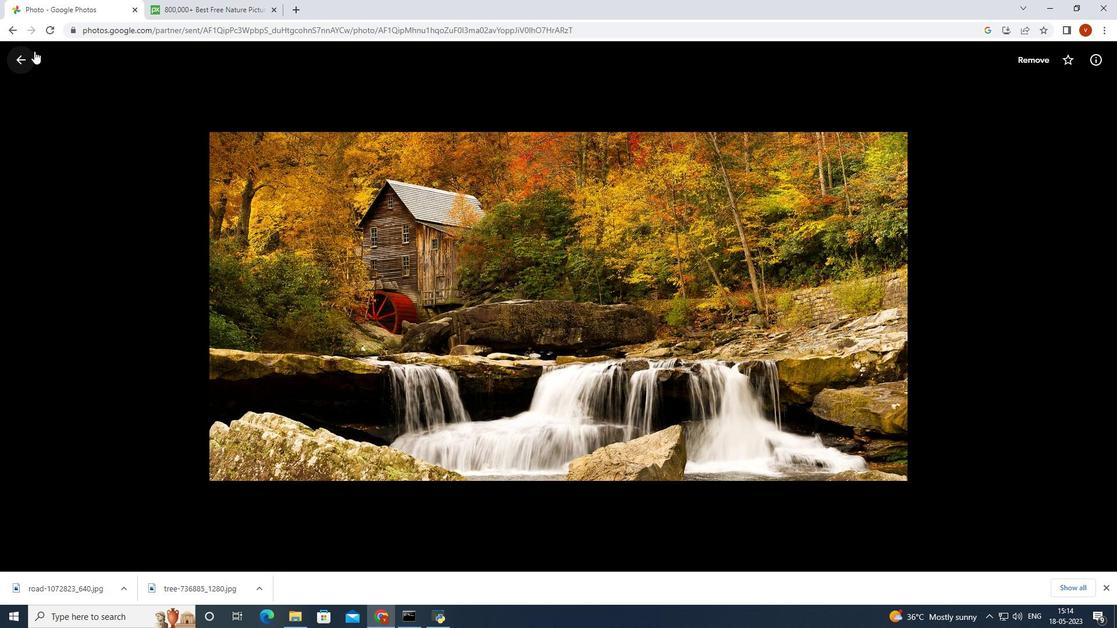 
Action: Mouse pressed left at (26, 54)
Screenshot: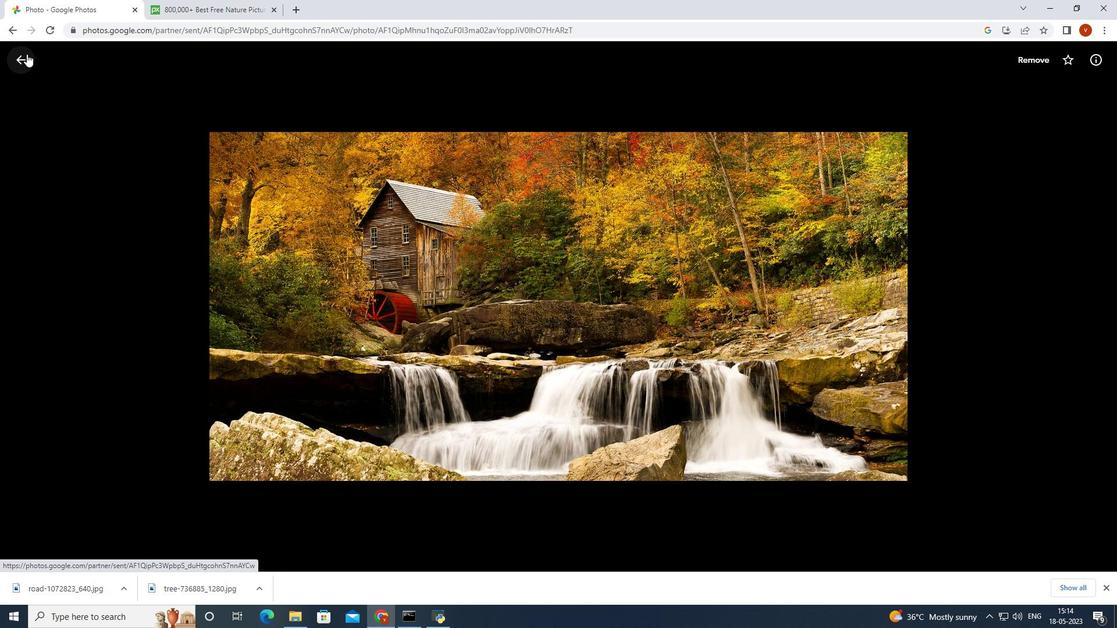 
Action: Mouse moved to (181, 94)
Screenshot: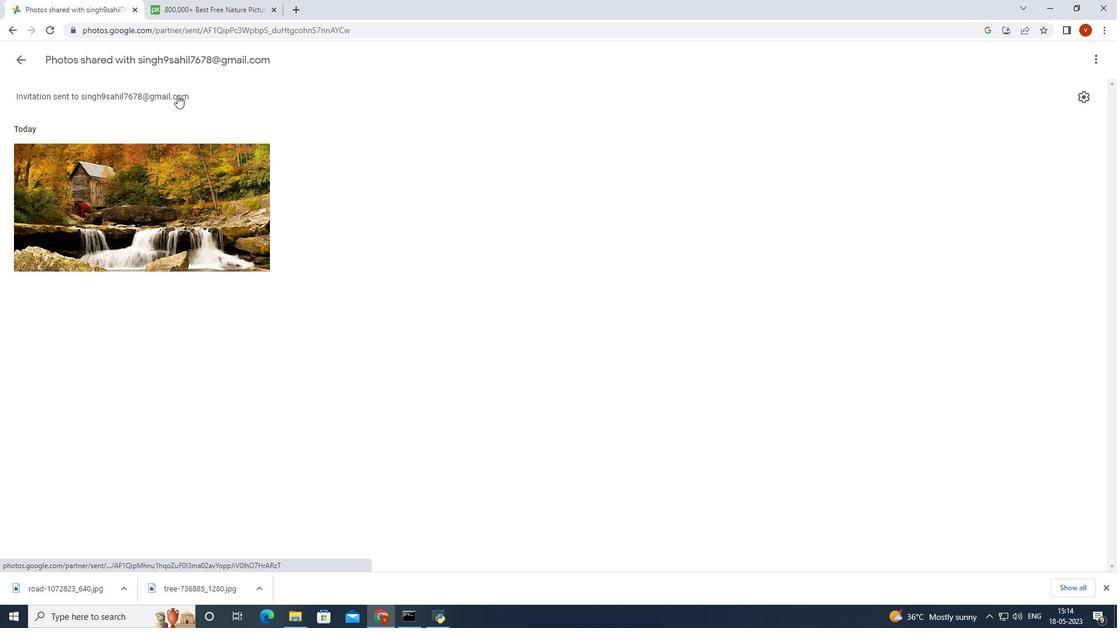 
Action: Mouse pressed left at (181, 94)
Screenshot: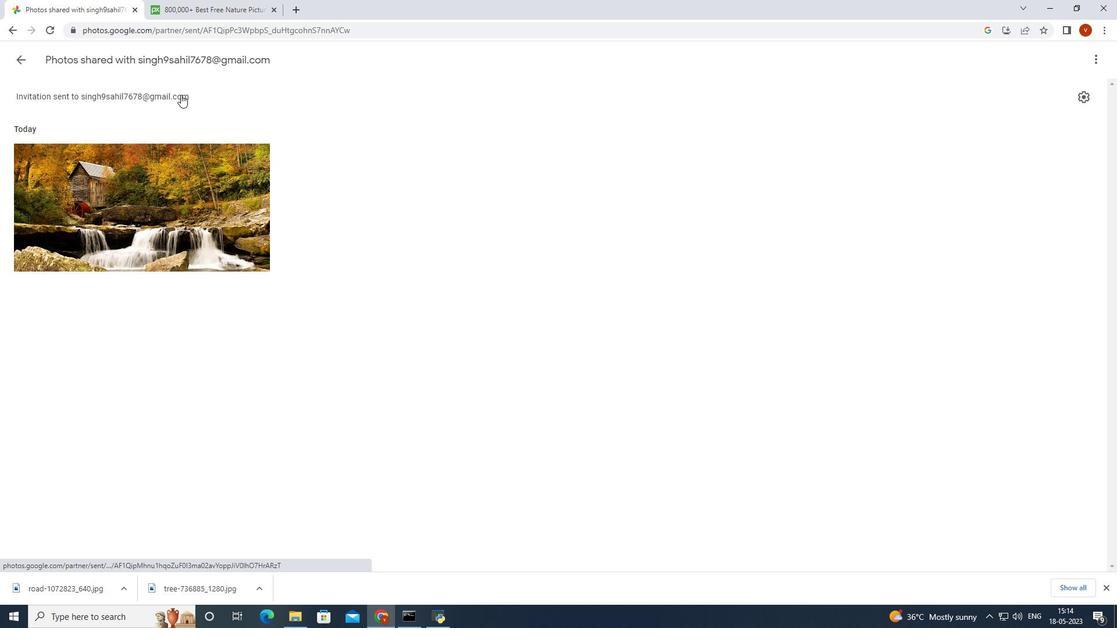 
Action: Mouse moved to (49, 112)
Screenshot: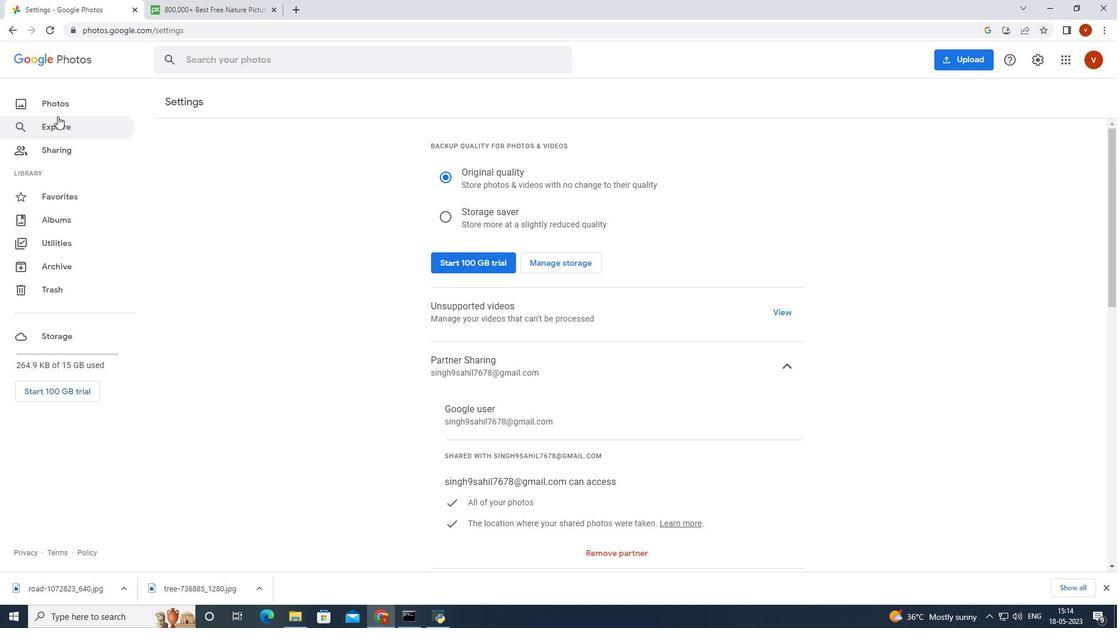 
Action: Mouse pressed left at (49, 112)
Screenshot: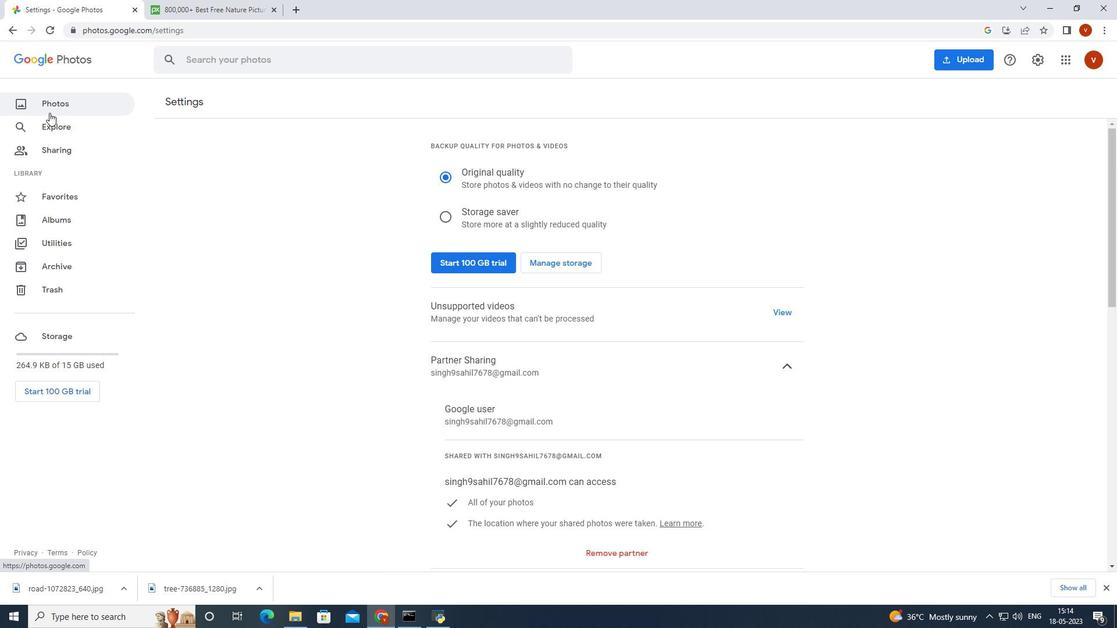 
Action: Mouse moved to (232, 548)
Screenshot: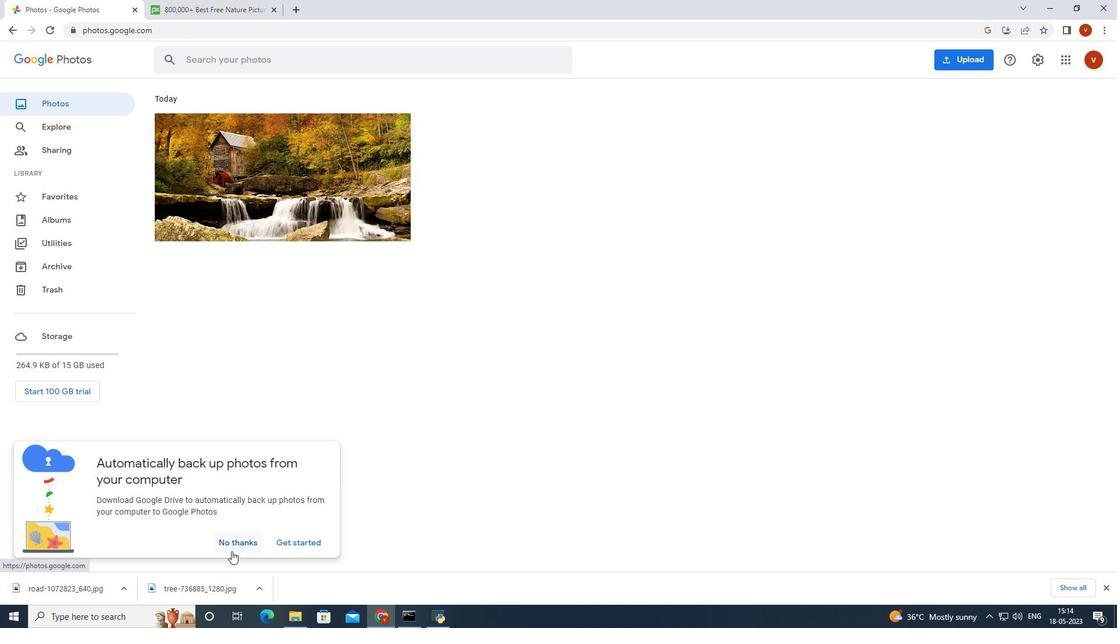 
Action: Mouse pressed left at (232, 548)
Screenshot: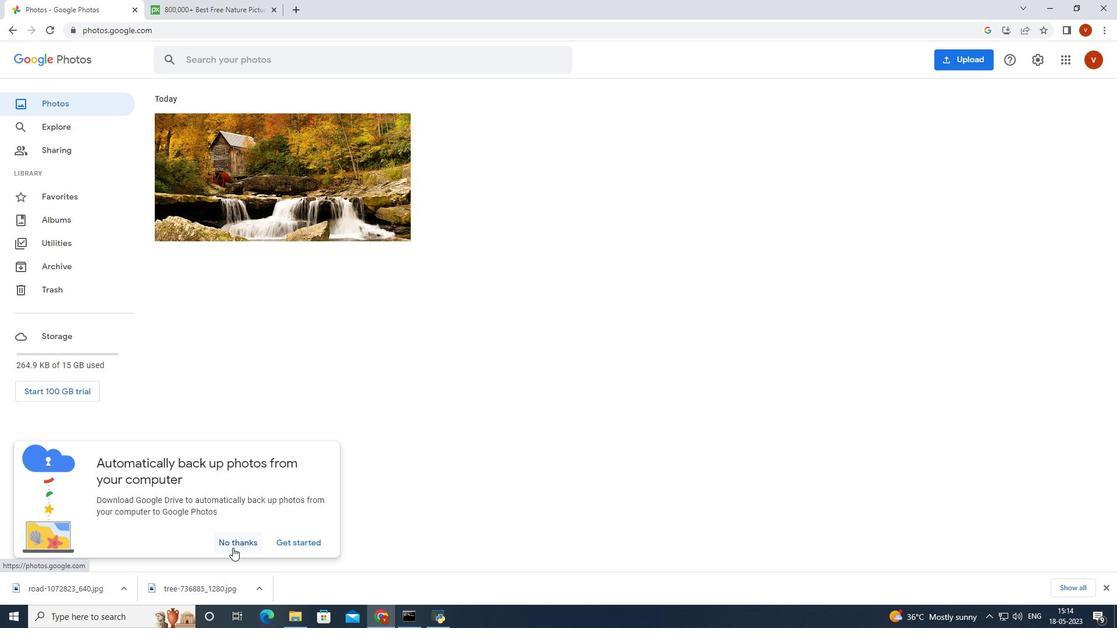 
Action: Mouse moved to (96, 150)
Screenshot: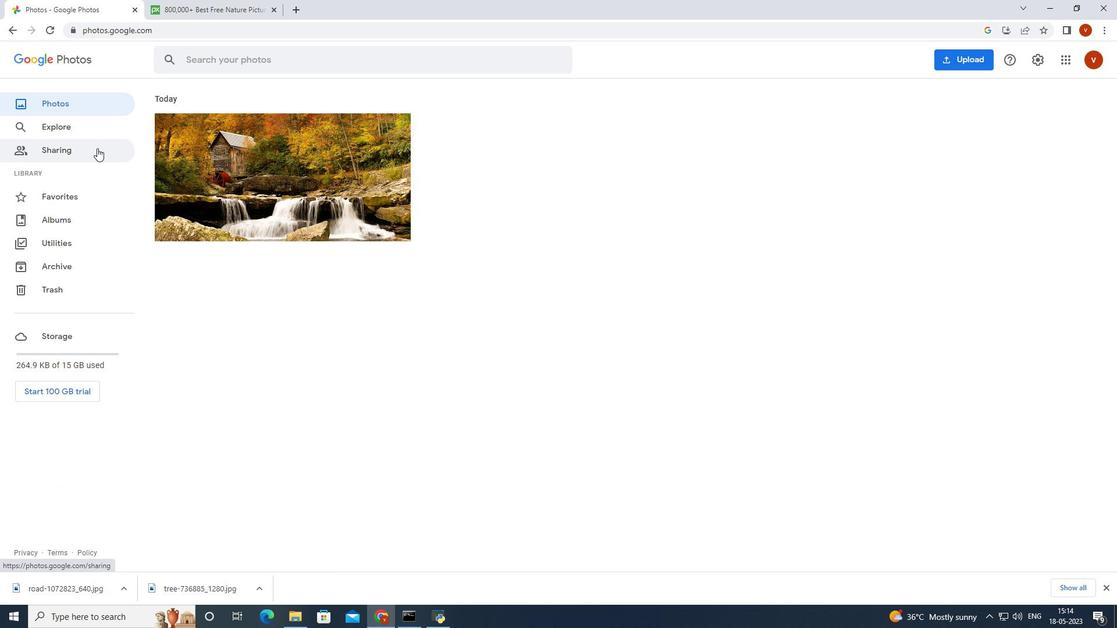 
Action: Mouse pressed left at (96, 150)
Screenshot: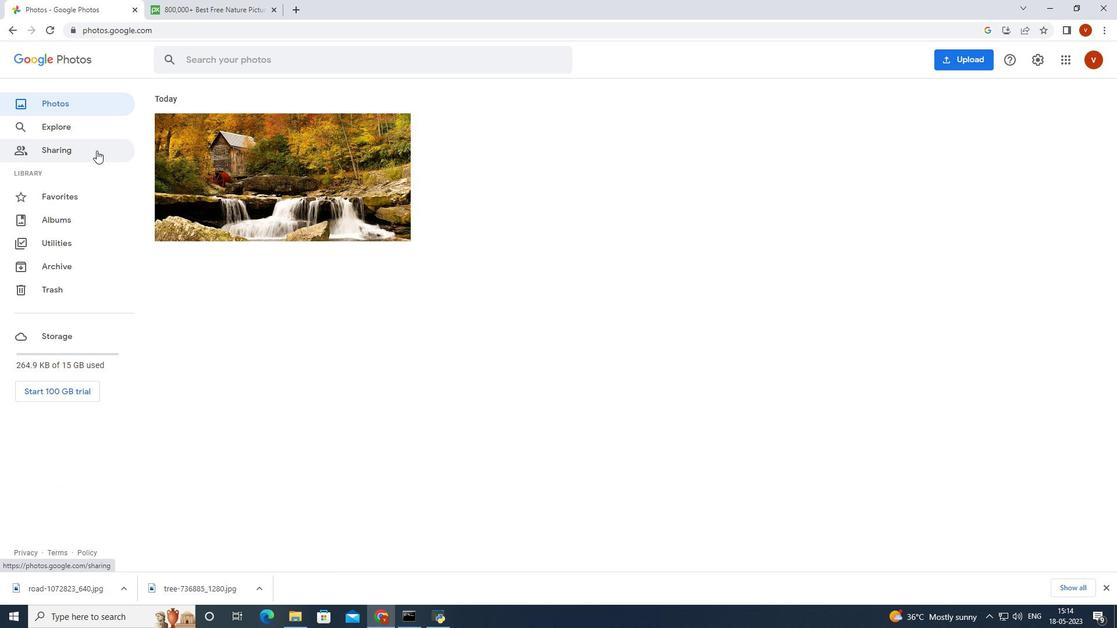 
Action: Mouse moved to (980, 55)
Screenshot: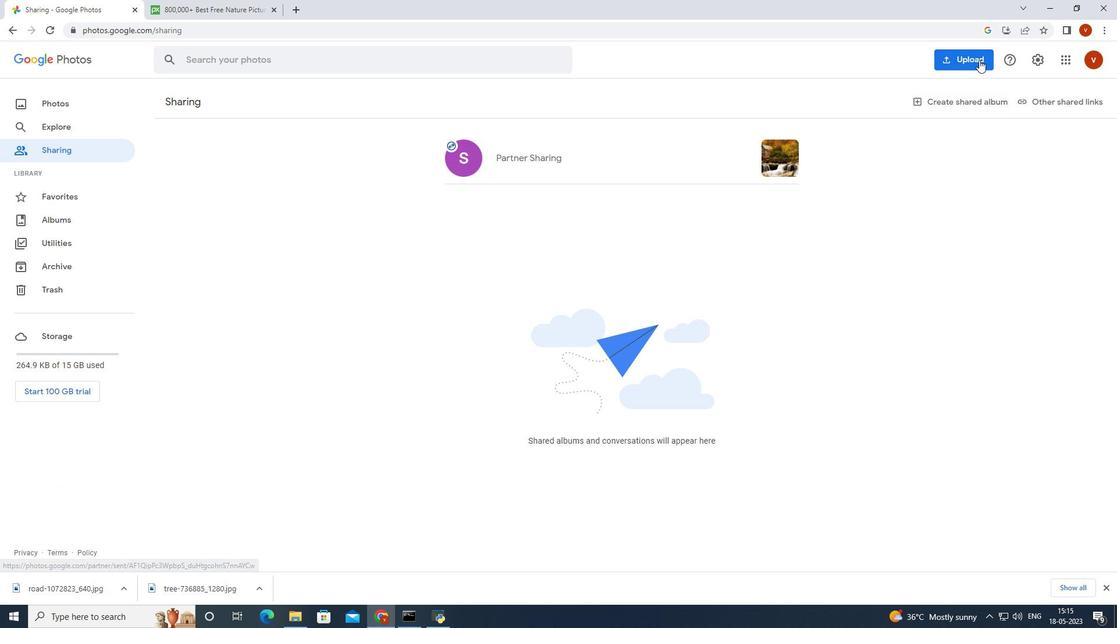 
Action: Mouse pressed left at (980, 55)
Screenshot: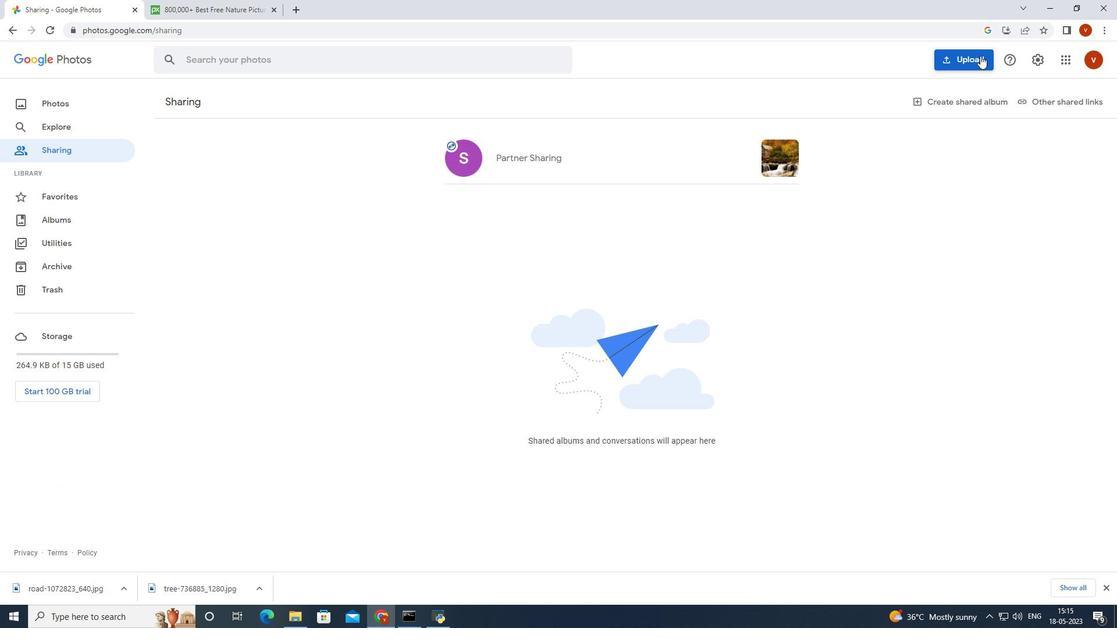 
Action: Mouse moved to (877, 96)
Screenshot: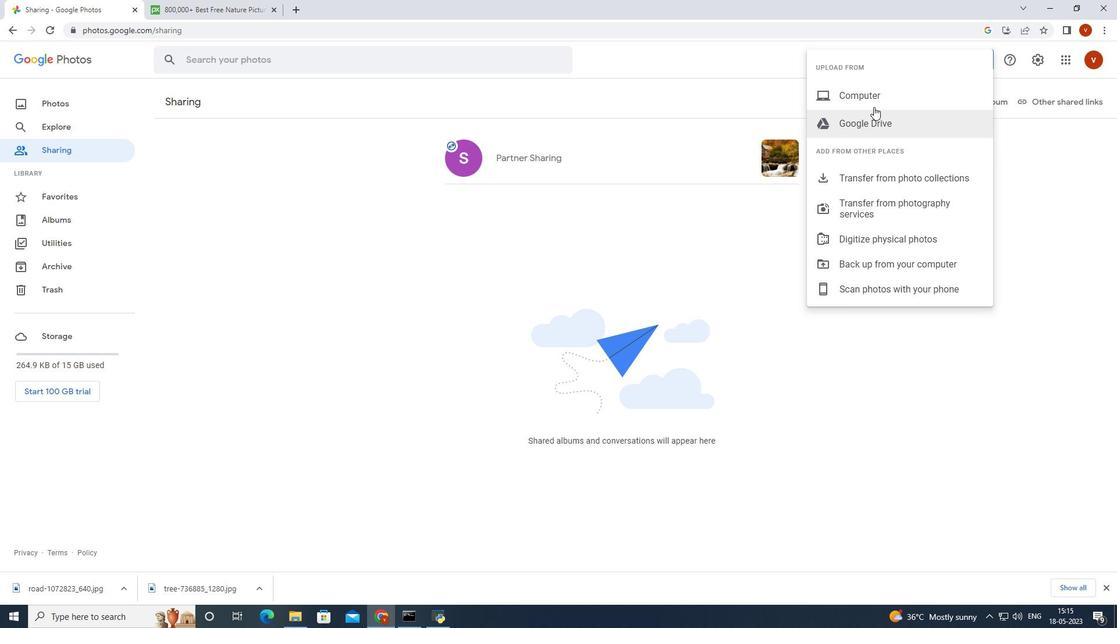 
Action: Mouse pressed left at (877, 96)
Screenshot: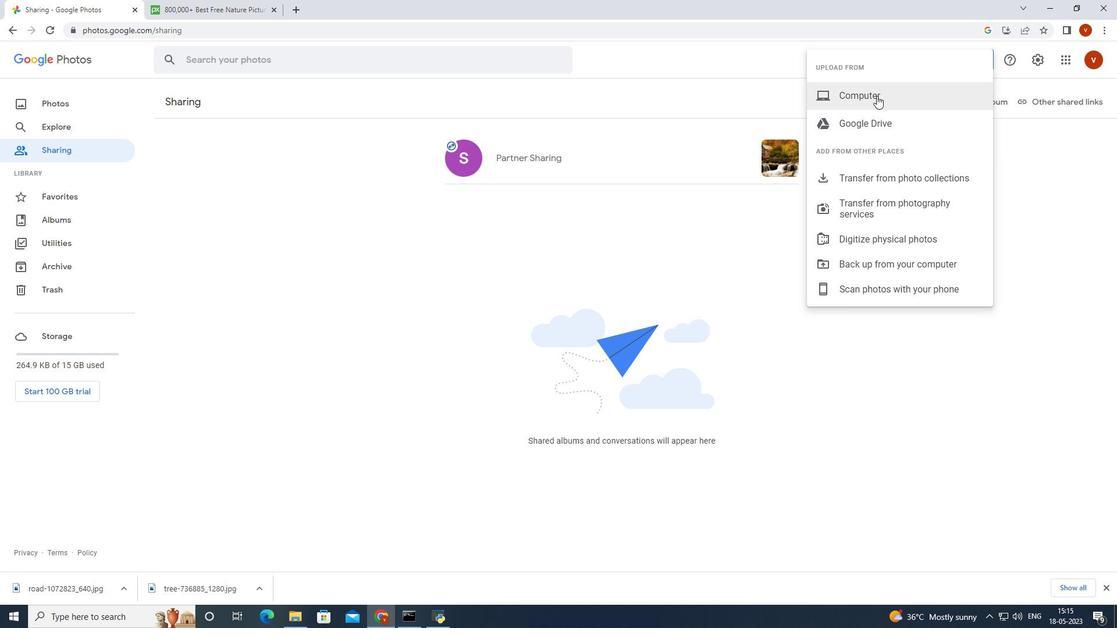 
Action: Mouse moved to (239, 118)
Screenshot: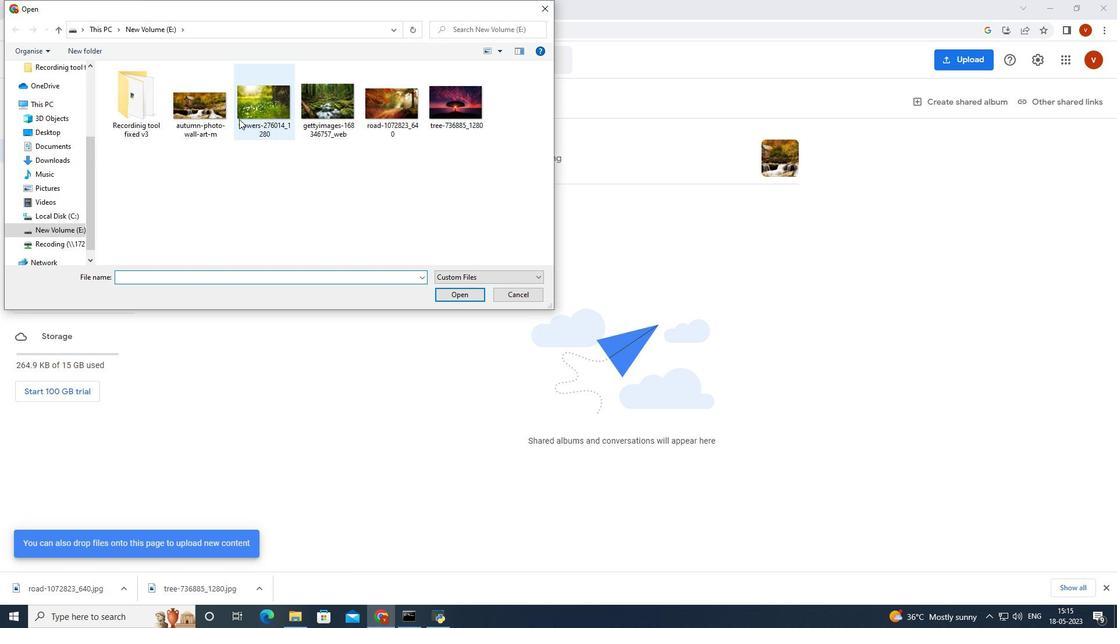 
Action: Mouse pressed left at (239, 118)
Screenshot: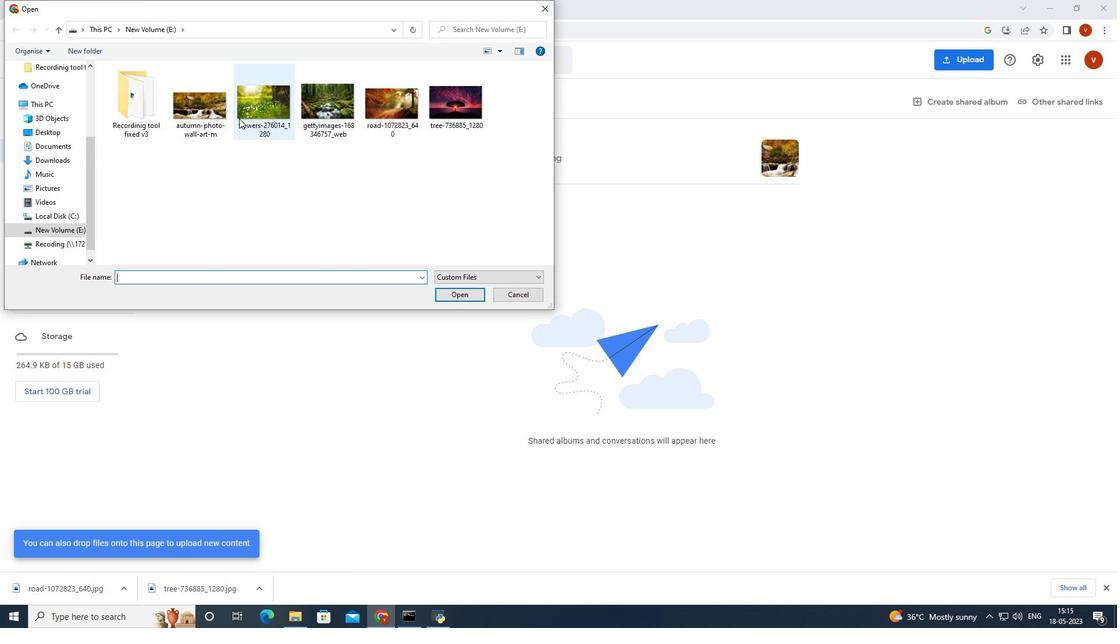 
Action: Mouse moved to (470, 295)
Screenshot: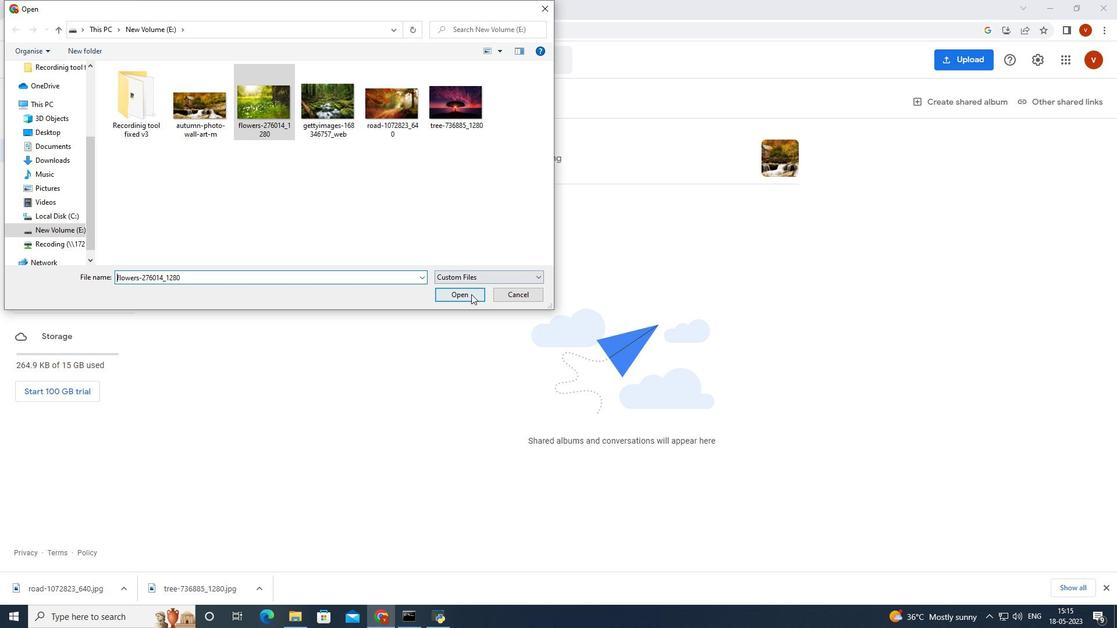 
Action: Mouse pressed left at (470, 295)
Screenshot: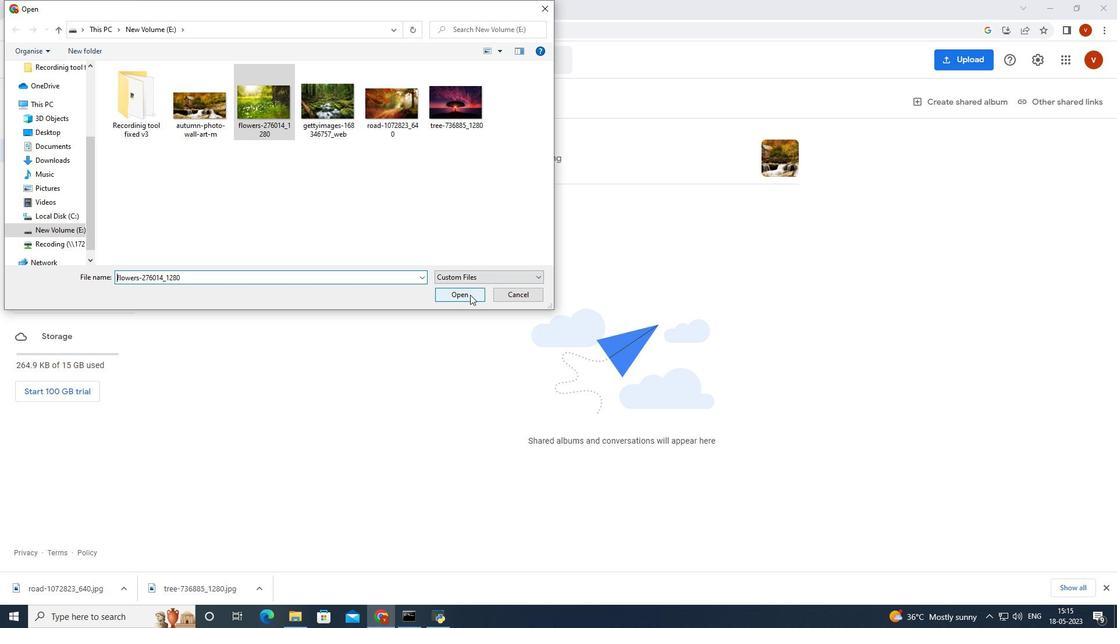 
Action: Mouse moved to (120, 476)
Screenshot: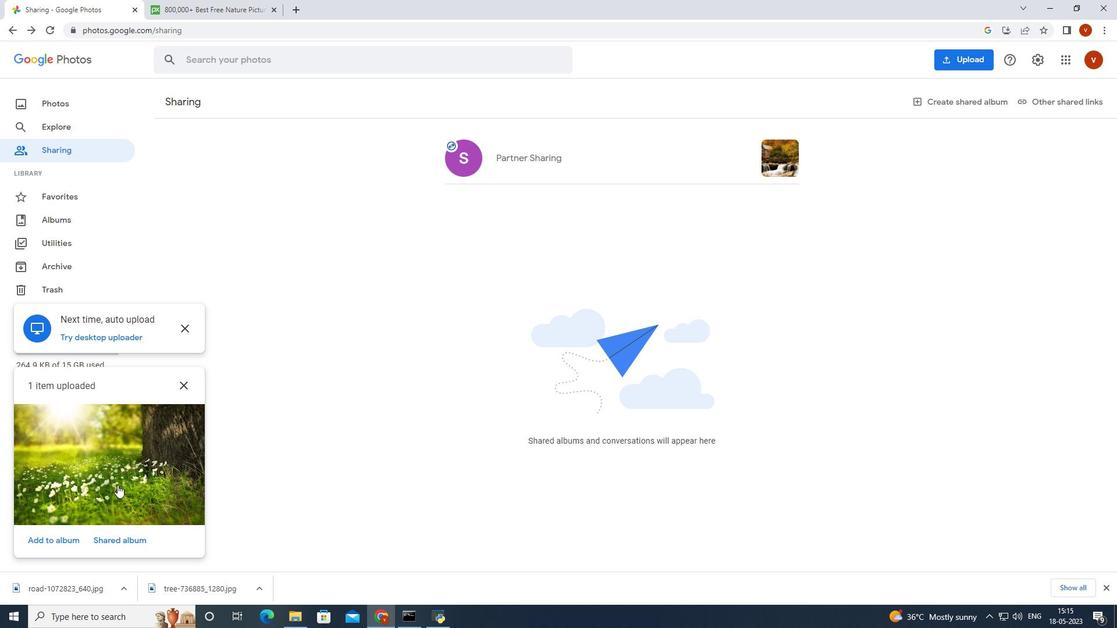 
Action: Mouse pressed left at (120, 476)
Screenshot: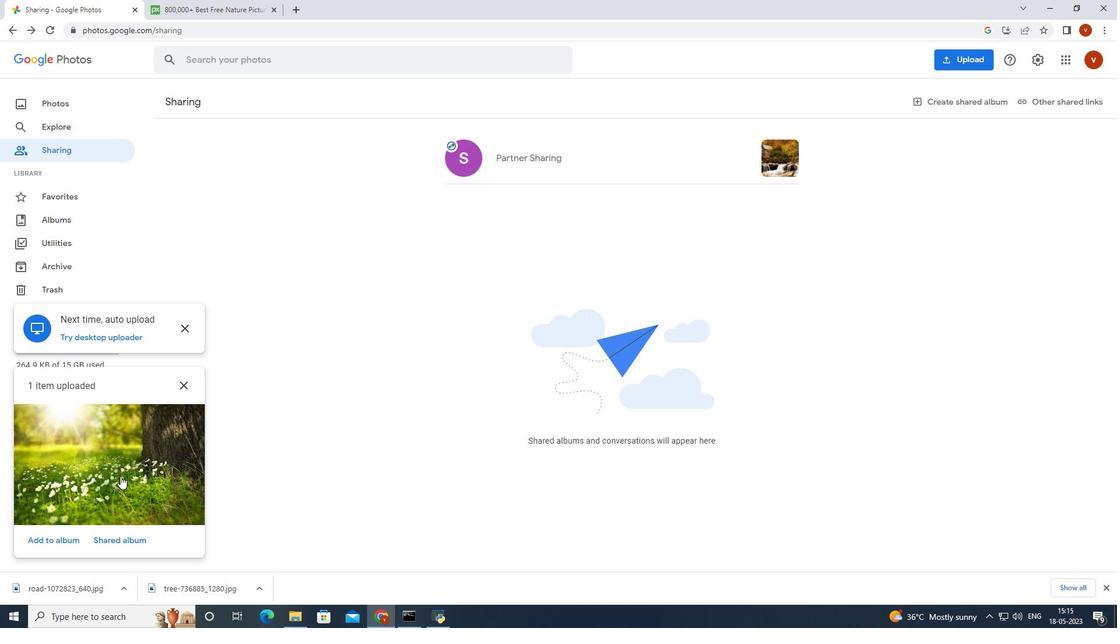 
Action: Mouse moved to (110, 218)
Screenshot: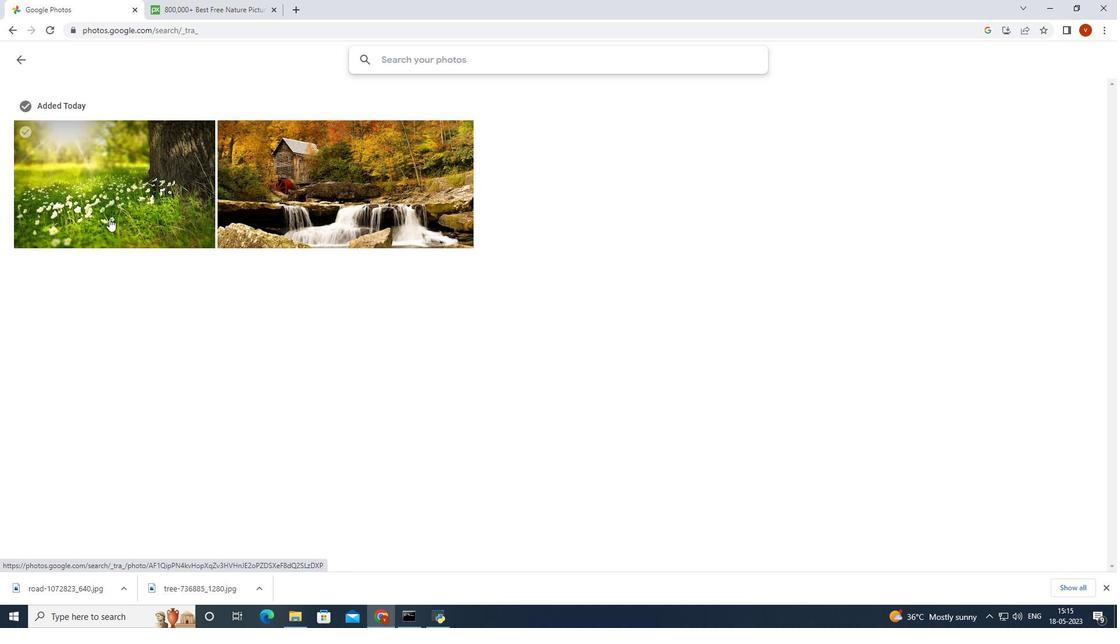 
Action: Mouse pressed right at (110, 218)
Screenshot: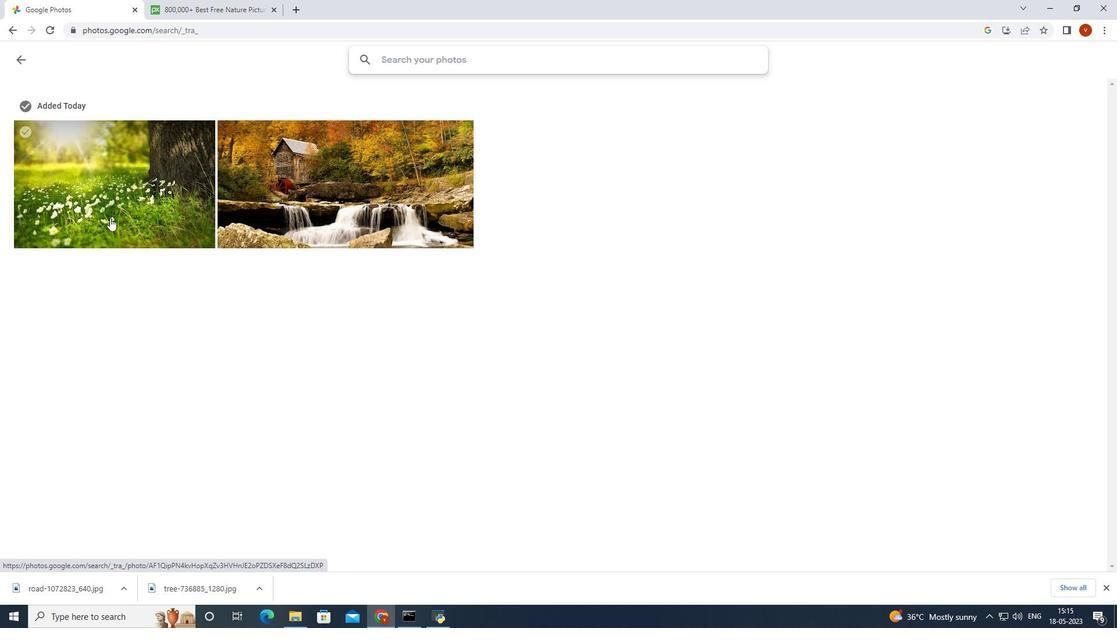 
Action: Mouse moved to (89, 213)
Screenshot: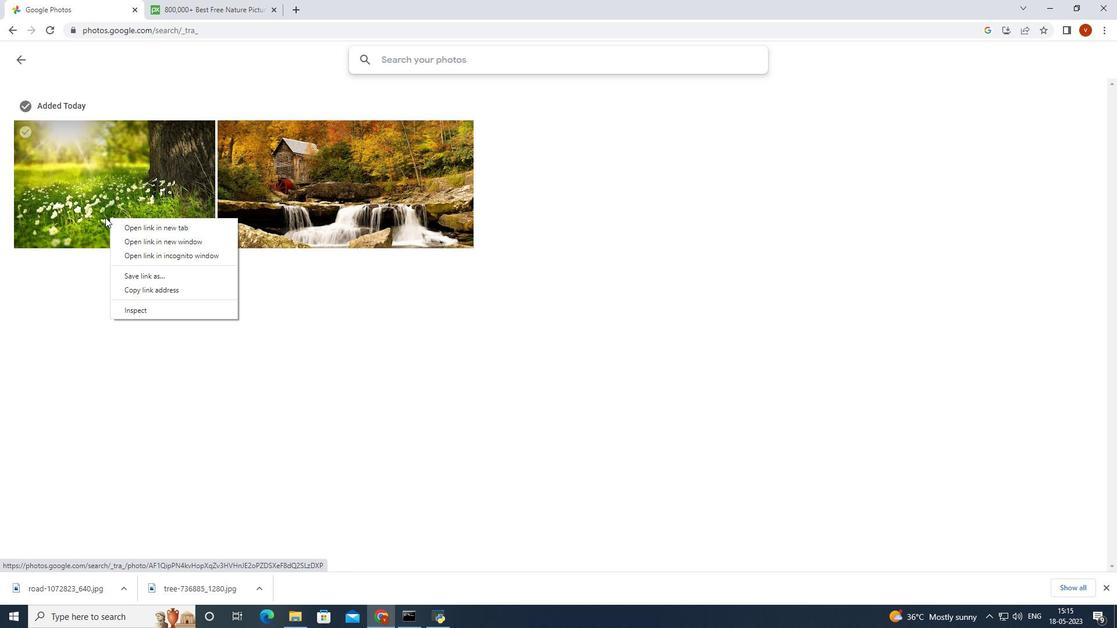 
Action: Mouse pressed left at (89, 213)
Screenshot: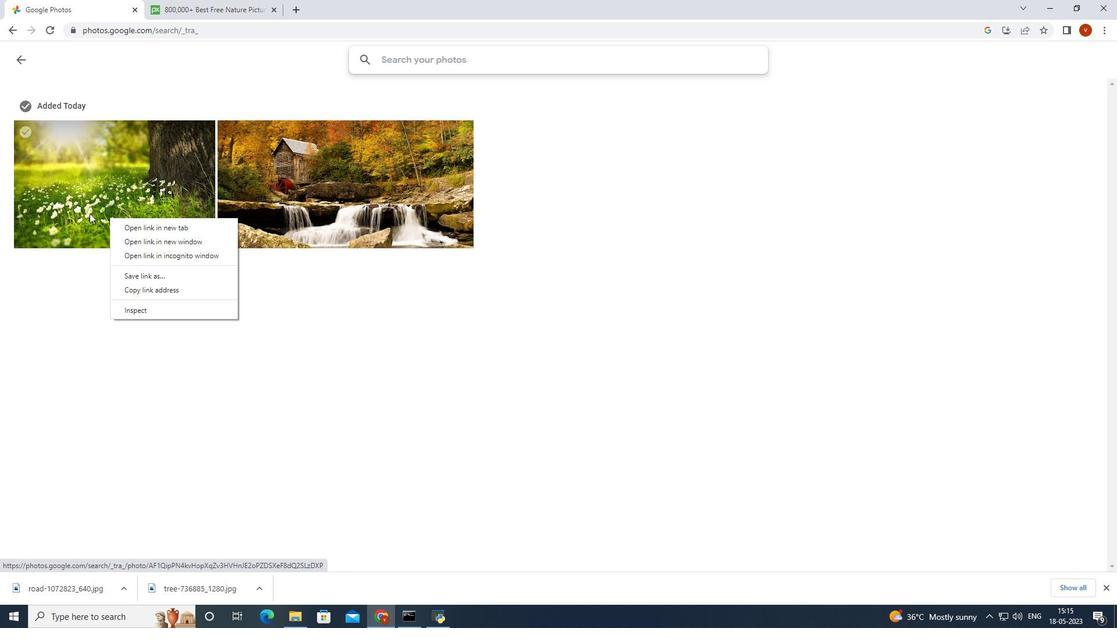 
Action: Mouse moved to (953, 64)
Screenshot: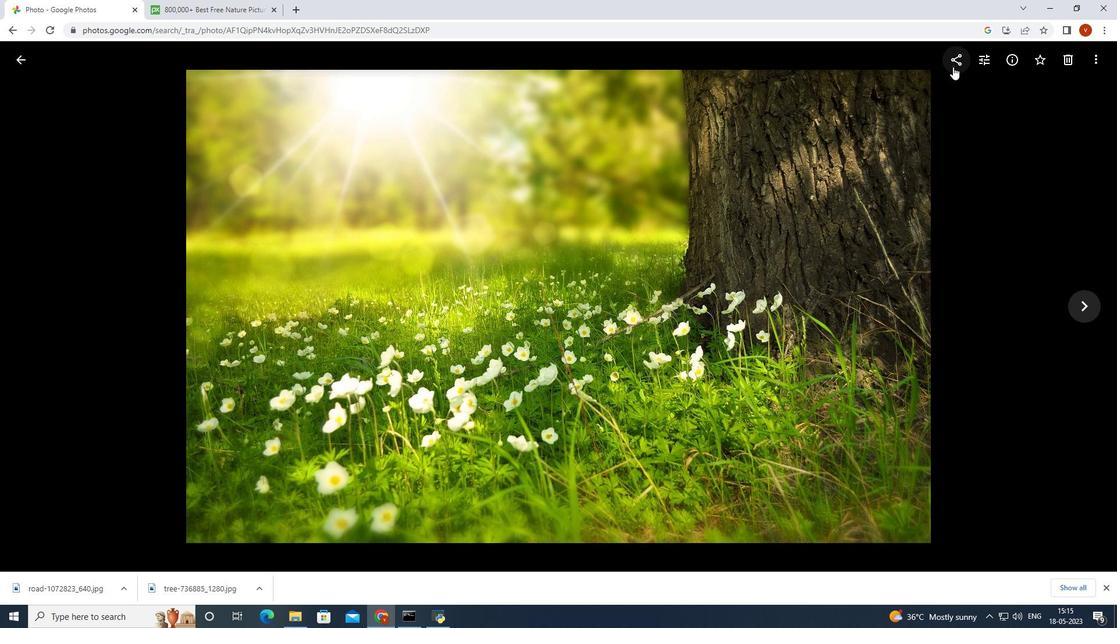 
Action: Mouse pressed left at (953, 64)
Screenshot: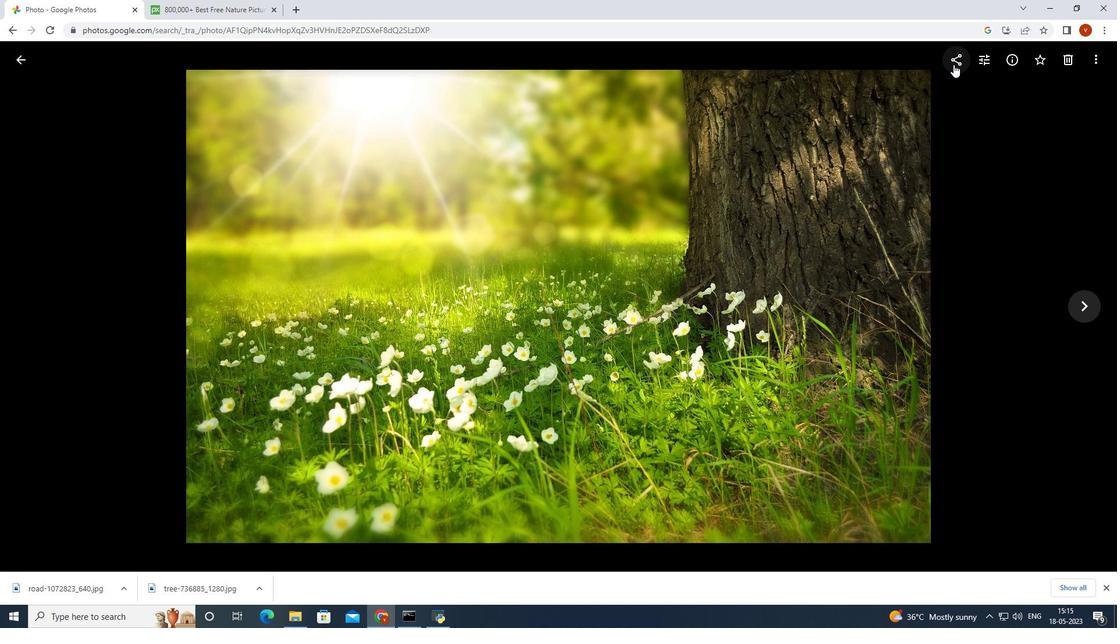 
Action: Mouse moved to (581, 268)
Screenshot: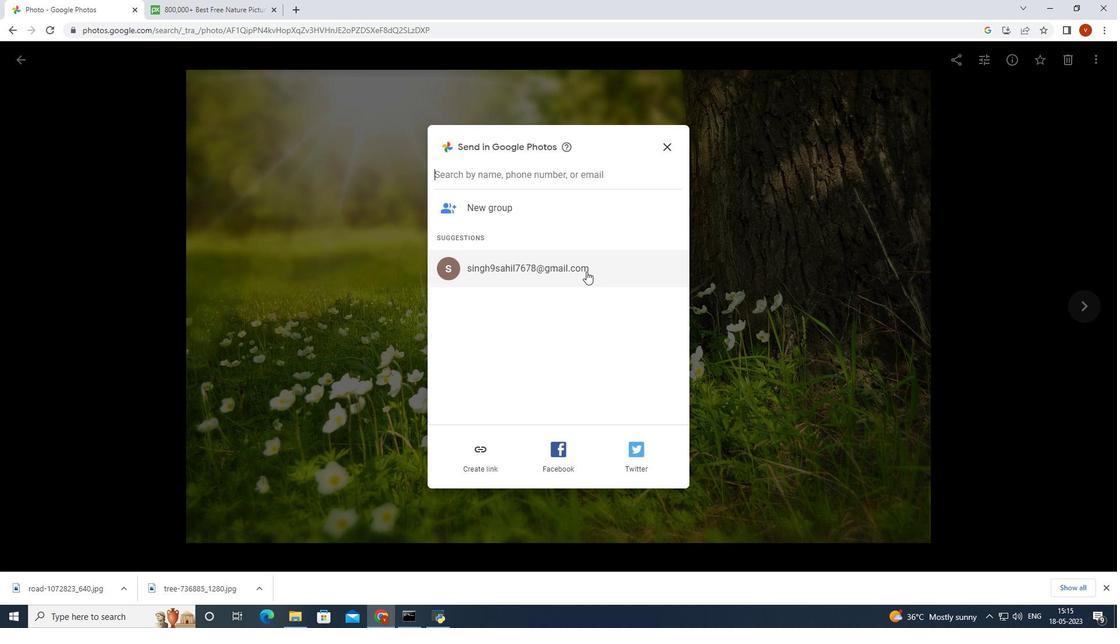 
Action: Mouse pressed left at (581, 268)
Screenshot: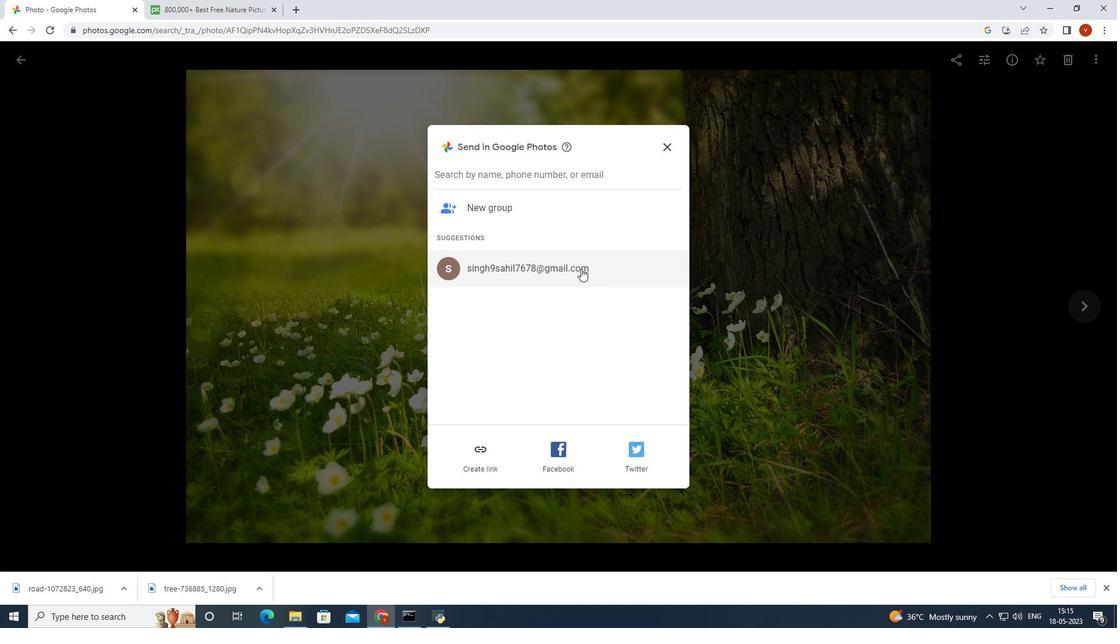 
Action: Mouse moved to (551, 458)
Screenshot: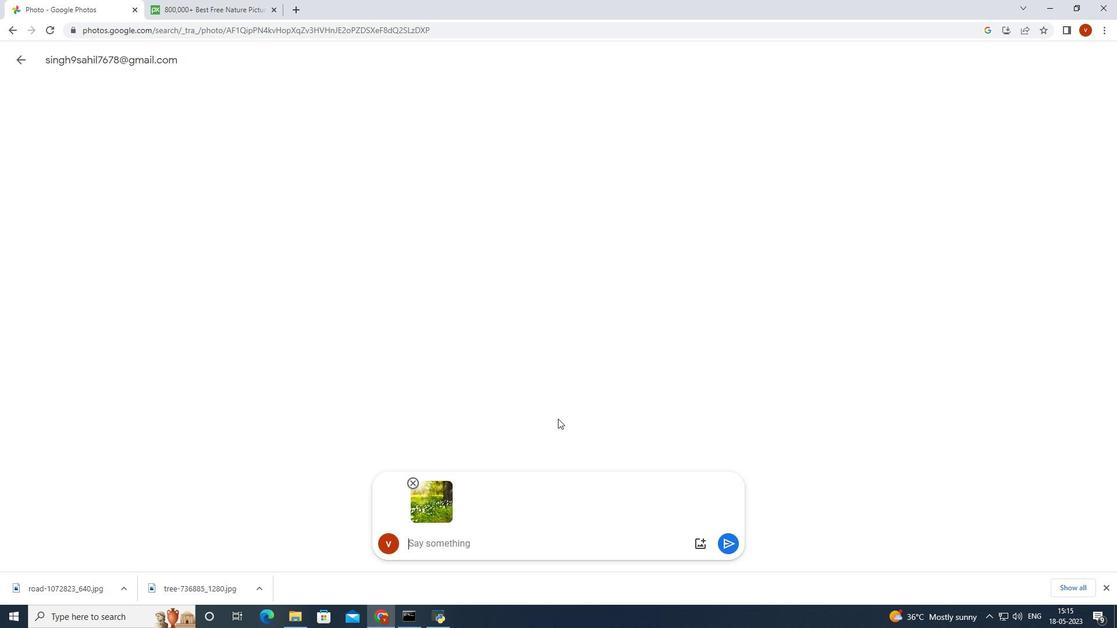 
Action: Key pressed plz<Key.space>edity
Screenshot: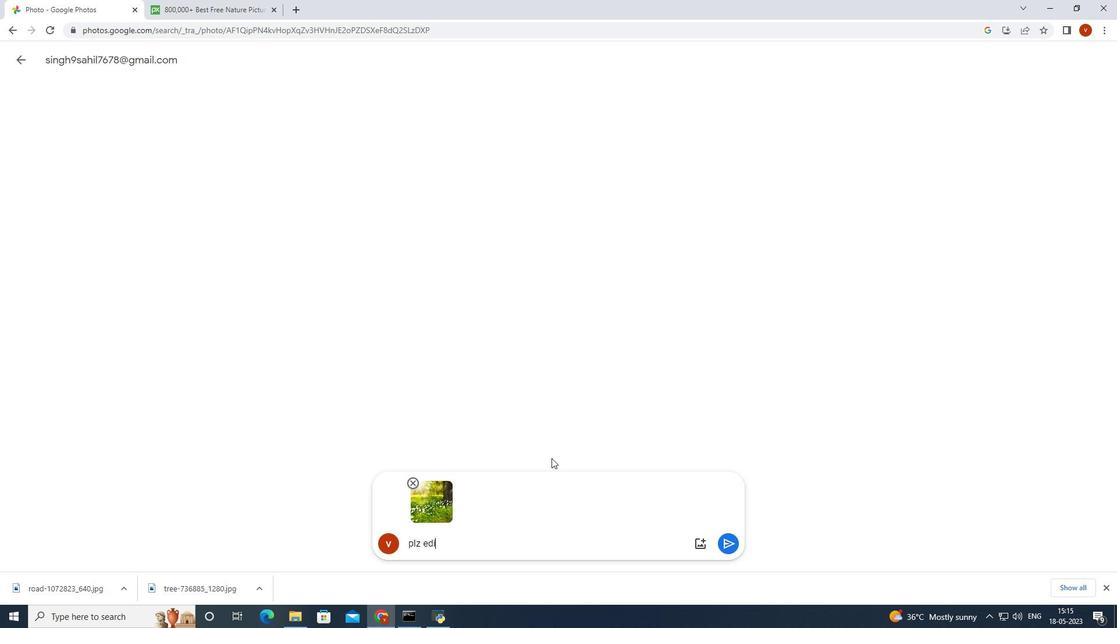 
Action: Mouse moved to (419, 638)
Screenshot: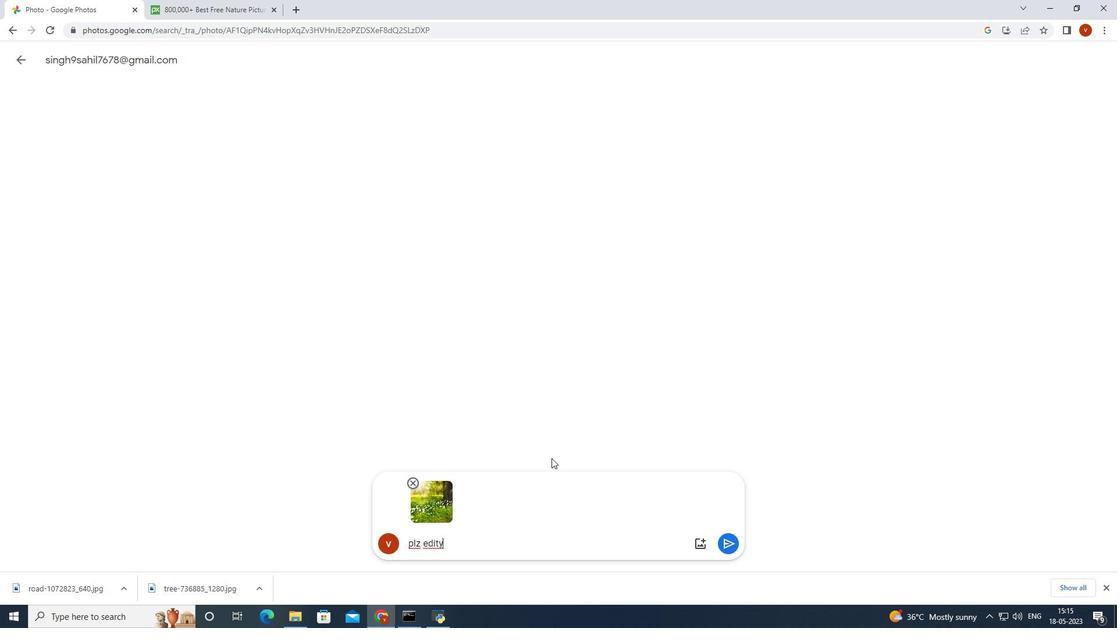 
Action: Key pressed <Key.backspace>
Screenshot: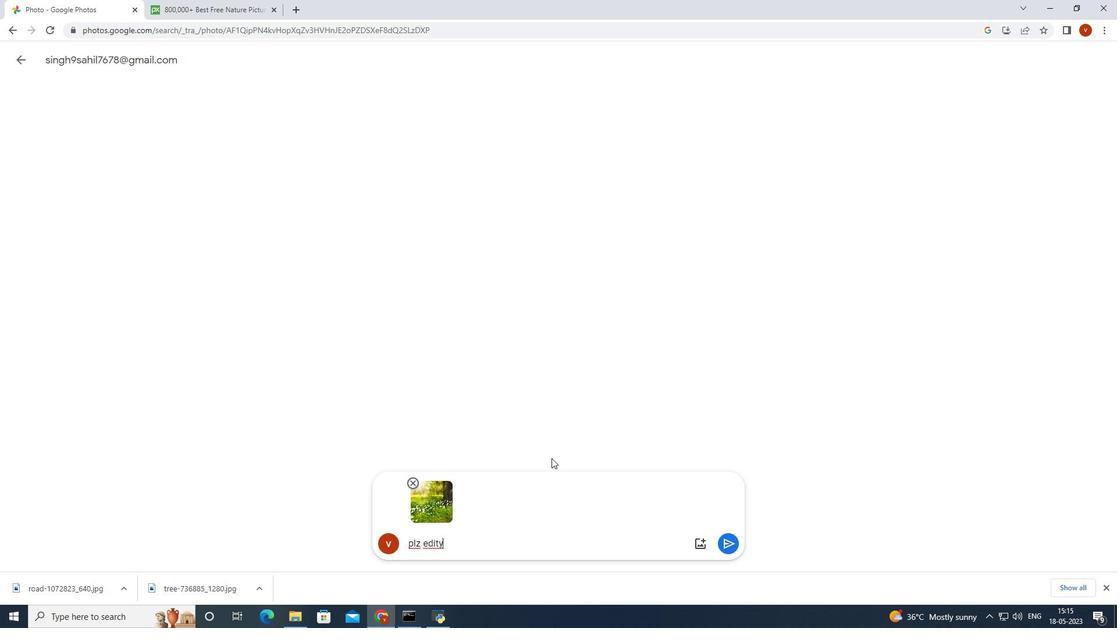 
Action: Mouse moved to (732, 550)
Screenshot: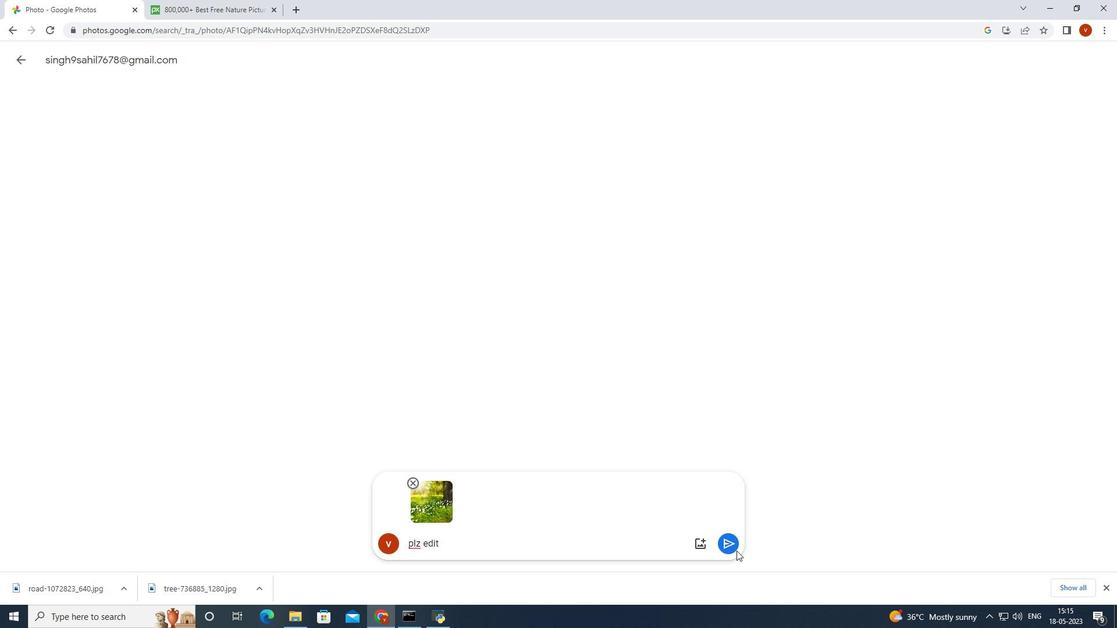 
Action: Mouse pressed left at (732, 550)
Screenshot: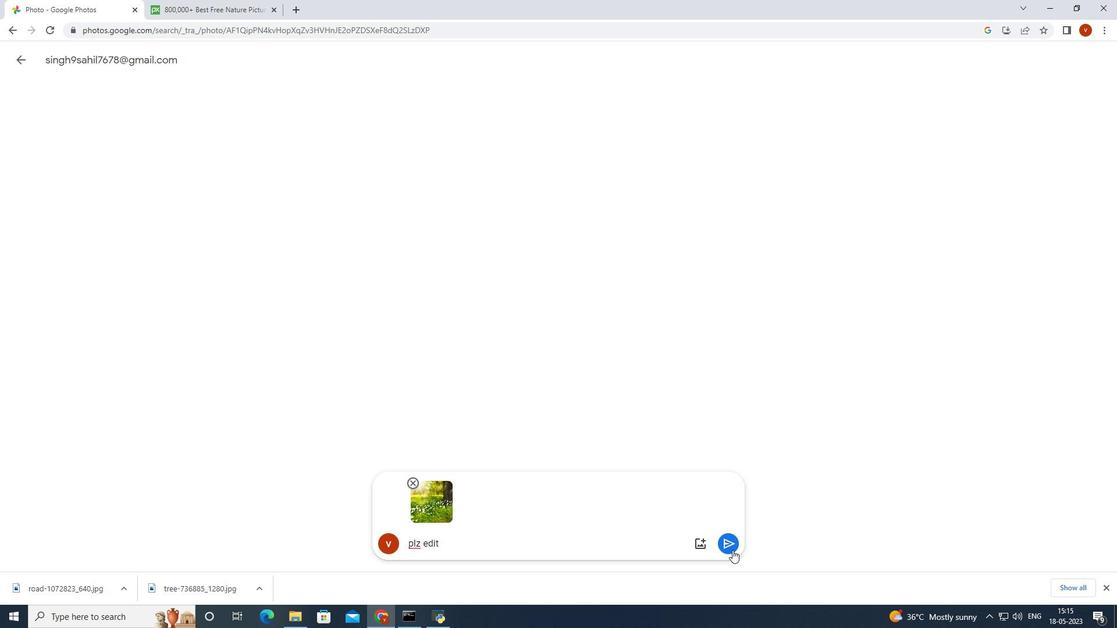 
Action: Mouse moved to (276, 5)
Screenshot: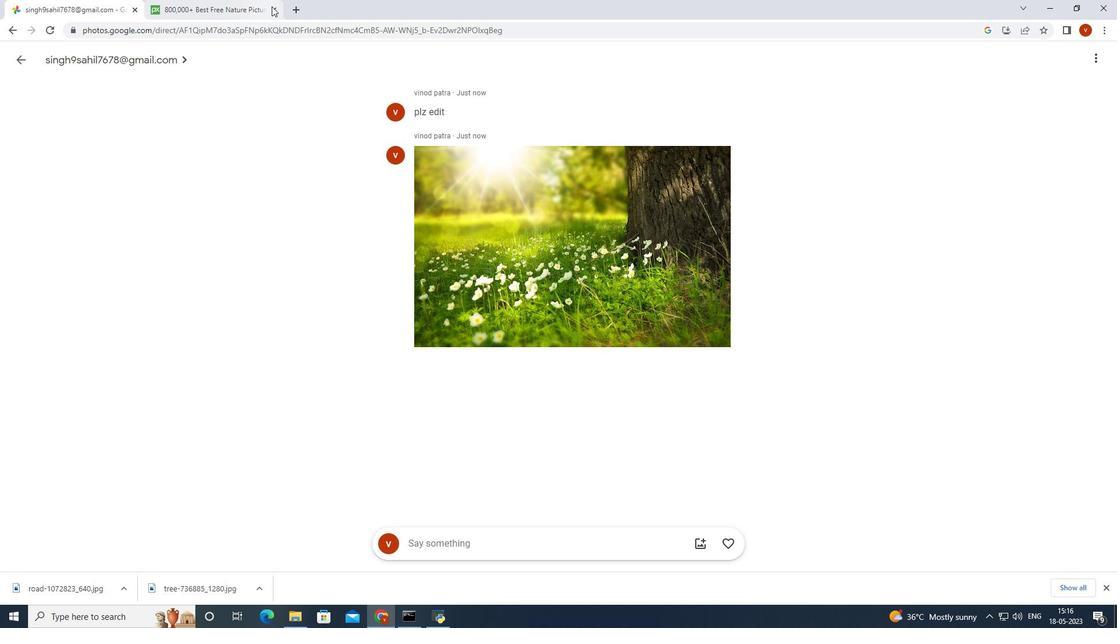 
Action: Mouse pressed left at (276, 5)
Screenshot: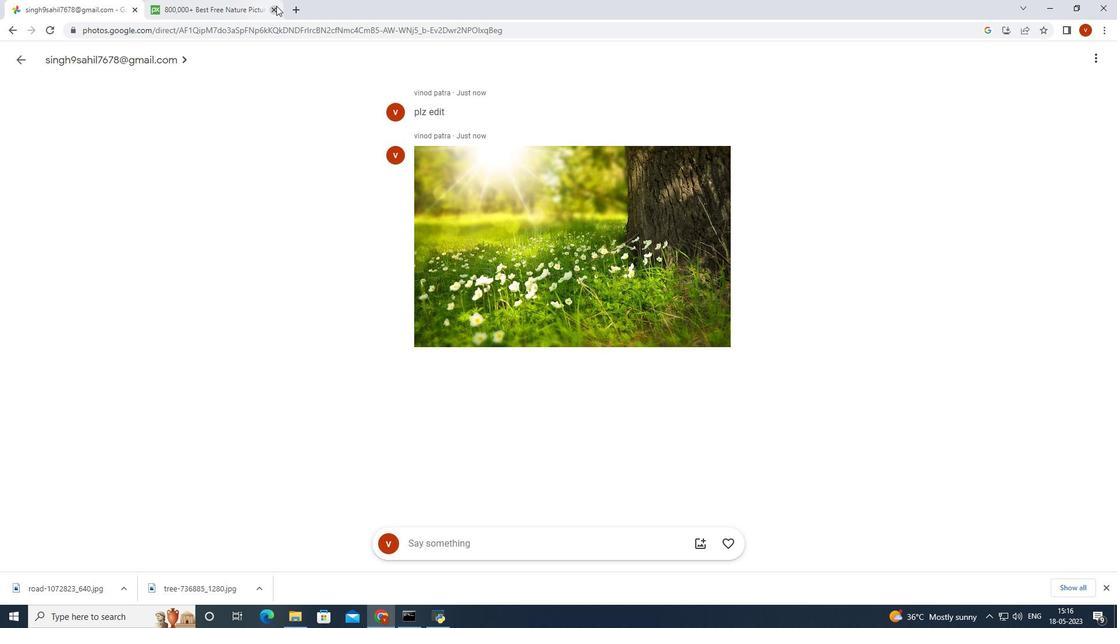 
Action: Mouse moved to (55, 4)
Screenshot: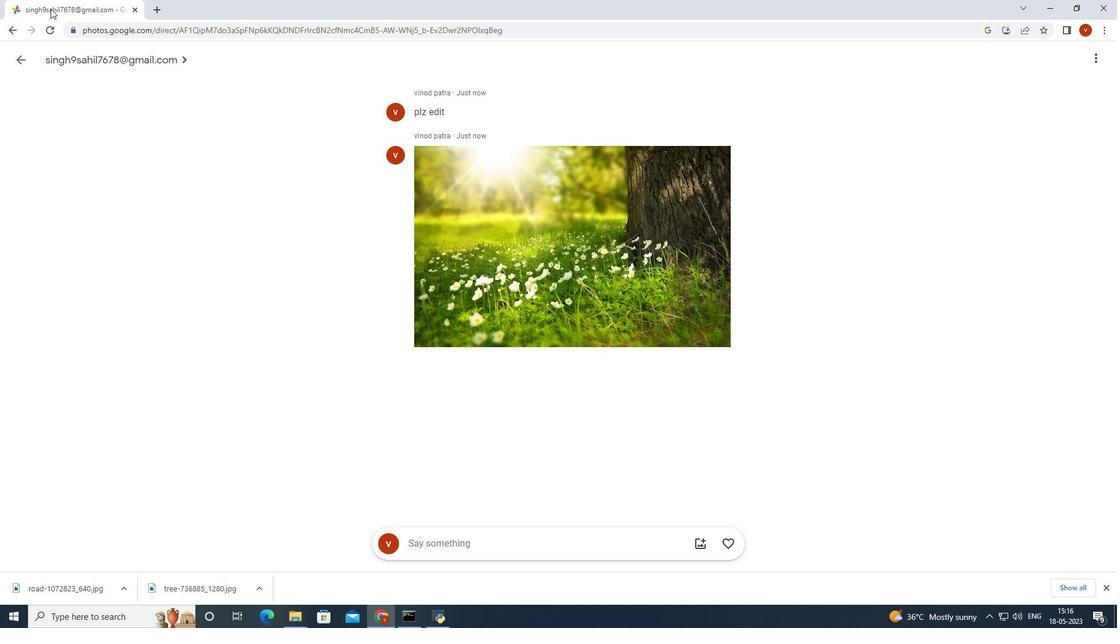 
Action: Mouse pressed left at (55, 4)
Screenshot: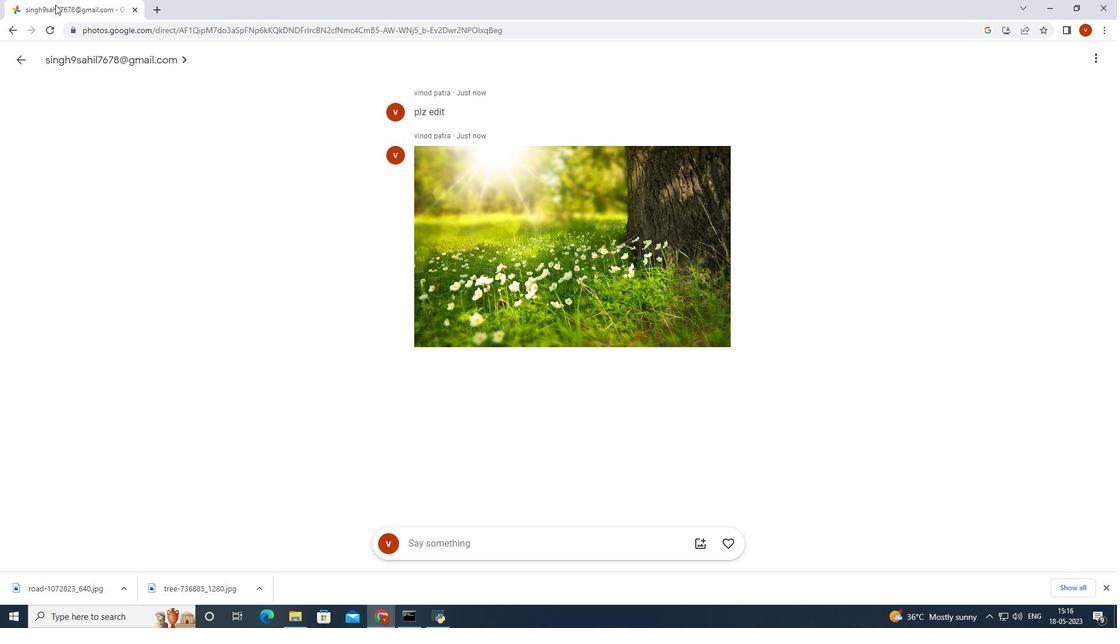 
Action: Mouse moved to (15, 53)
Screenshot: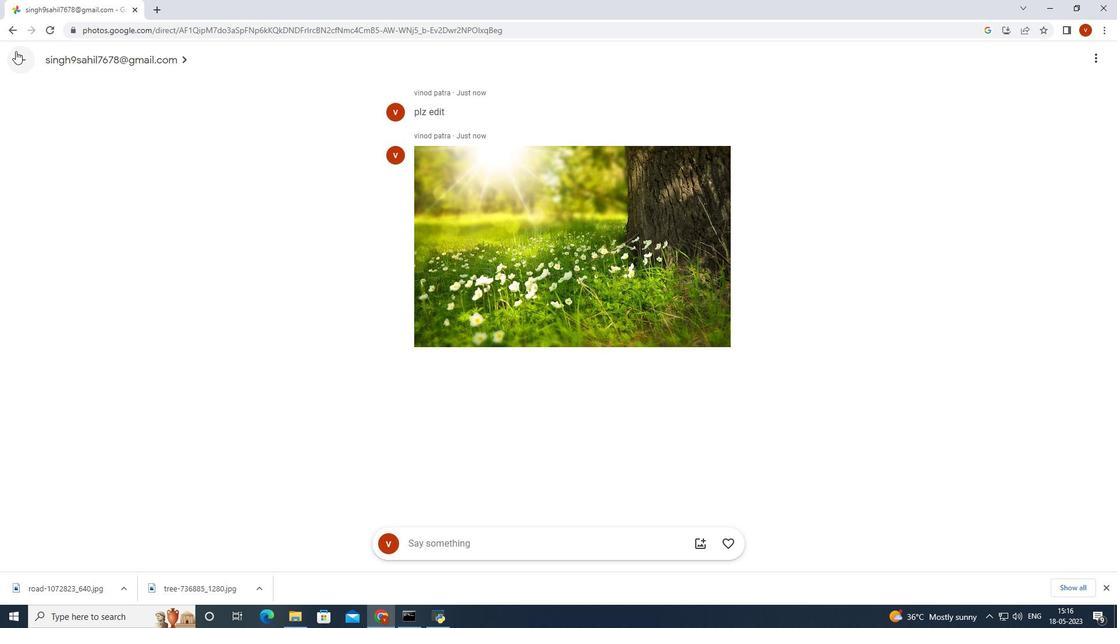 
Action: Mouse pressed left at (15, 53)
Screenshot: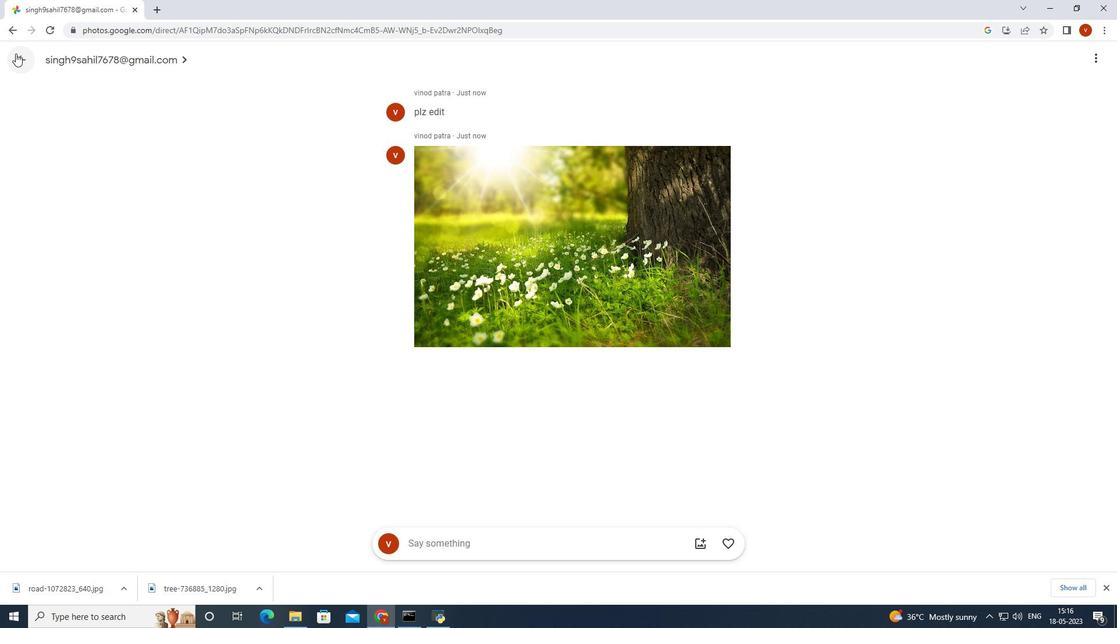 
Action: Mouse moved to (16, 28)
Screenshot: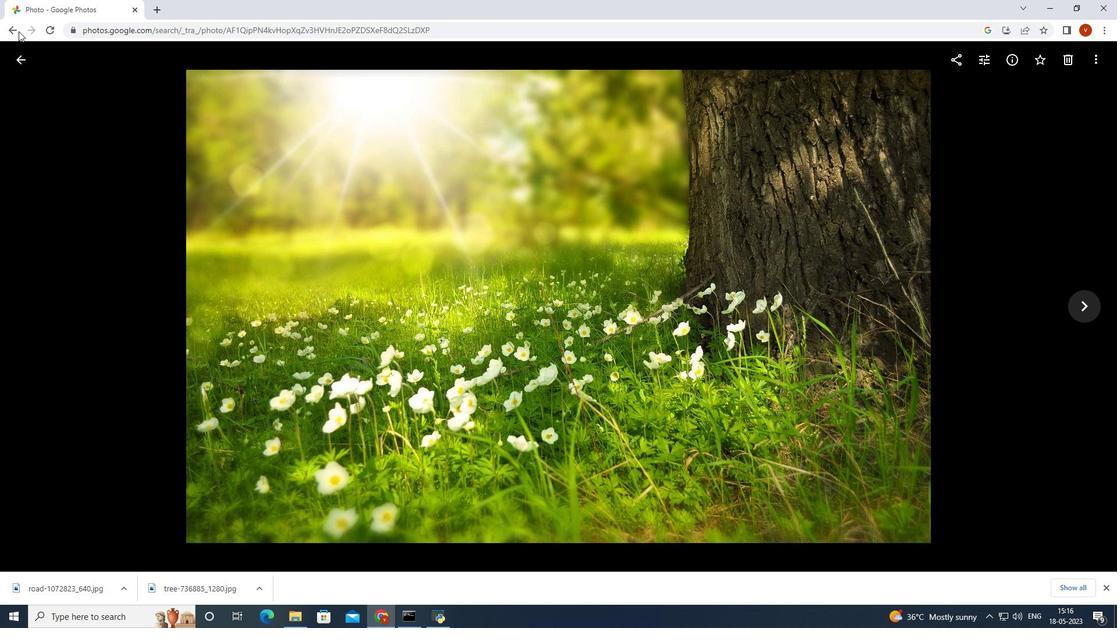 
Action: Mouse pressed left at (16, 28)
Screenshot: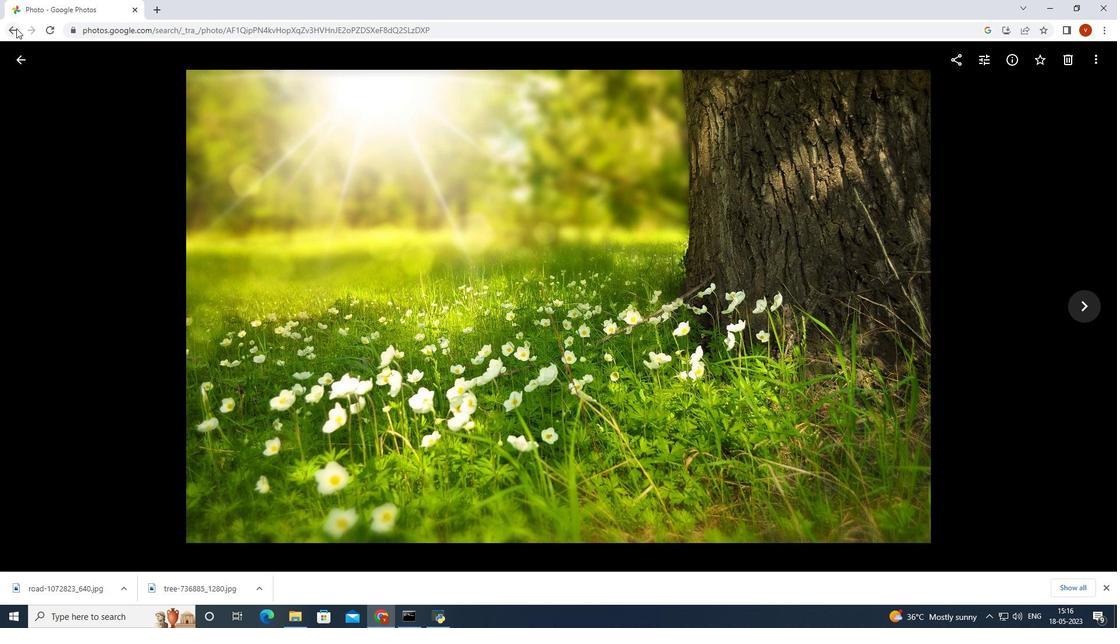 
Action: Mouse moved to (9, 29)
Screenshot: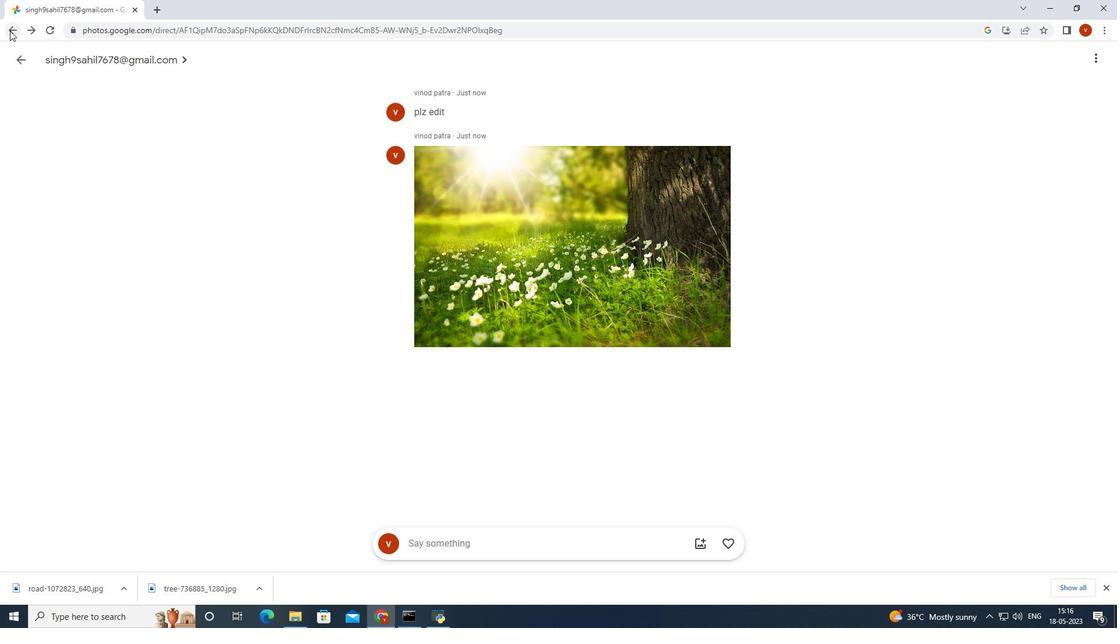 
Action: Mouse pressed left at (9, 29)
Screenshot: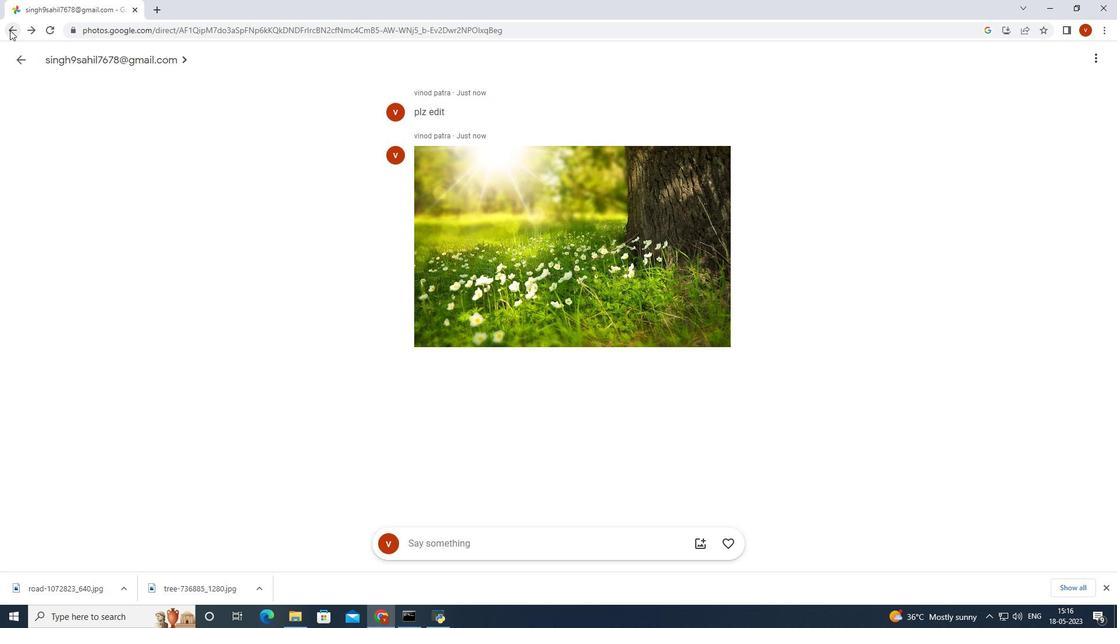 
Action: Mouse moved to (553, 318)
Screenshot: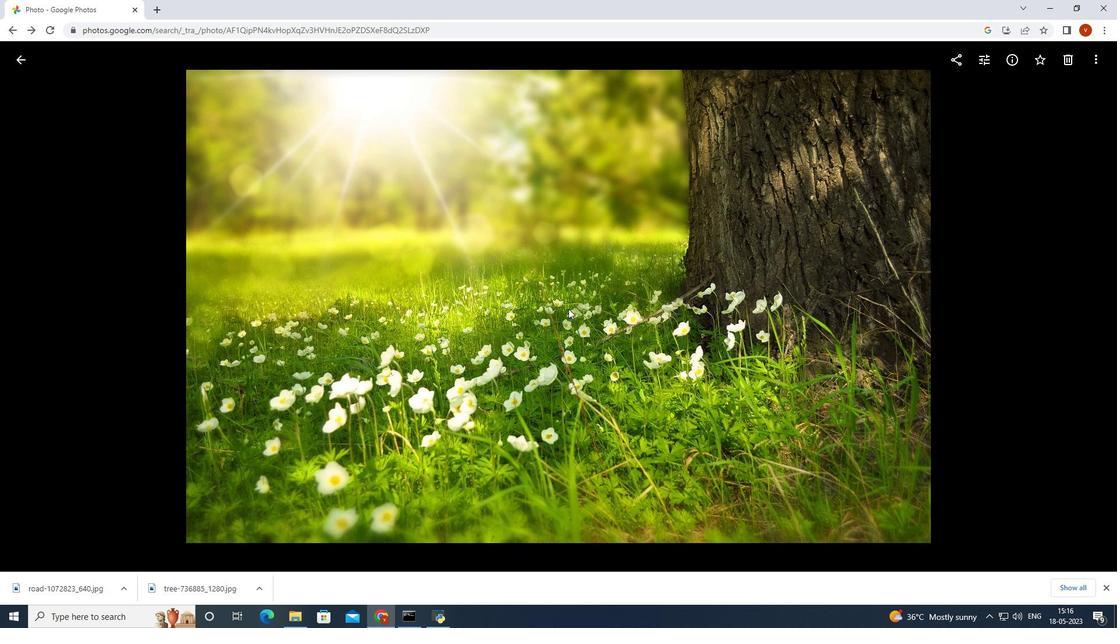 
